 Task: Go to Program & Features. Select Whole Food Market. Add to cart Organic Popsicles-1. Place order for Karen Flores, _x000D_
675 Giesler Rd_x000D_
Jasper, Indiana(IN), 47546, Cell Number (812) 678-2353
Action: Mouse moved to (478, 328)
Screenshot: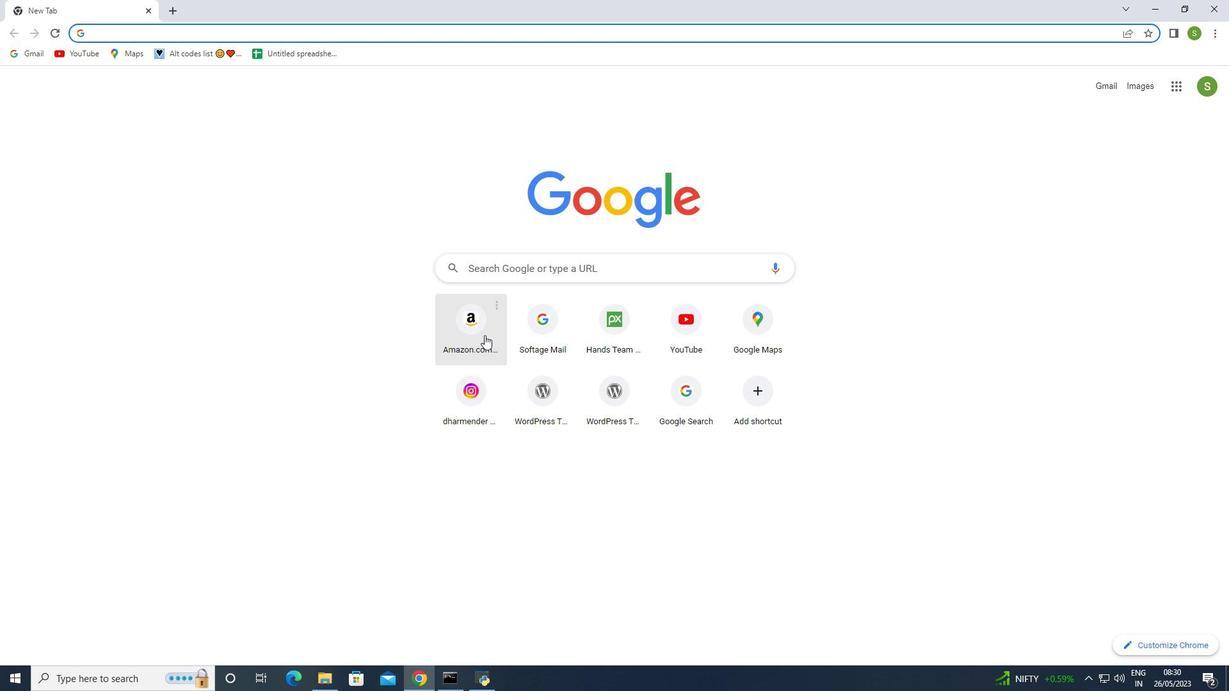 
Action: Mouse pressed left at (478, 328)
Screenshot: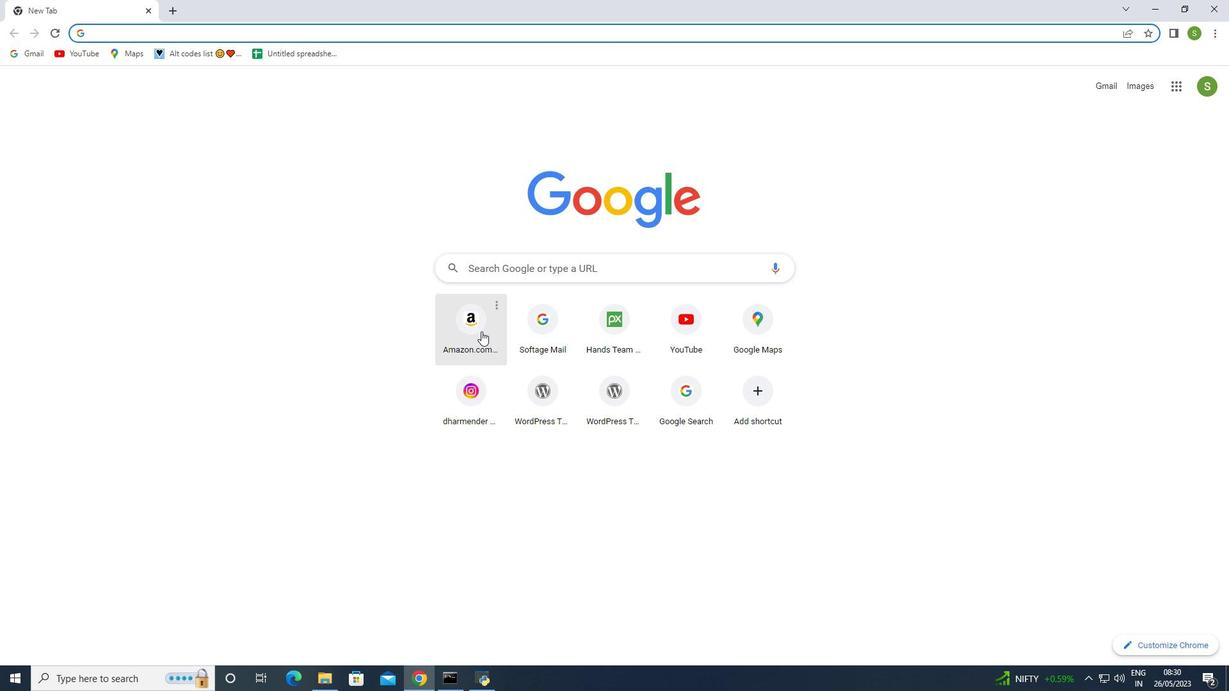 
Action: Mouse moved to (397, 92)
Screenshot: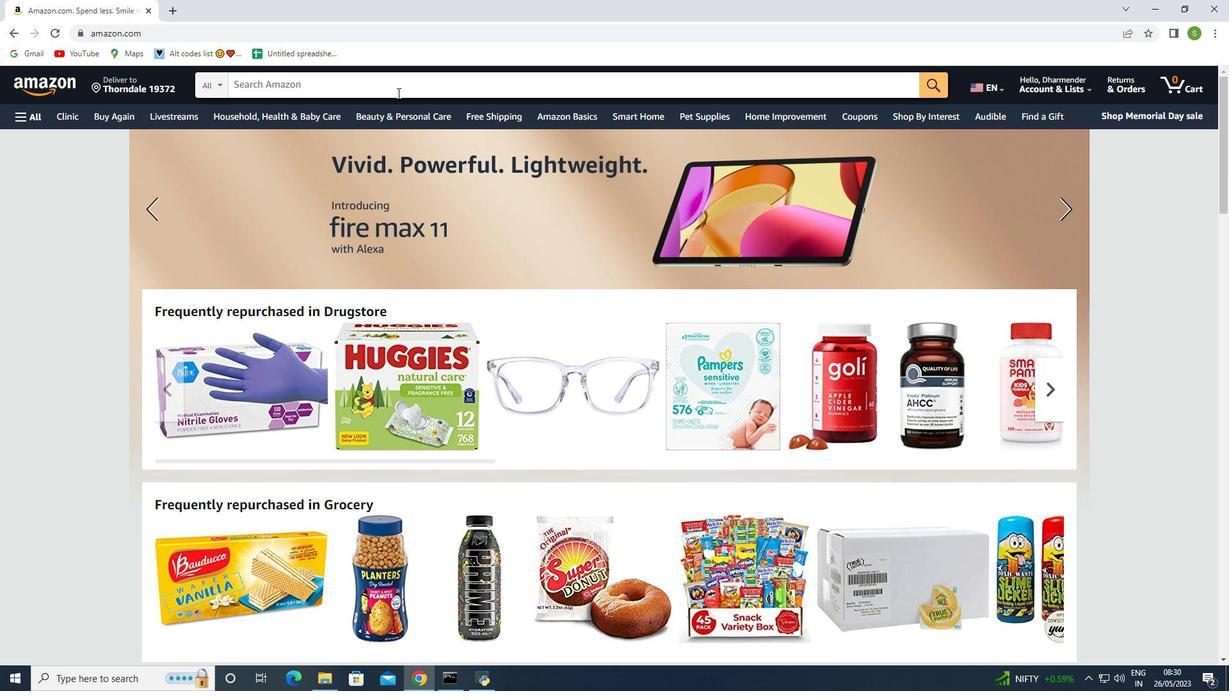
Action: Mouse pressed left at (397, 92)
Screenshot: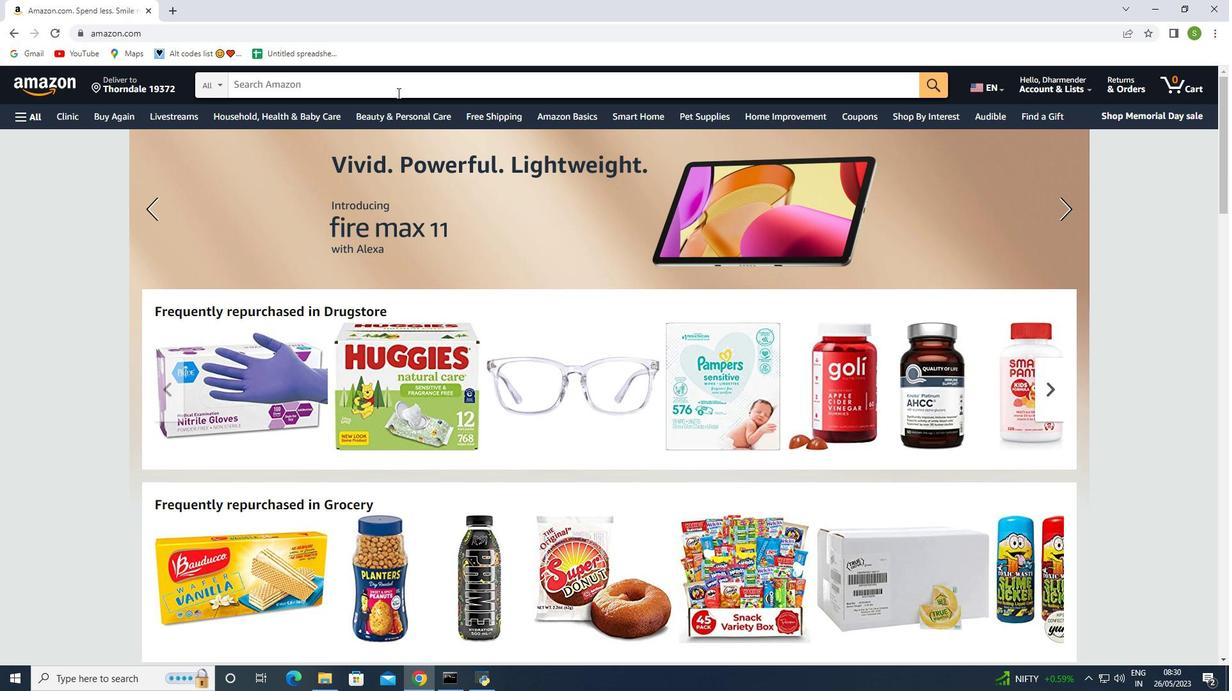 
Action: Mouse moved to (1046, 181)
Screenshot: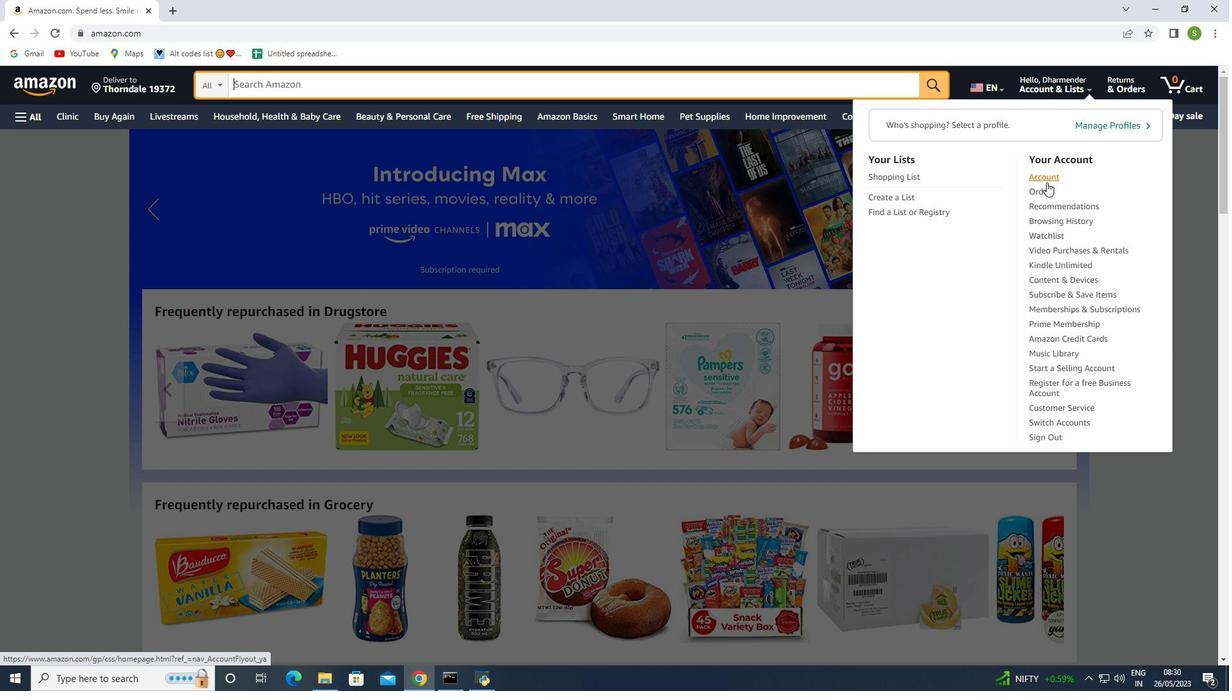 
Action: Mouse pressed left at (1046, 181)
Screenshot: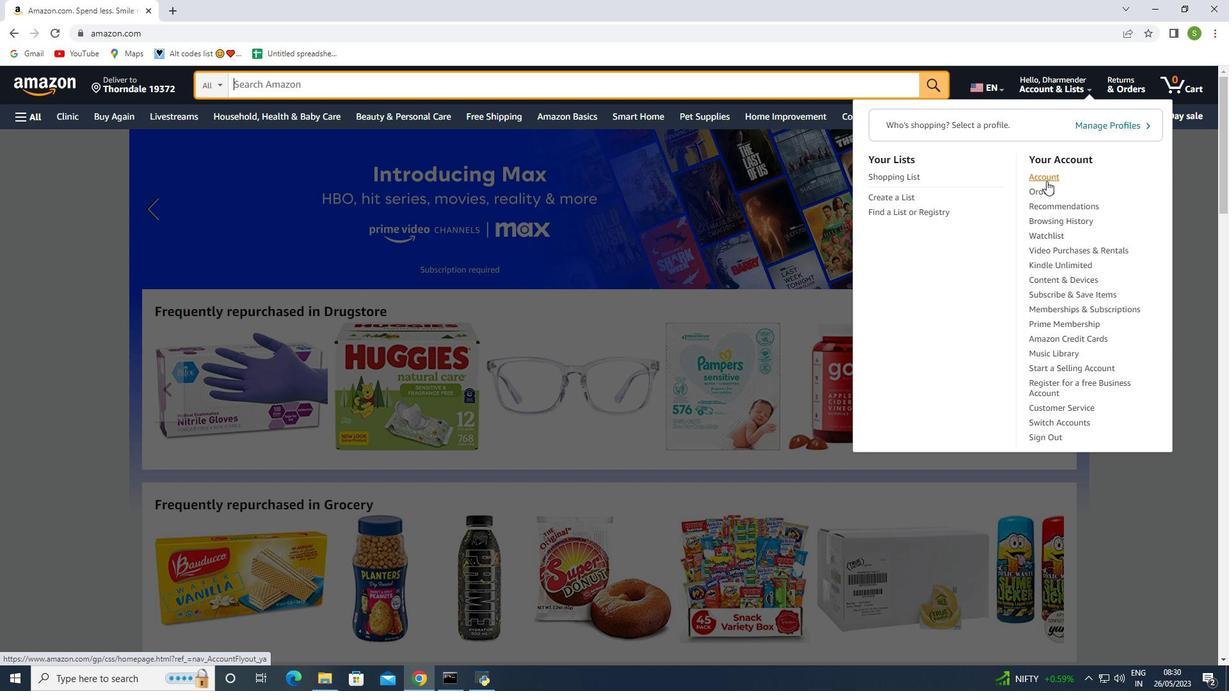 
Action: Mouse moved to (385, 300)
Screenshot: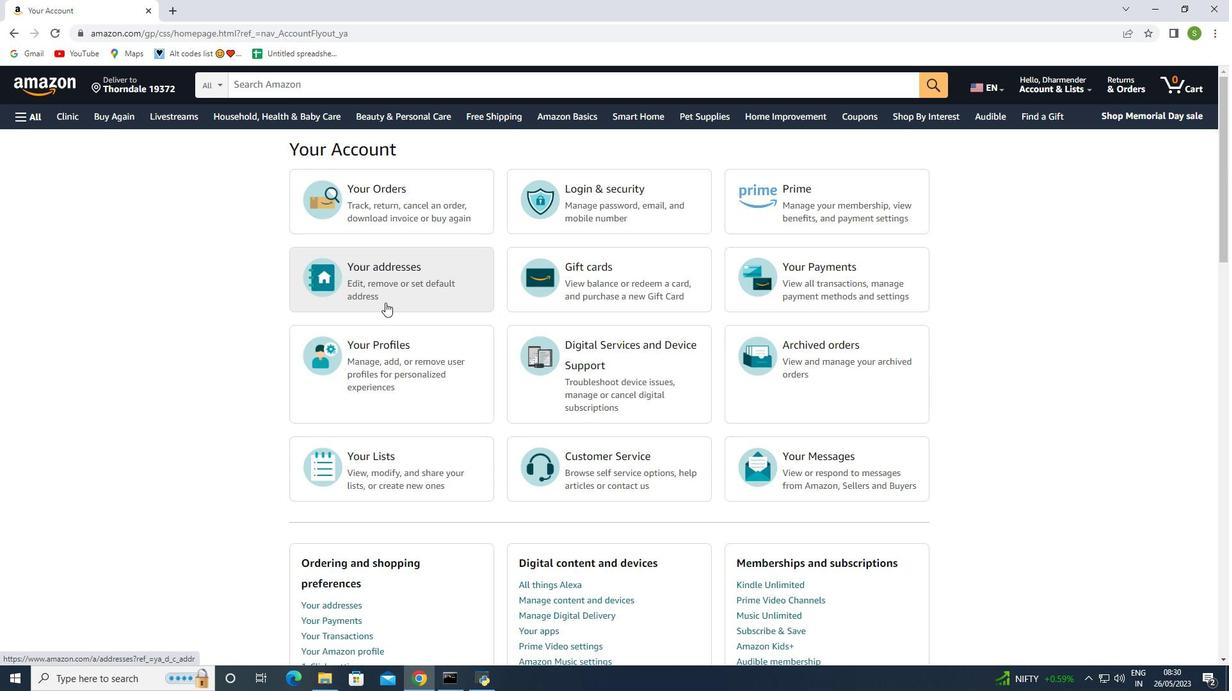 
Action: Mouse pressed left at (385, 300)
Screenshot: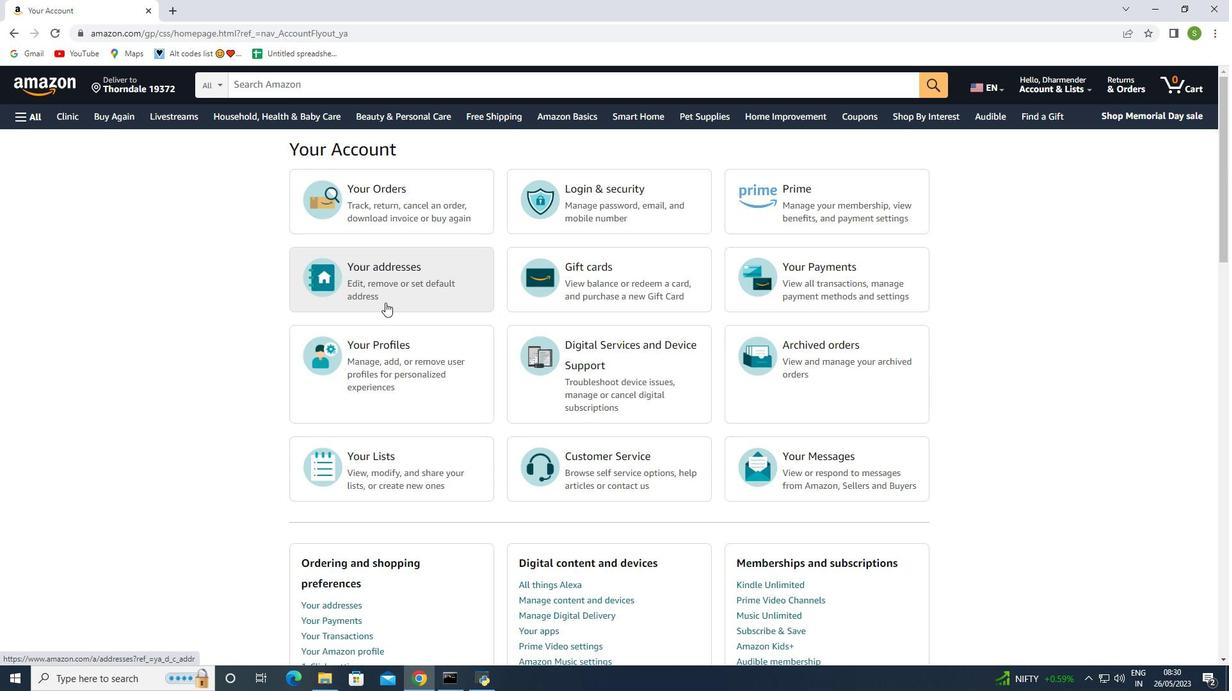 
Action: Mouse moved to (384, 302)
Screenshot: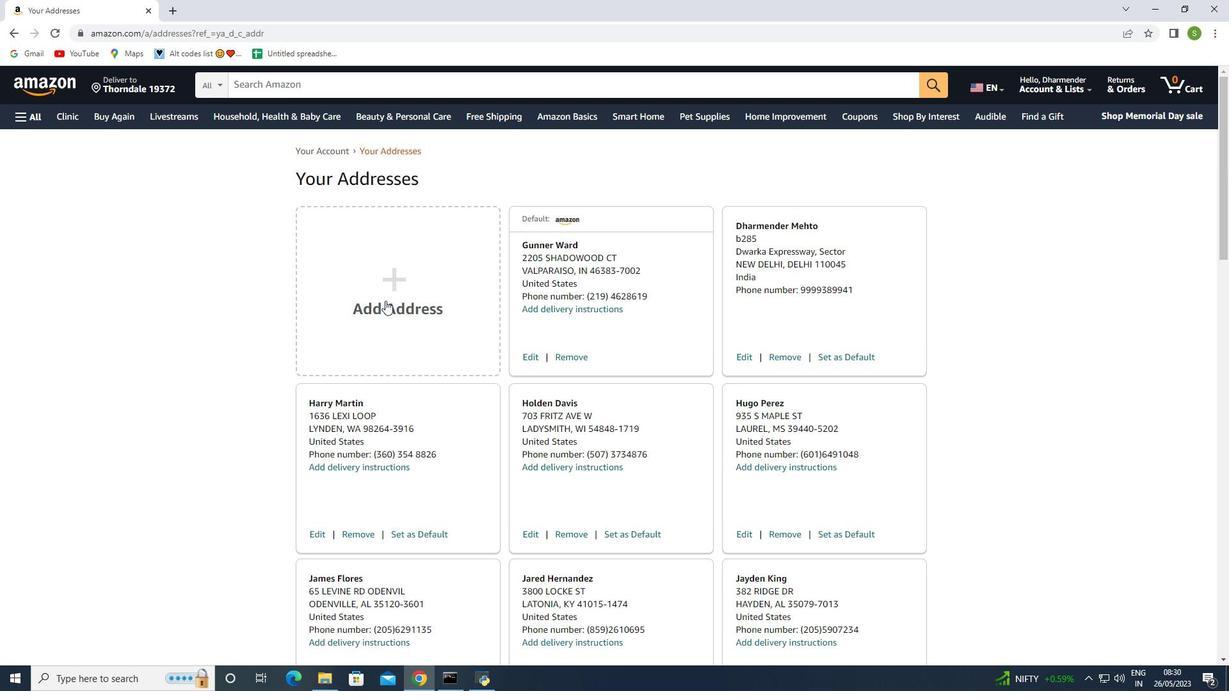 
Action: Mouse pressed left at (384, 302)
Screenshot: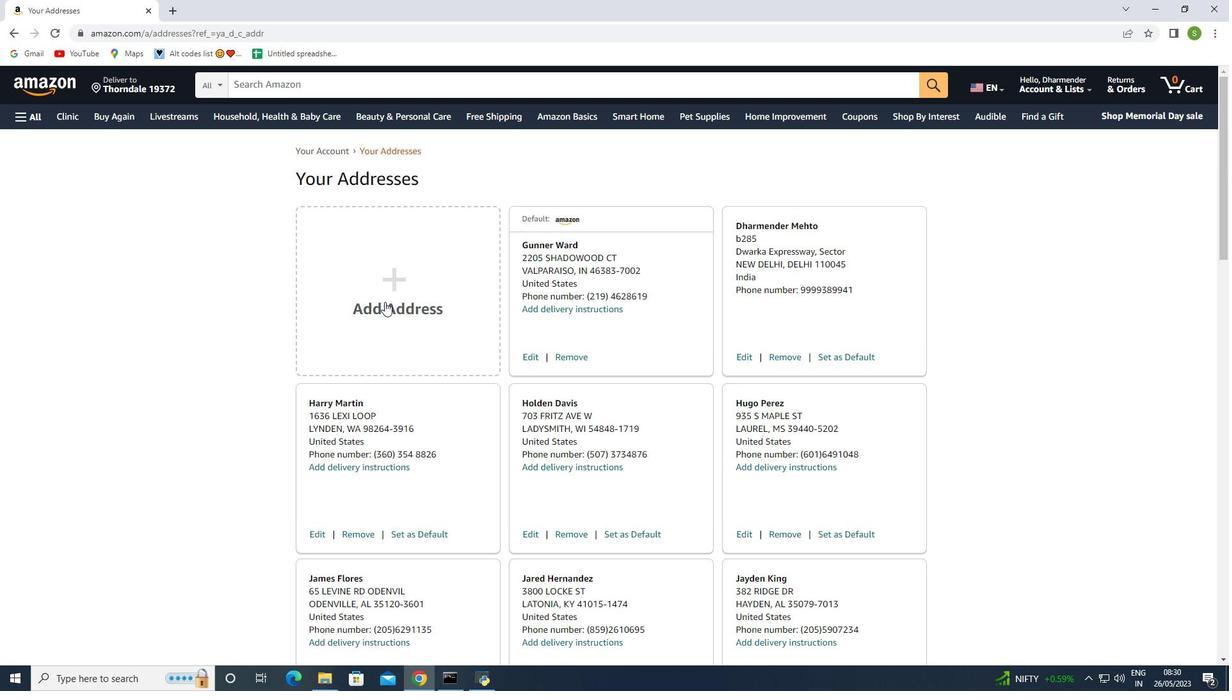 
Action: Mouse moved to (551, 327)
Screenshot: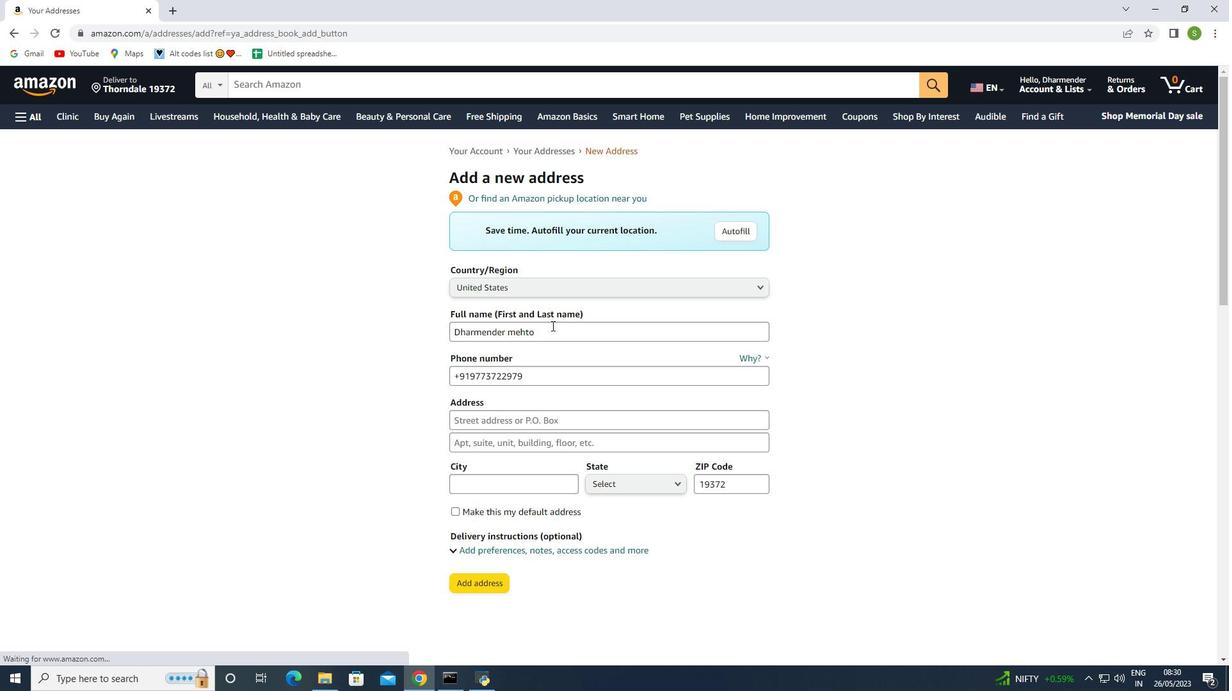 
Action: Mouse pressed left at (551, 327)
Screenshot: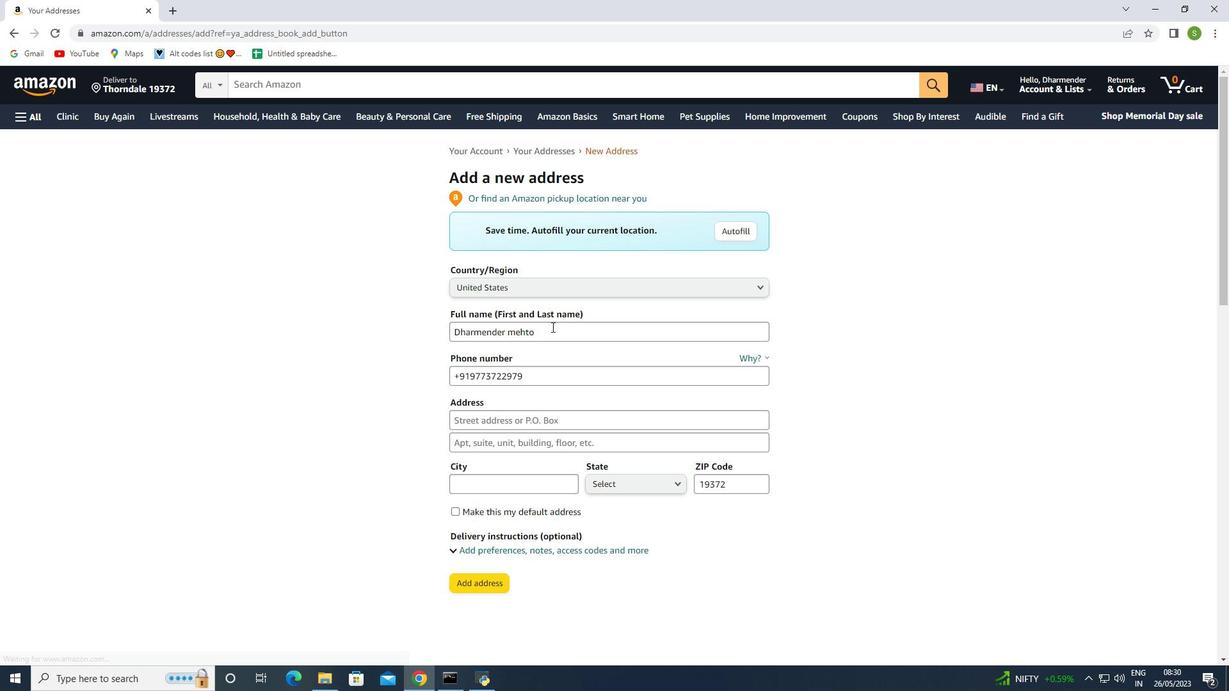 
Action: Mouse moved to (404, 318)
Screenshot: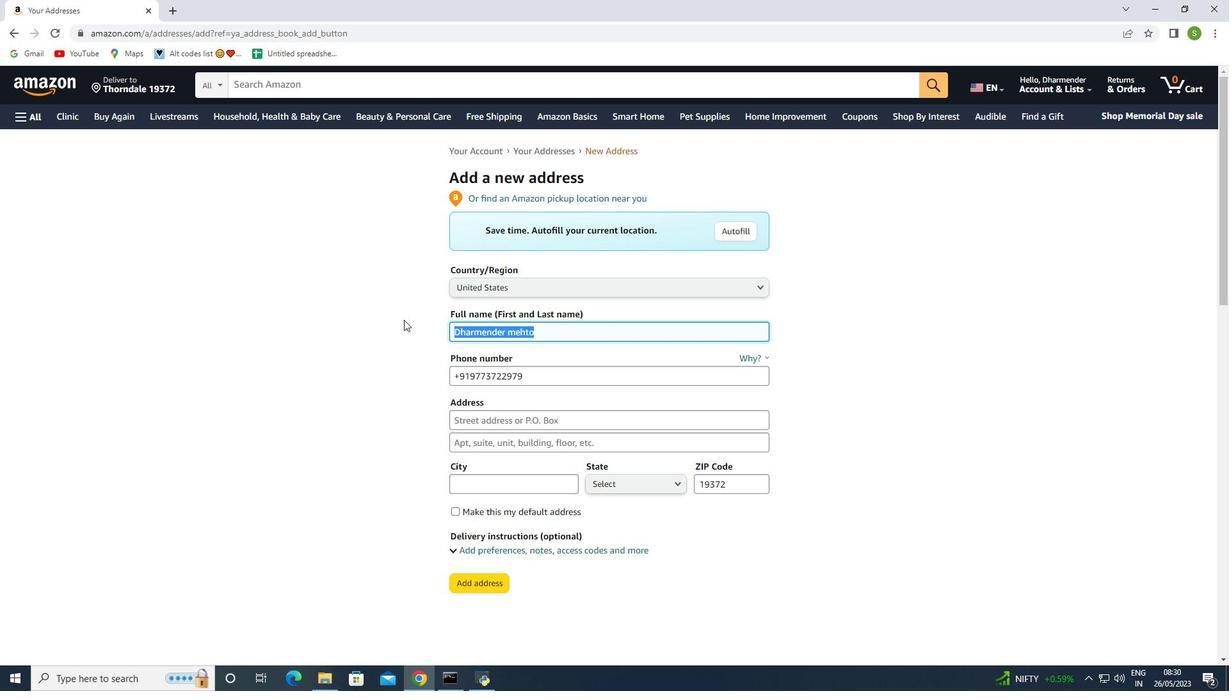
Action: Key pressed <Key.backspace><Key.shift><Key.shift><Key.shift>Karen<Key.space><Key.shift>Flores
Screenshot: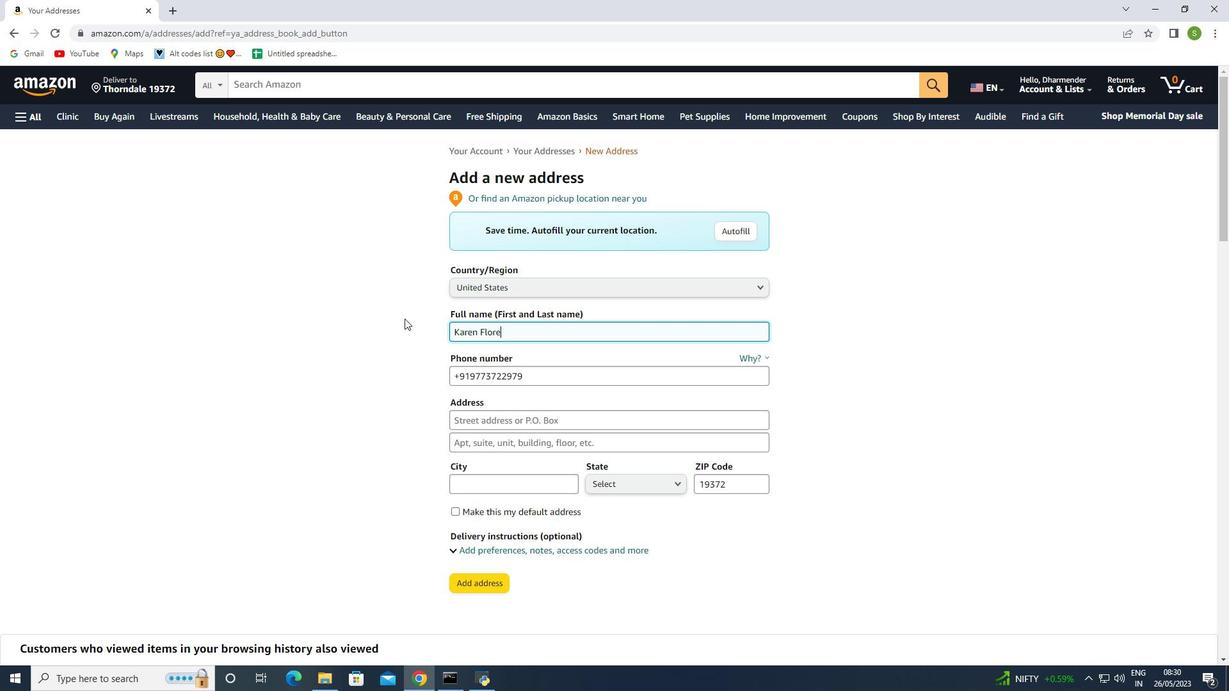
Action: Mouse moved to (563, 370)
Screenshot: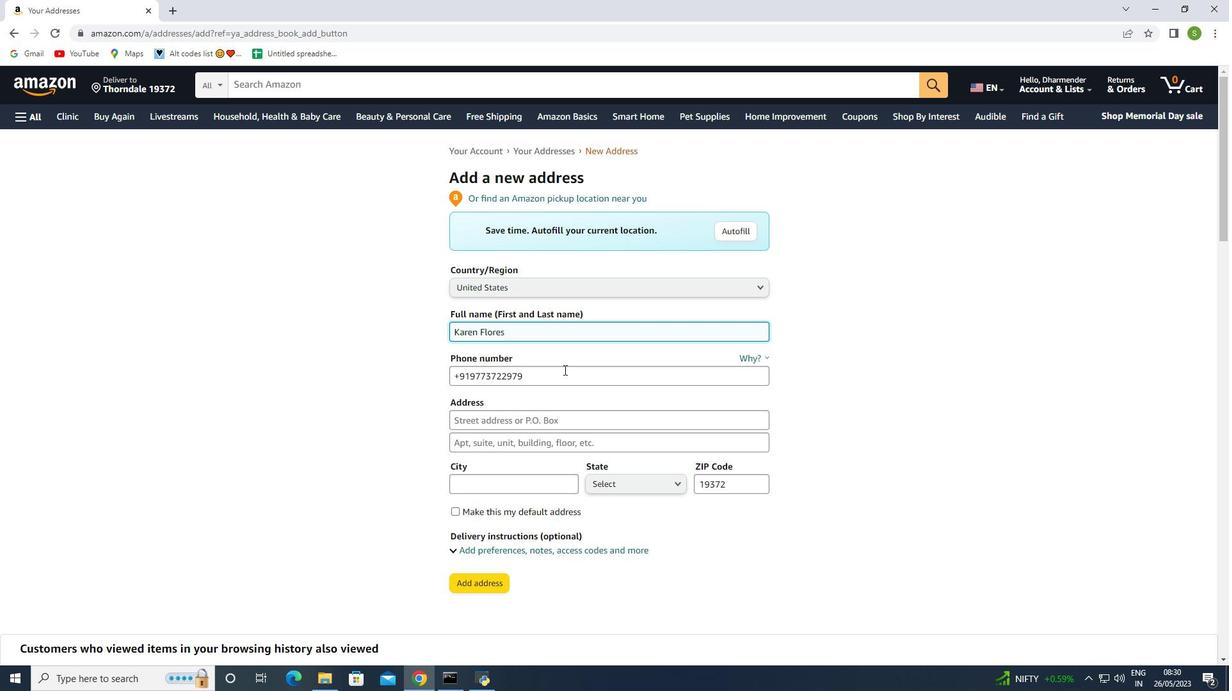 
Action: Mouse pressed left at (563, 370)
Screenshot: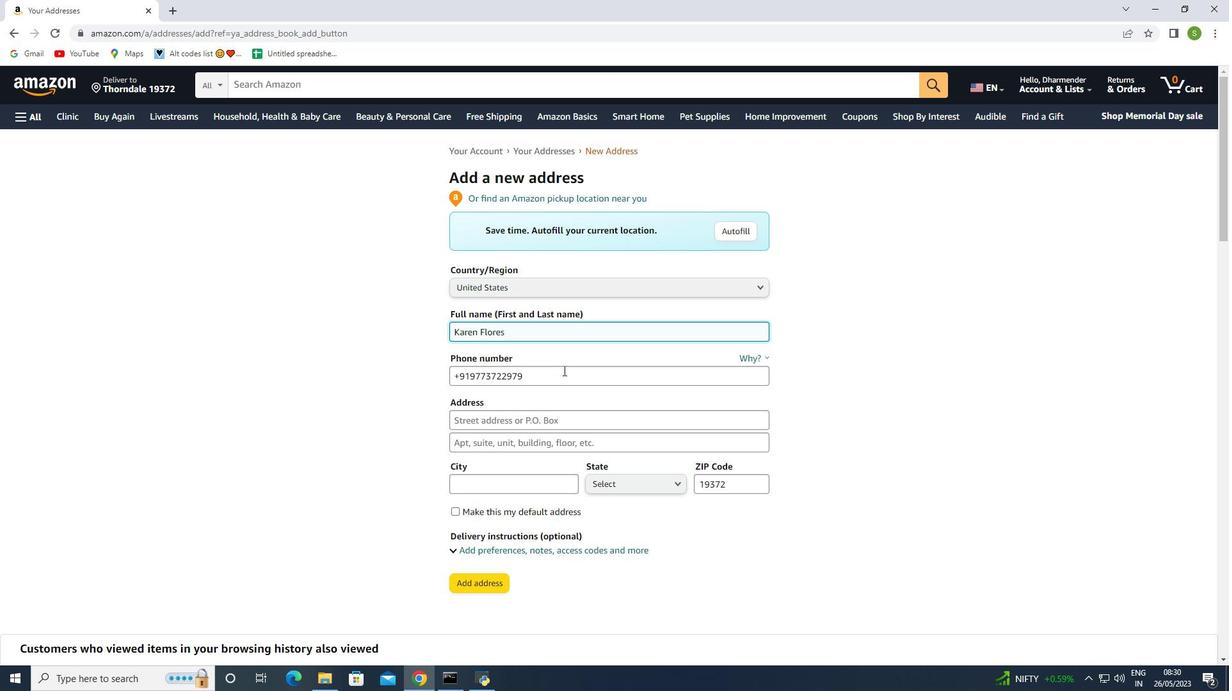 
Action: Mouse moved to (442, 373)
Screenshot: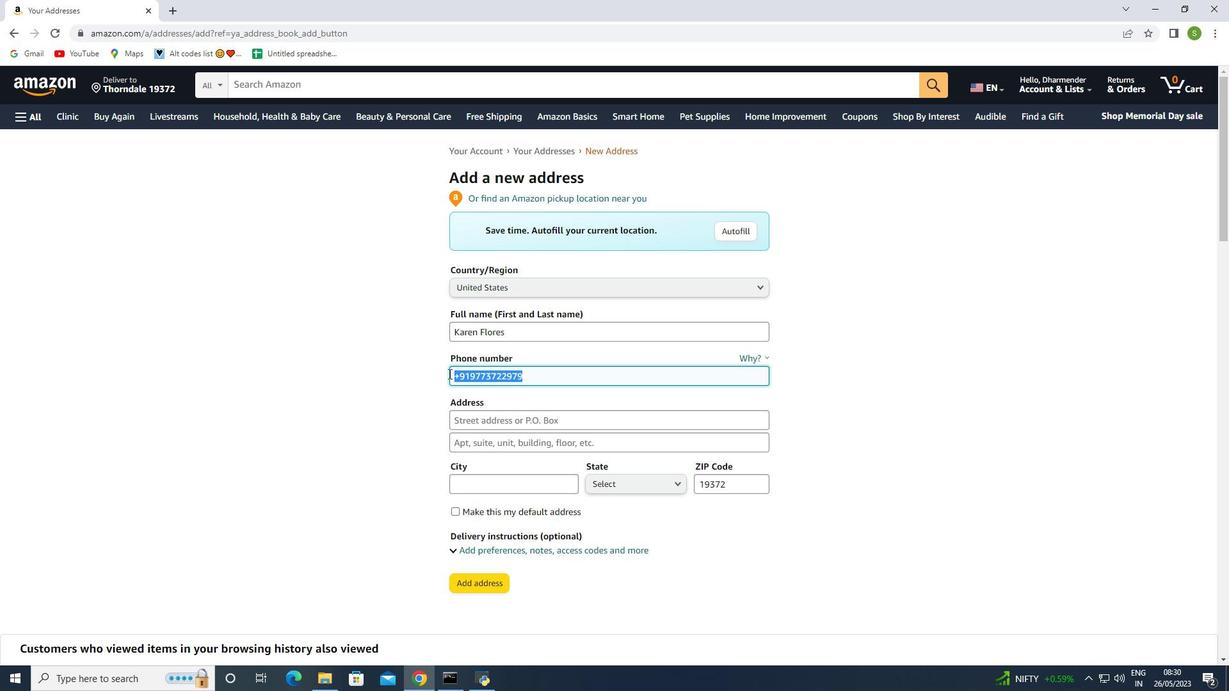 
Action: Key pressed <Key.backspace><Key.shift_r>(812<Key.shift_r>)6782353
Screenshot: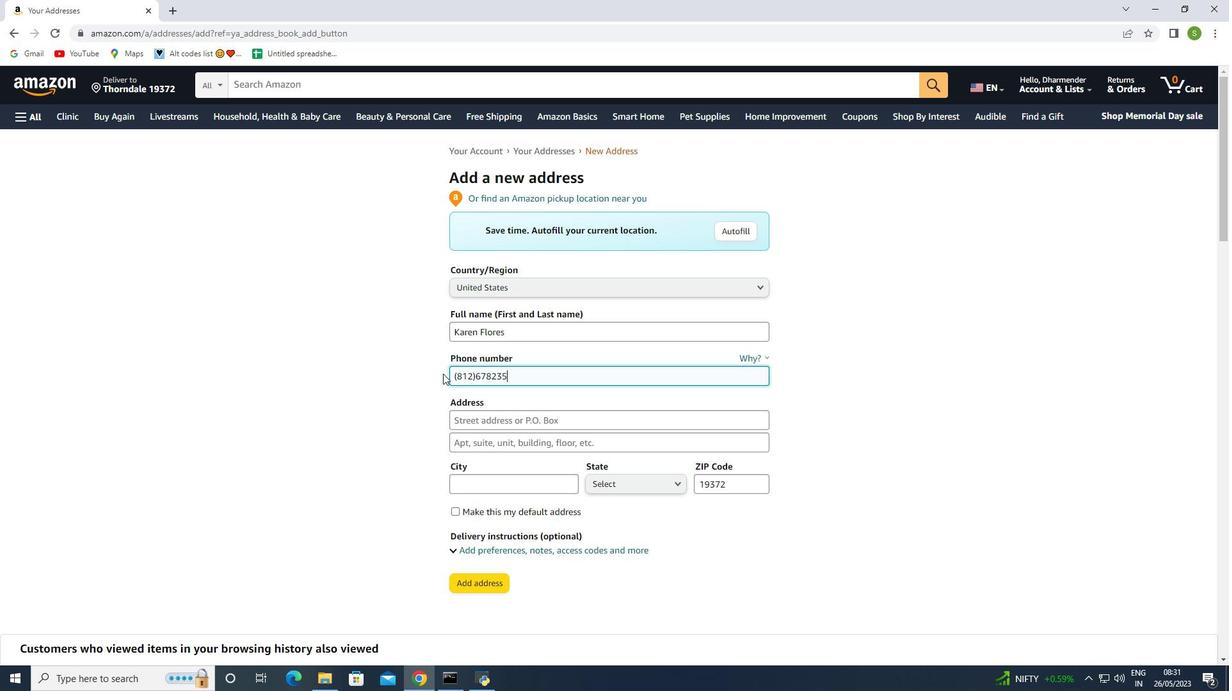 
Action: Mouse moved to (481, 414)
Screenshot: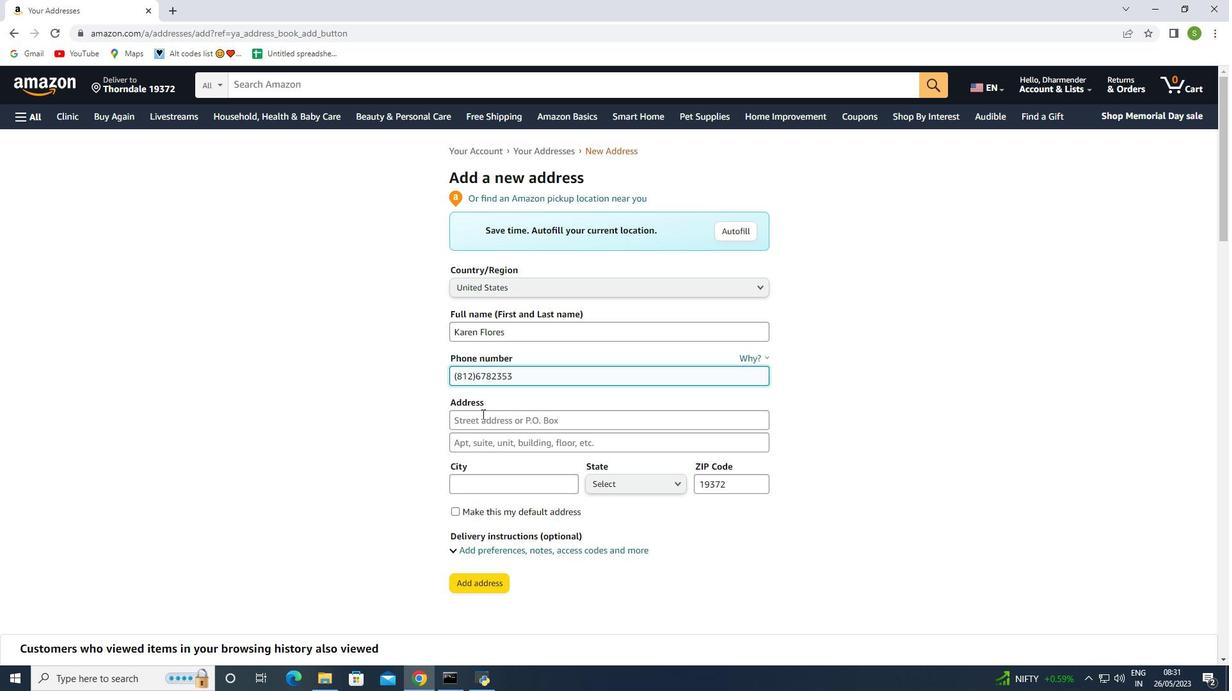 
Action: Mouse pressed left at (481, 414)
Screenshot: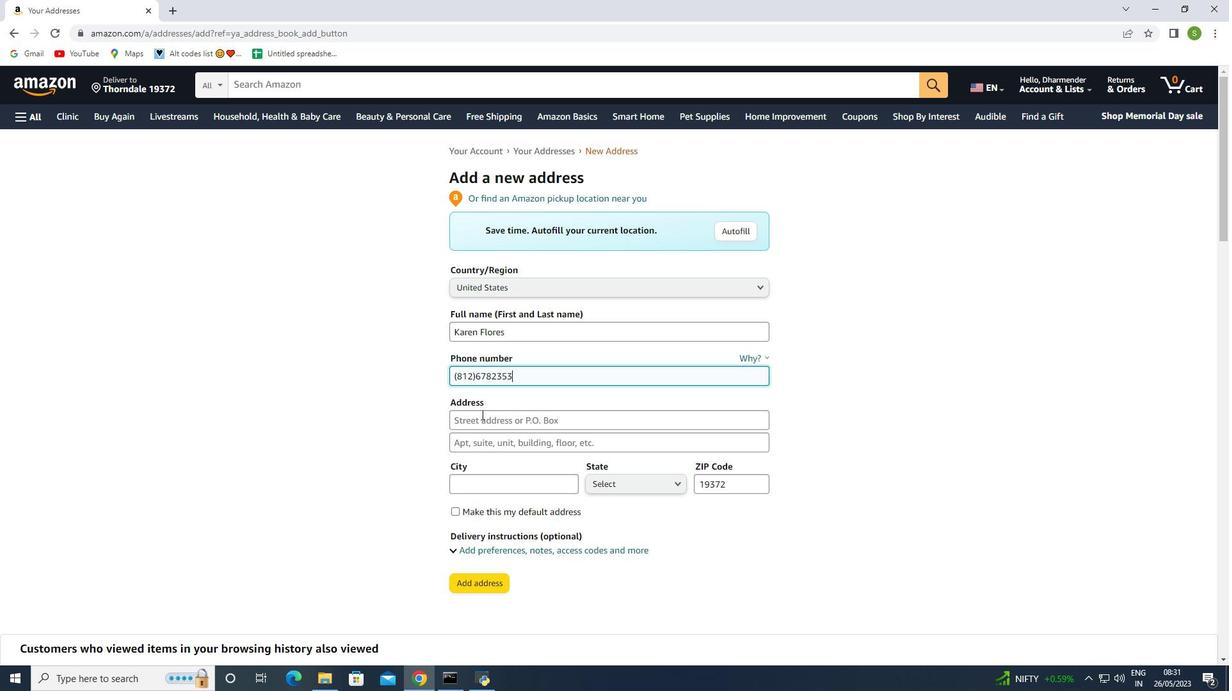 
Action: Mouse moved to (481, 413)
Screenshot: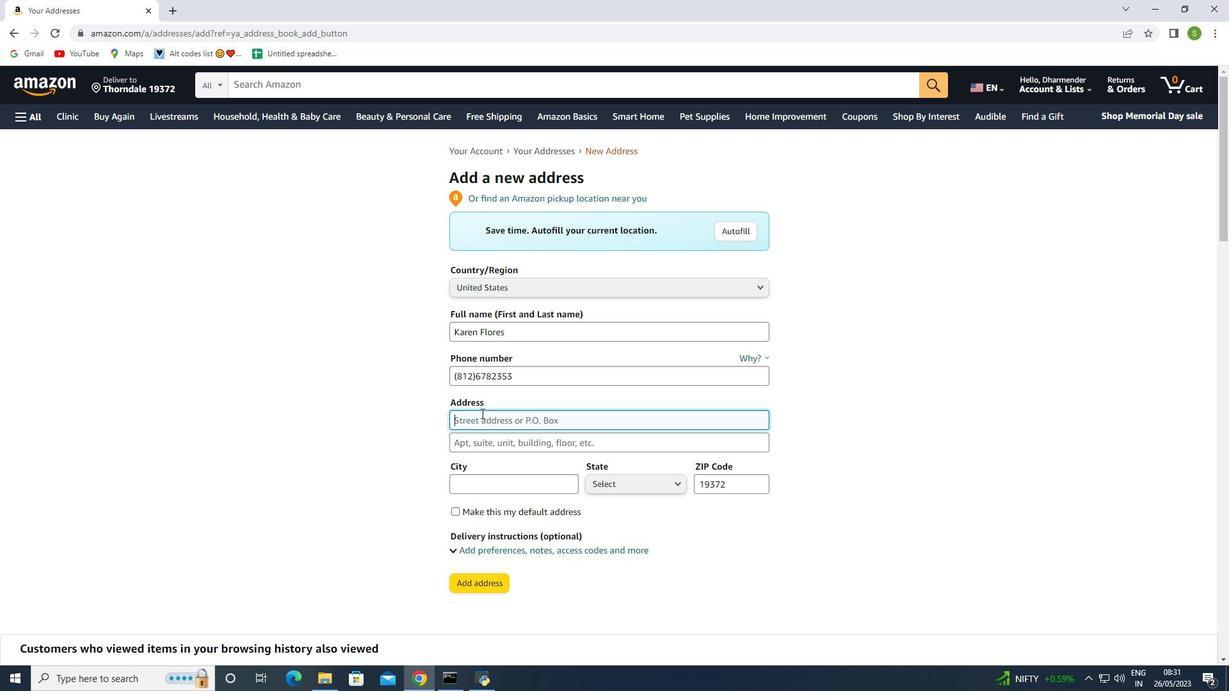
Action: Key pressed 675<Key.space><Key.shift><Key.shift><Key.shift><Key.shift><Key.shift>Giesler
Screenshot: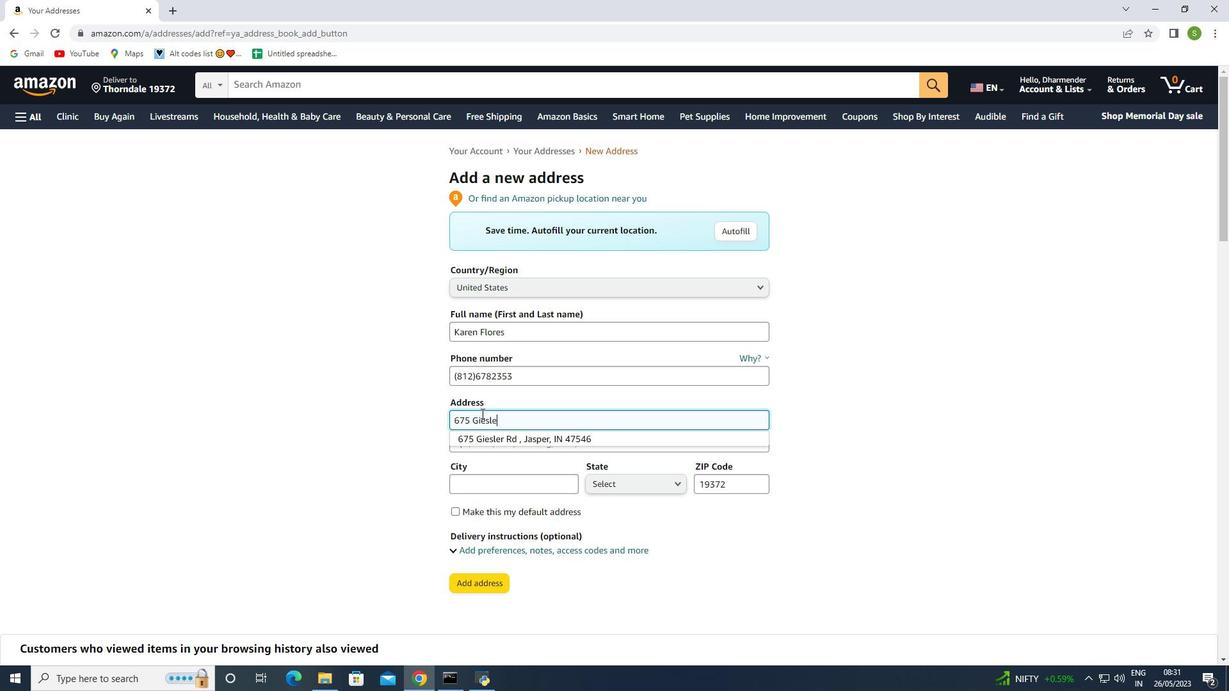 
Action: Mouse moved to (488, 437)
Screenshot: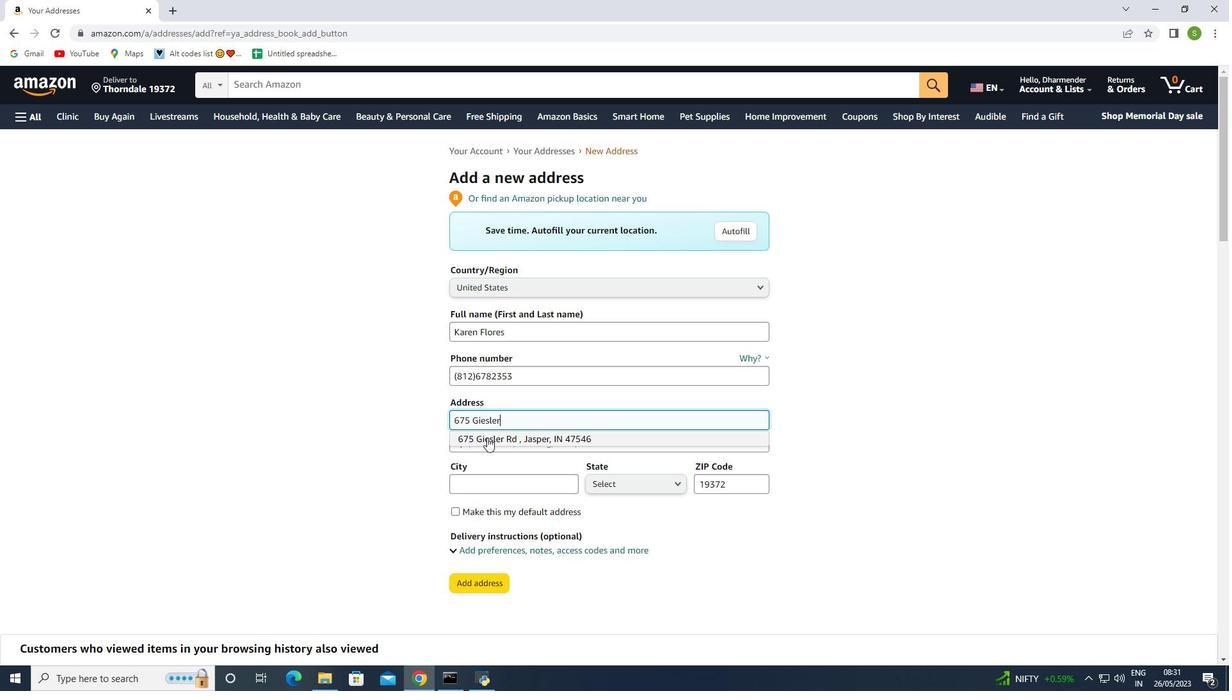 
Action: Mouse pressed left at (488, 437)
Screenshot: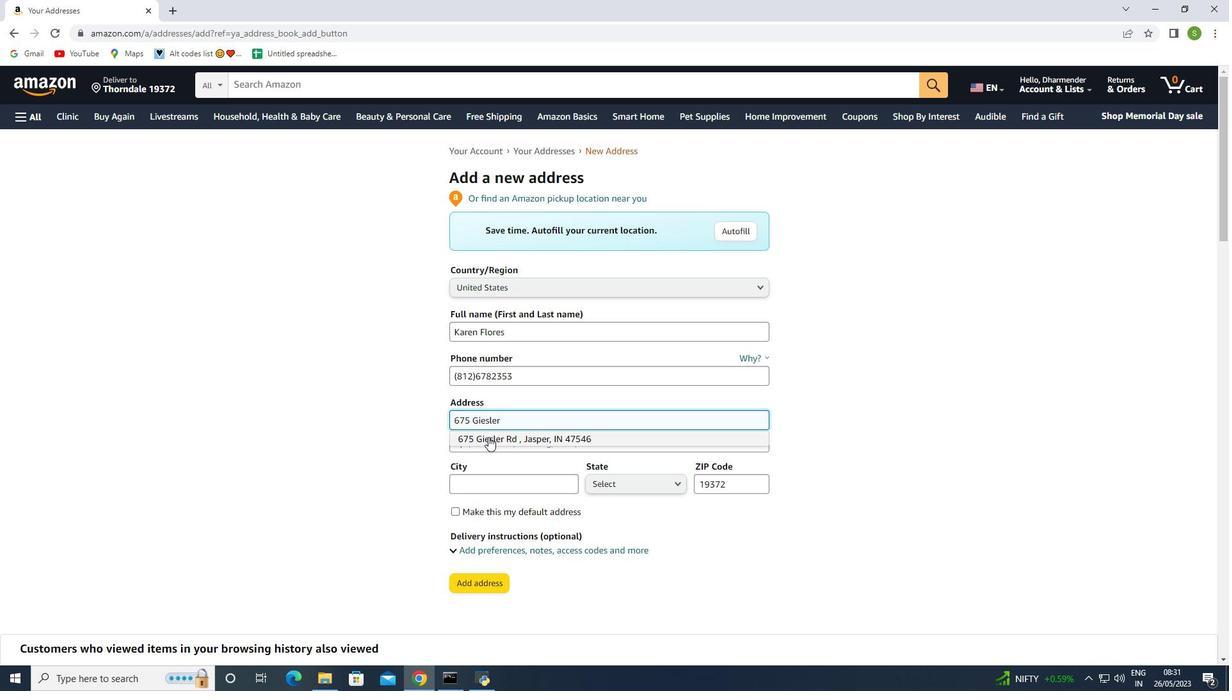
Action: Mouse moved to (560, 286)
Screenshot: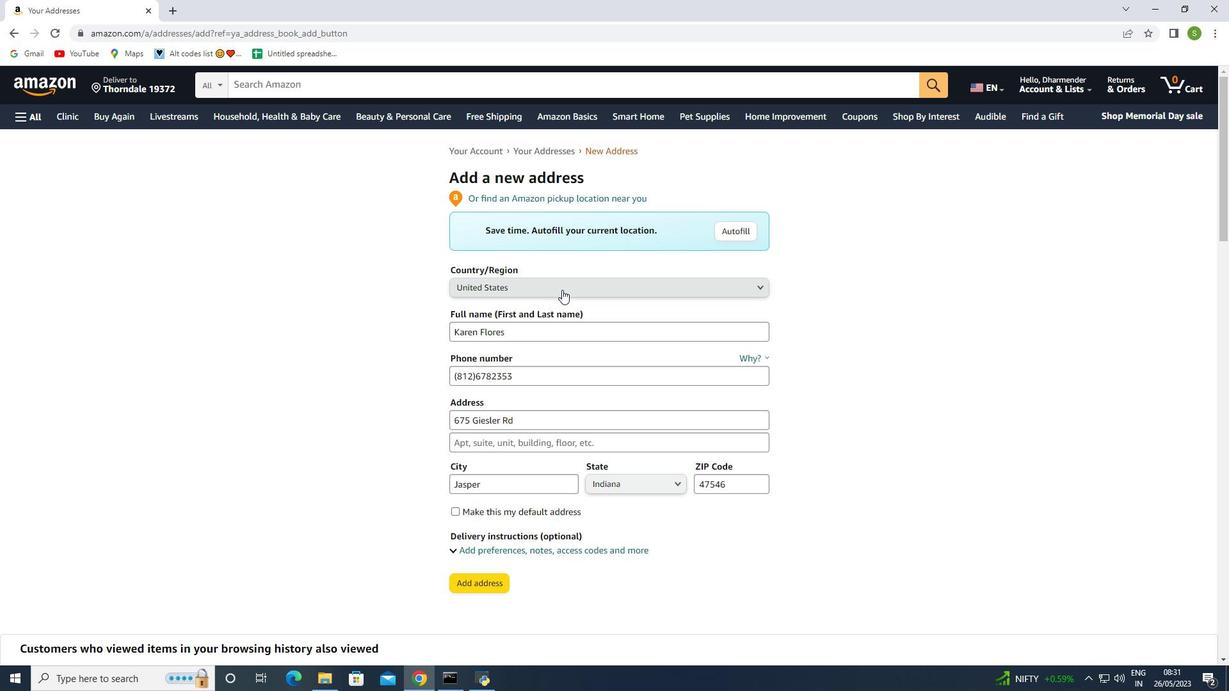 
Action: Mouse pressed left at (560, 286)
Screenshot: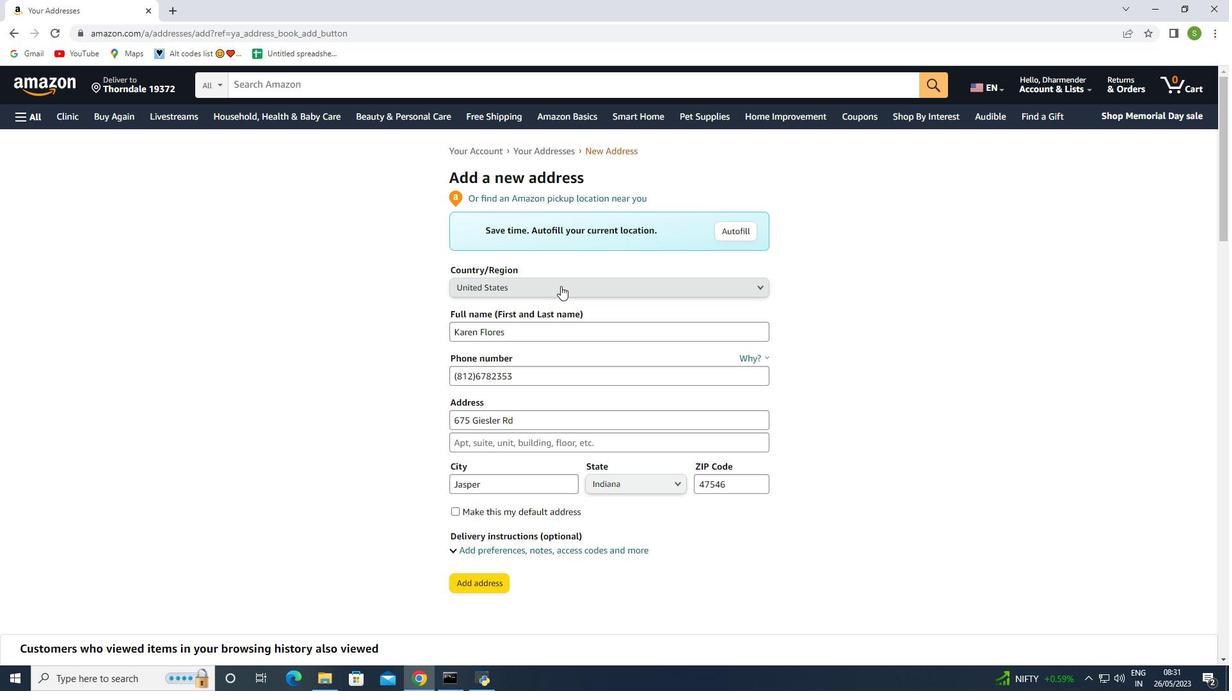 
Action: Mouse moved to (557, 349)
Screenshot: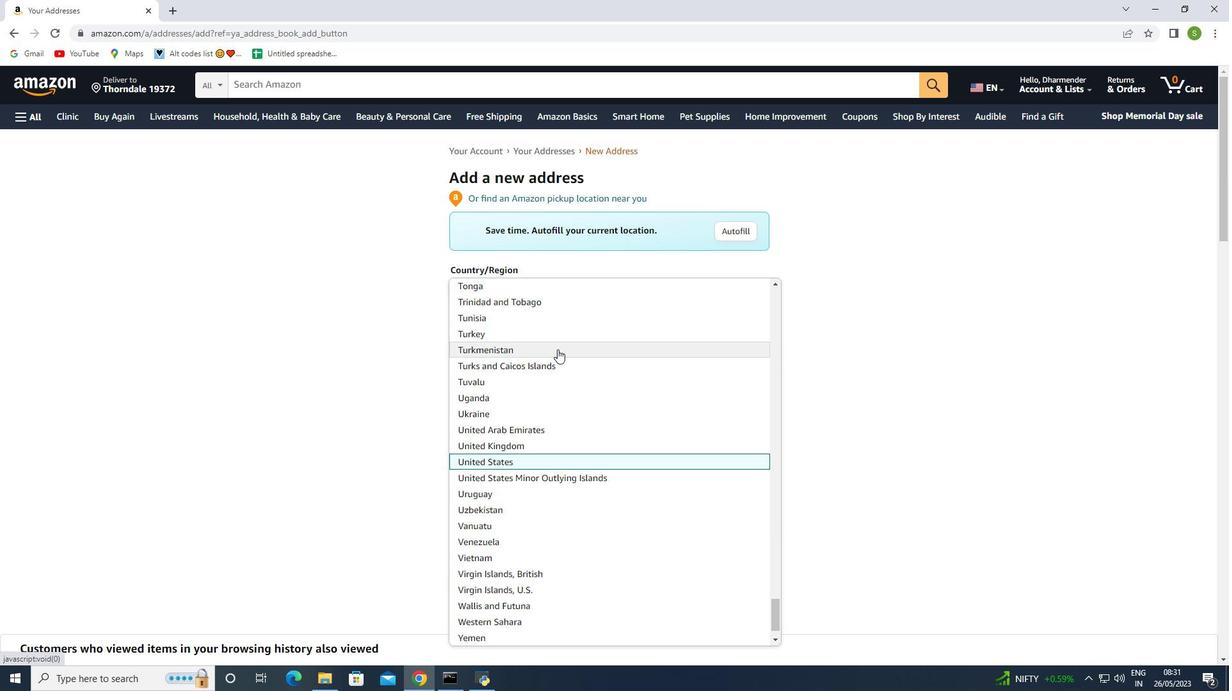 
Action: Key pressed jap
Screenshot: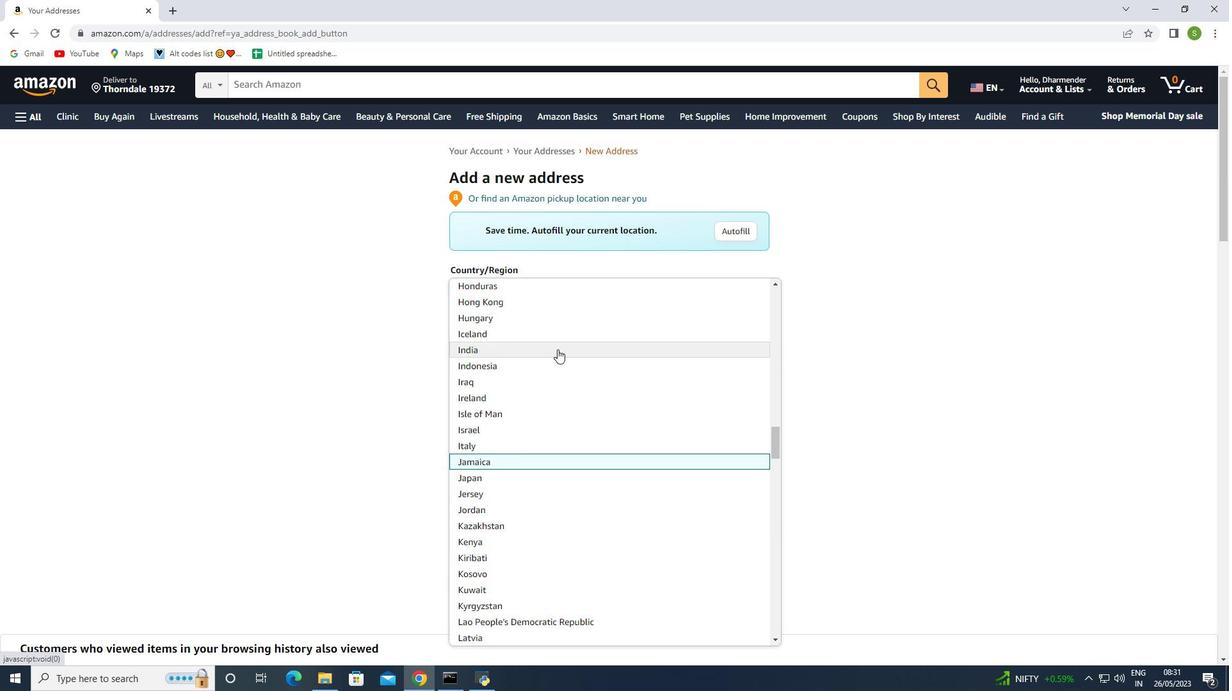 
Action: Mouse moved to (495, 474)
Screenshot: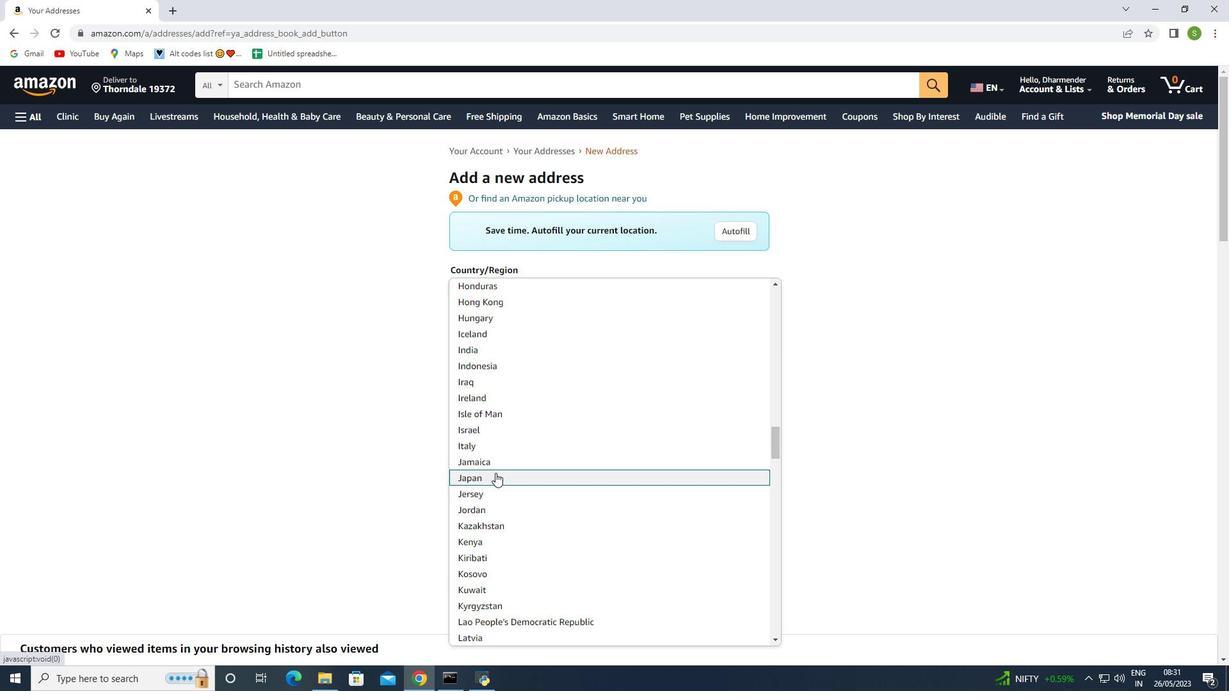 
Action: Mouse pressed left at (495, 474)
Screenshot: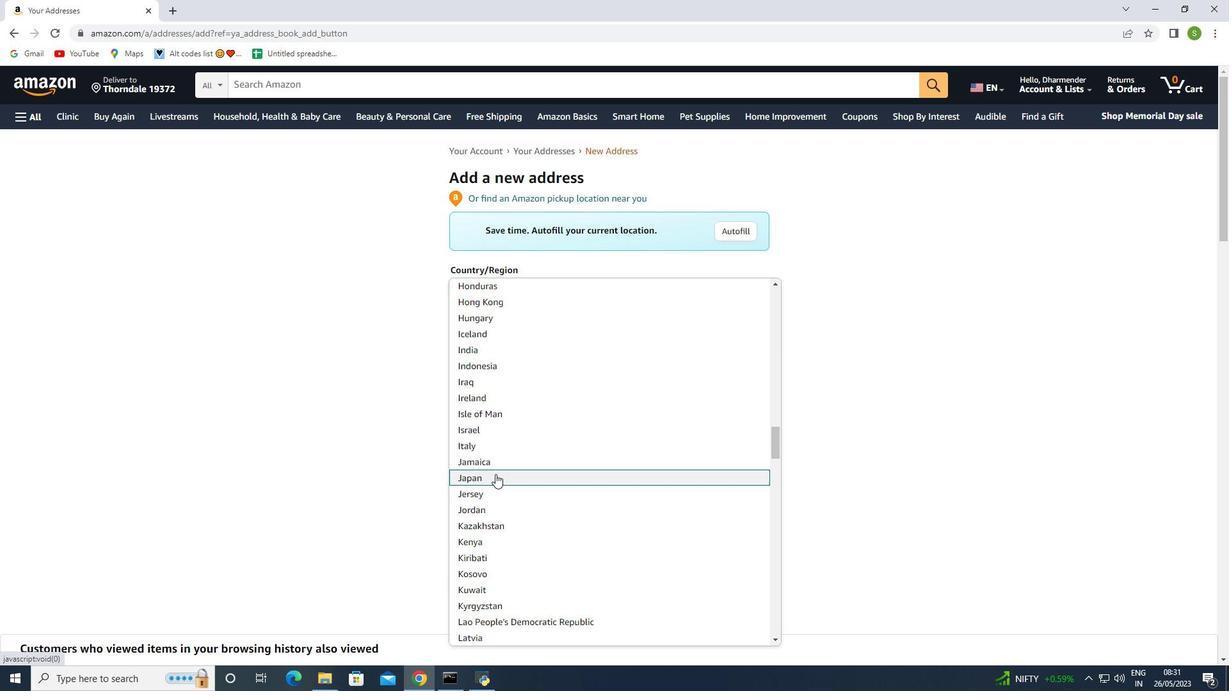 
Action: Mouse moved to (513, 327)
Screenshot: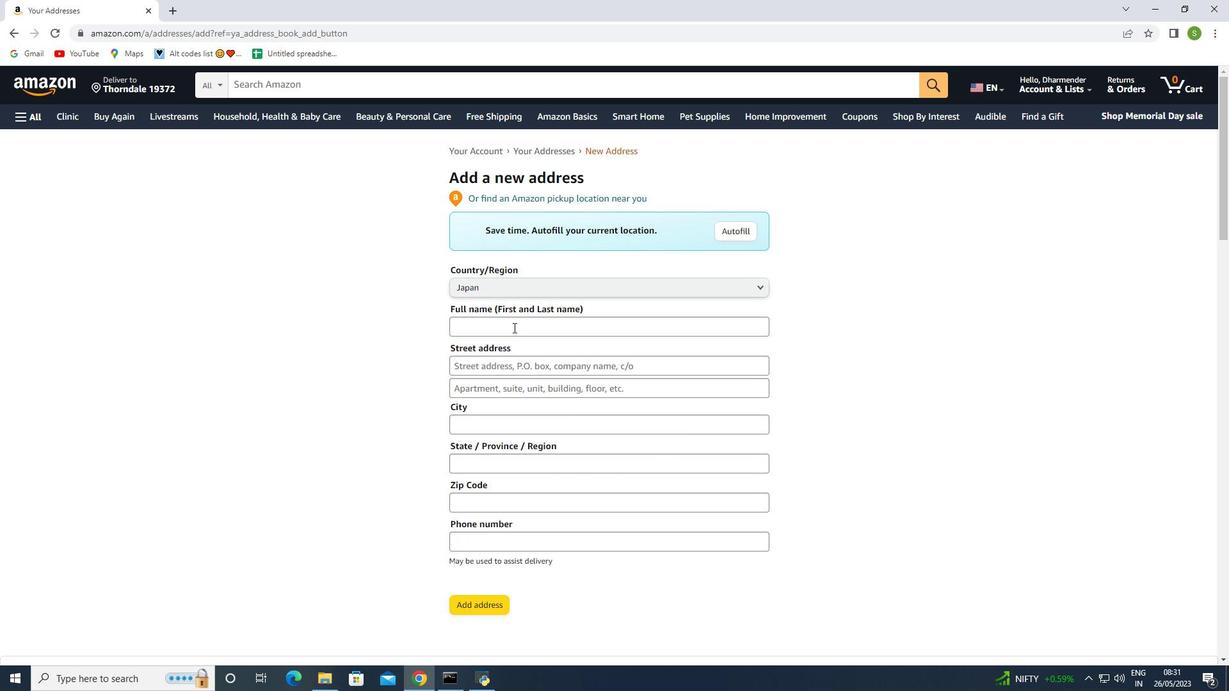 
Action: Mouse pressed left at (513, 327)
Screenshot: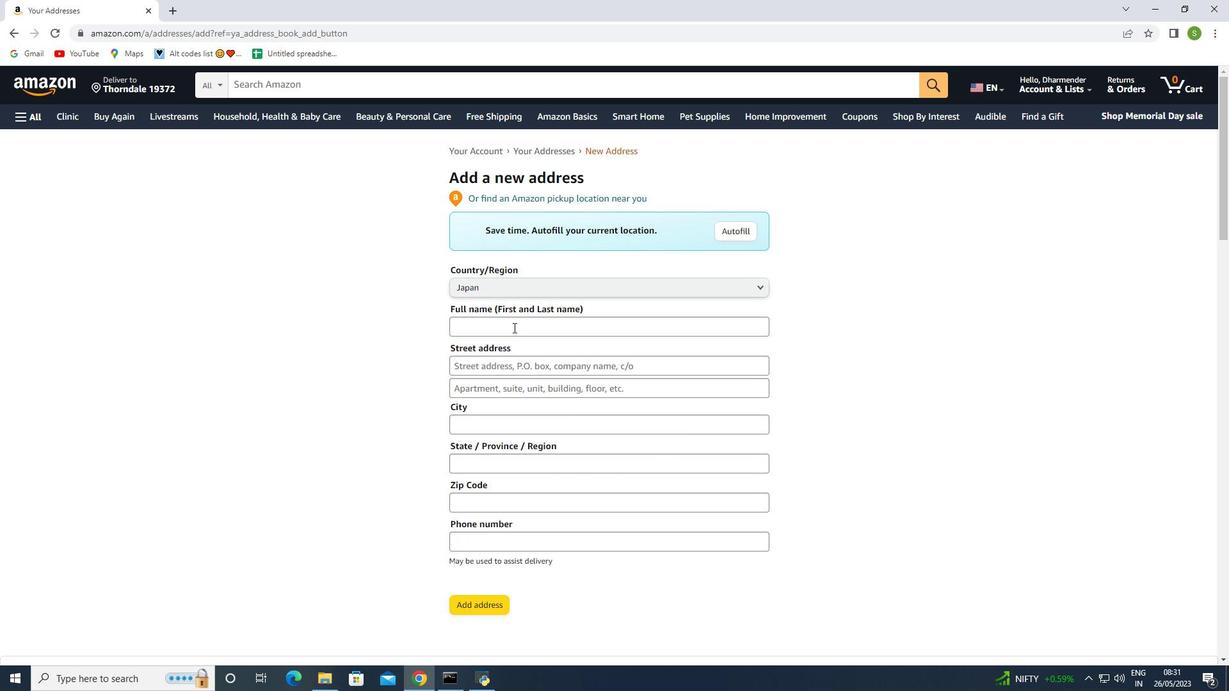 
Action: Key pressed <Key.shift><Key.shift>Karen<Key.space><Key.shift><Key.shift><Key.shift>Flores
Screenshot: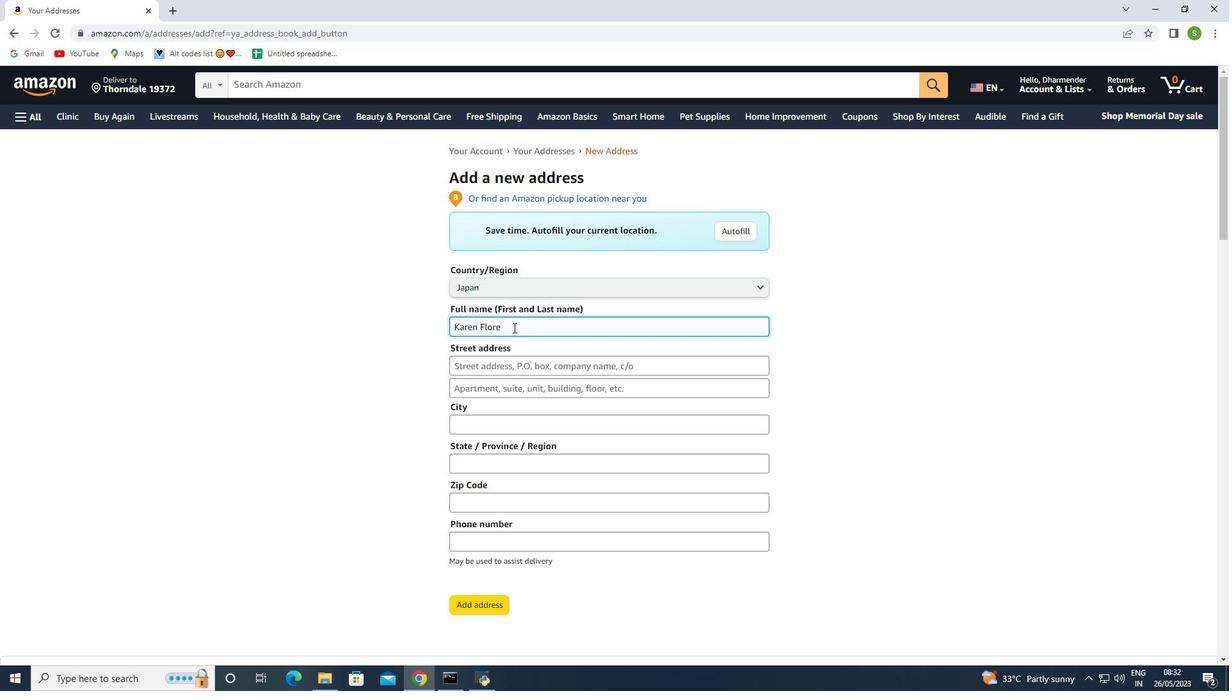 
Action: Mouse moved to (455, 362)
Screenshot: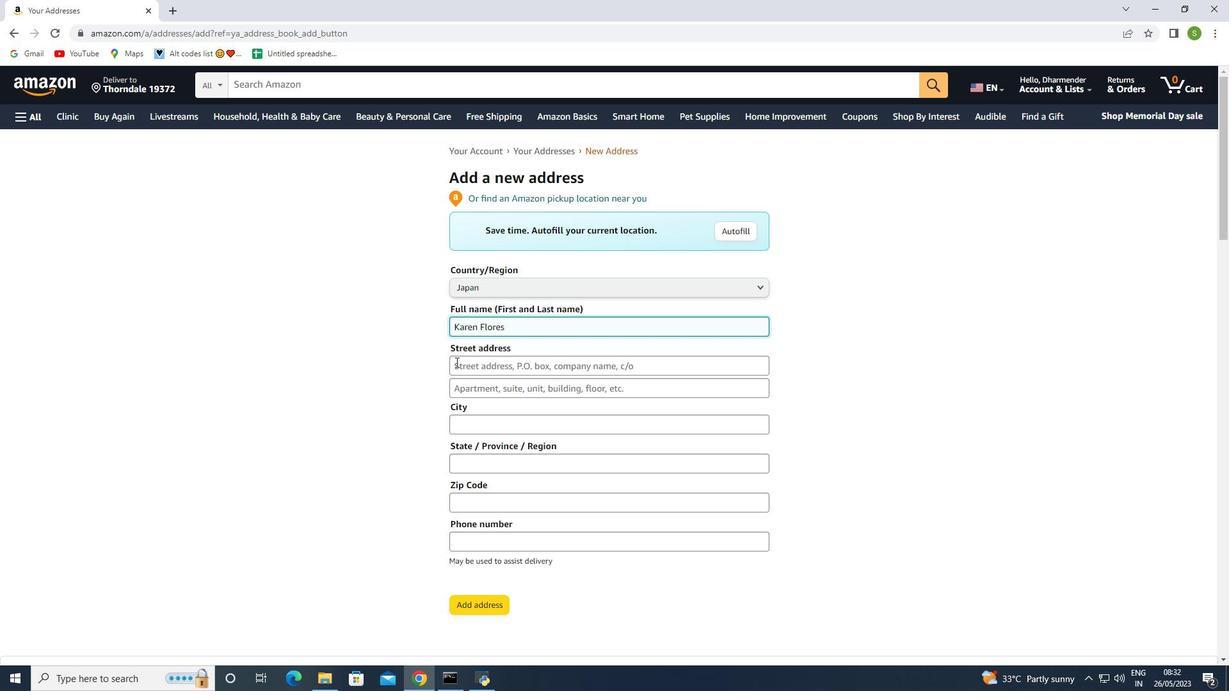 
Action: Mouse pressed left at (455, 362)
Screenshot: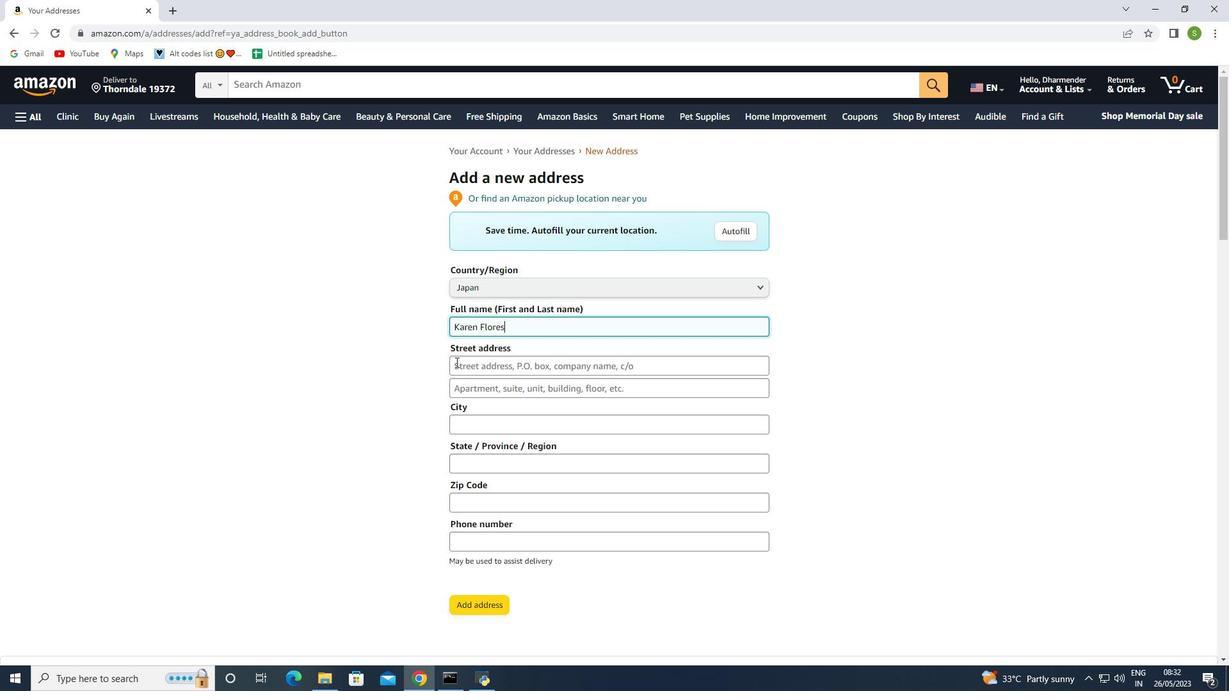 
Action: Key pressed 675<Key.space><Key.shift>Giesler
Screenshot: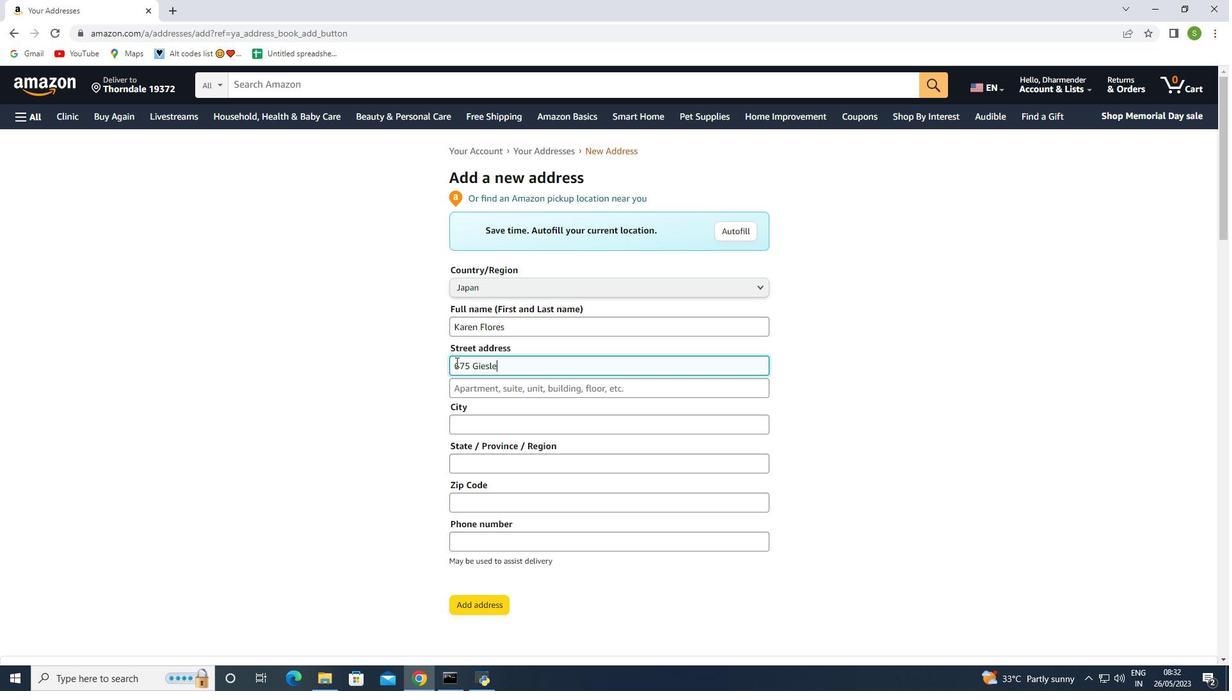 
Action: Mouse moved to (479, 393)
Screenshot: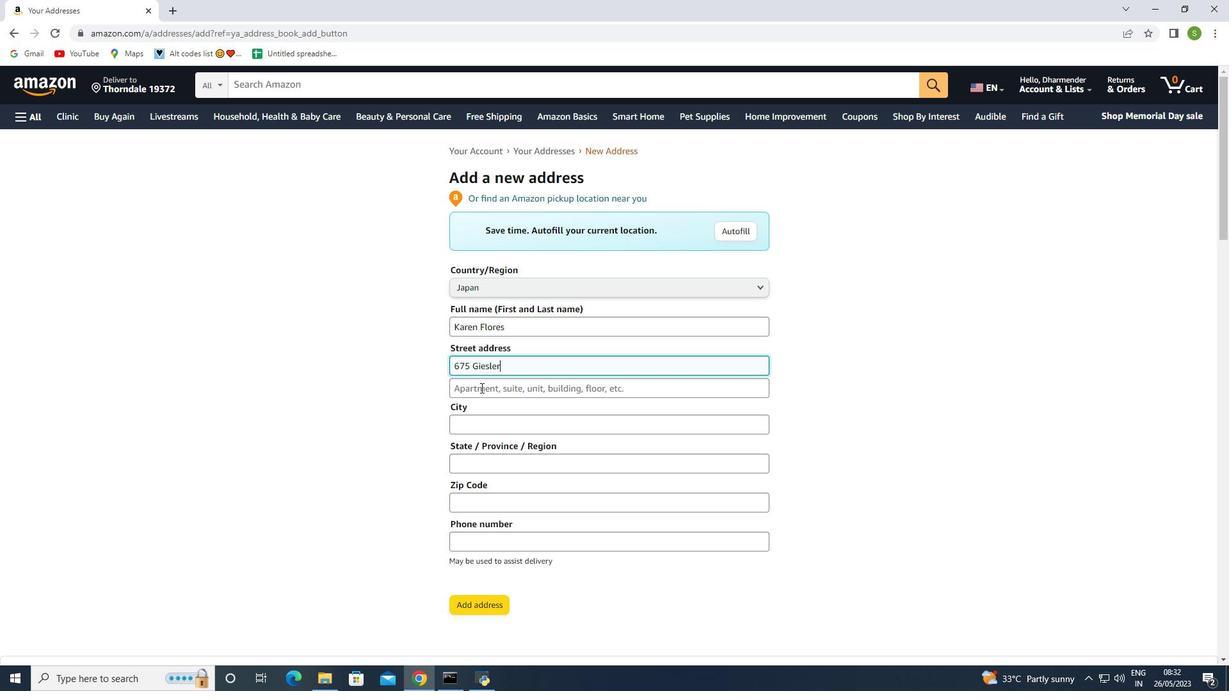 
Action: Key pressed <Key.space>
Screenshot: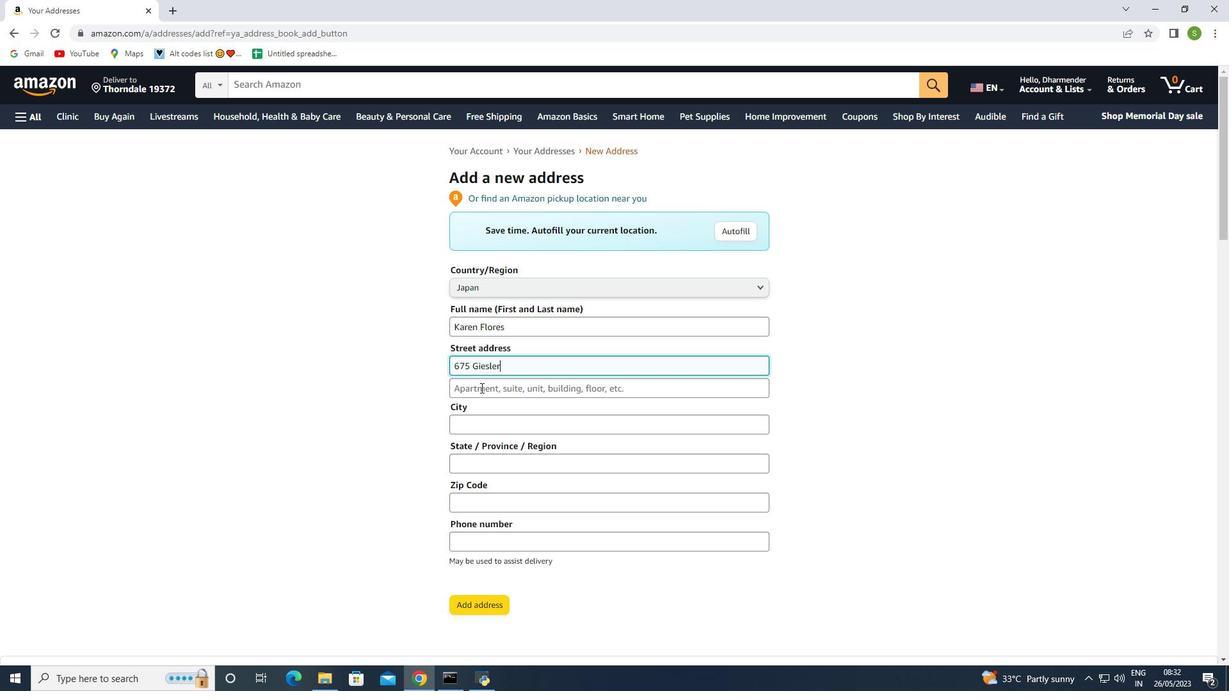 
Action: Mouse moved to (479, 396)
Screenshot: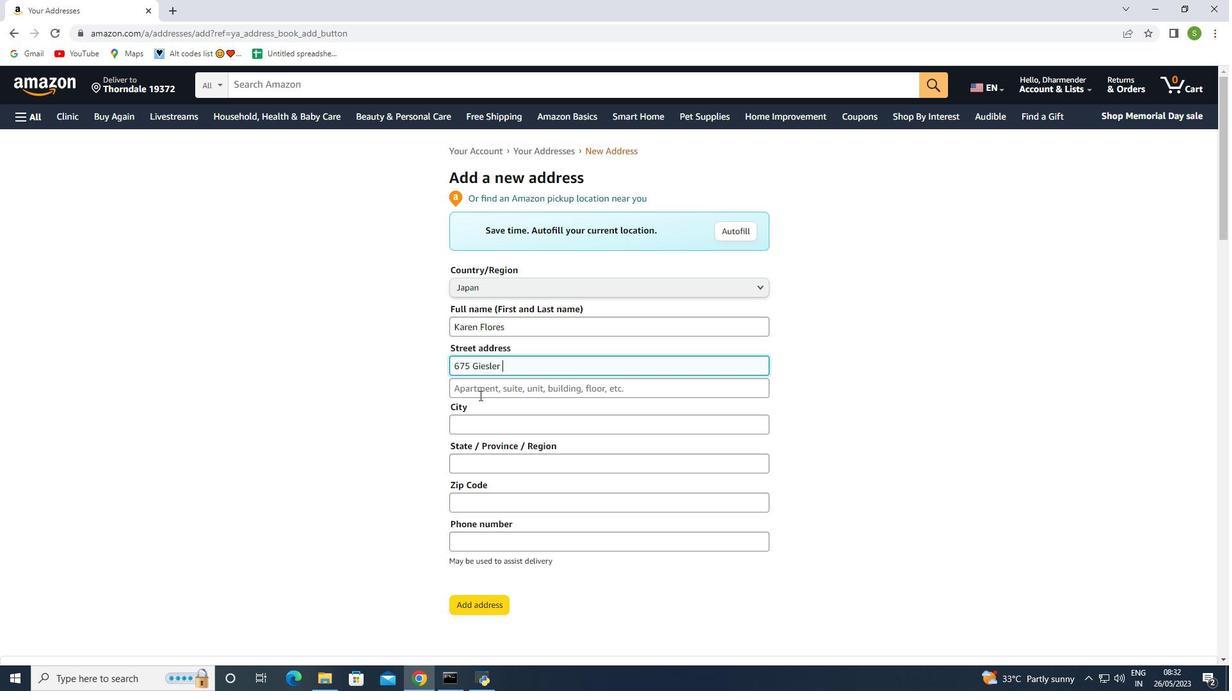 
Action: Key pressed <Key.shift>Rd
Screenshot: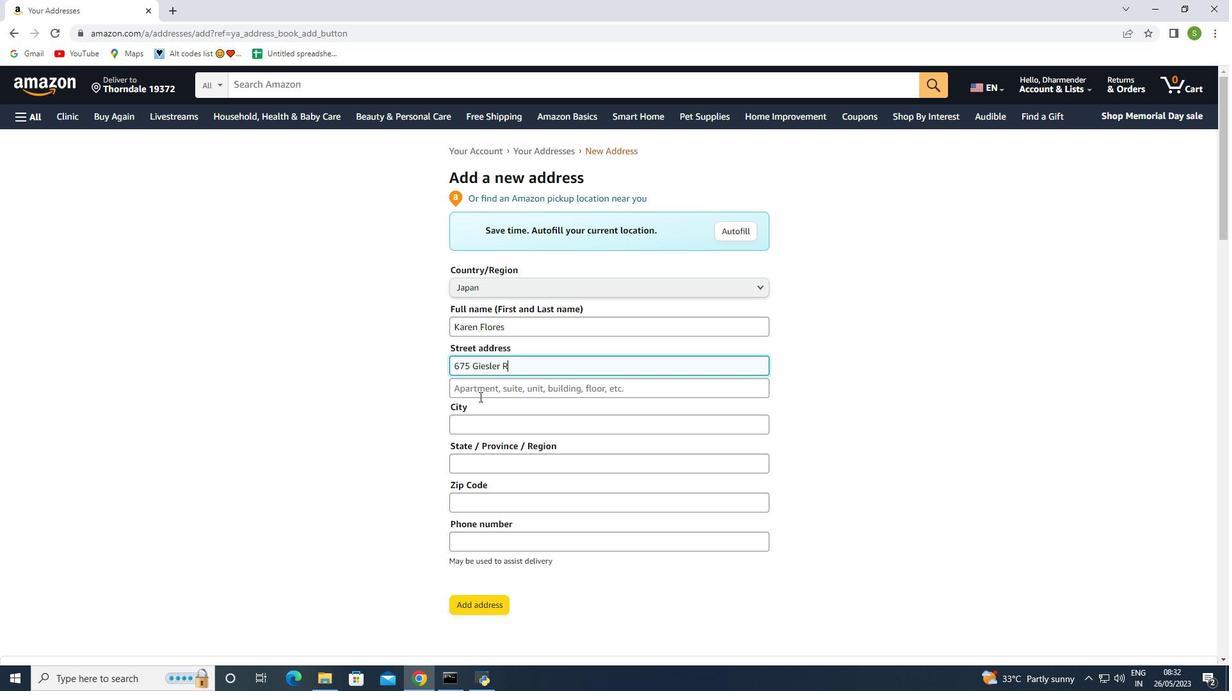 
Action: Mouse moved to (480, 423)
Screenshot: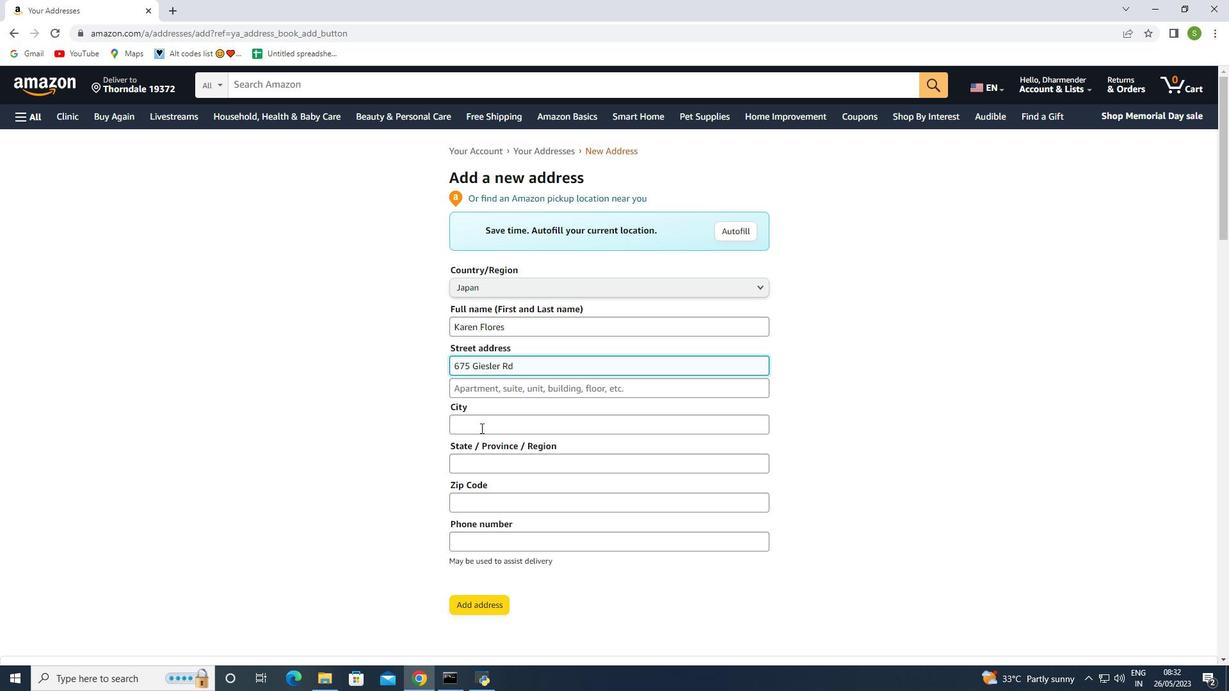 
Action: Mouse pressed left at (480, 423)
Screenshot: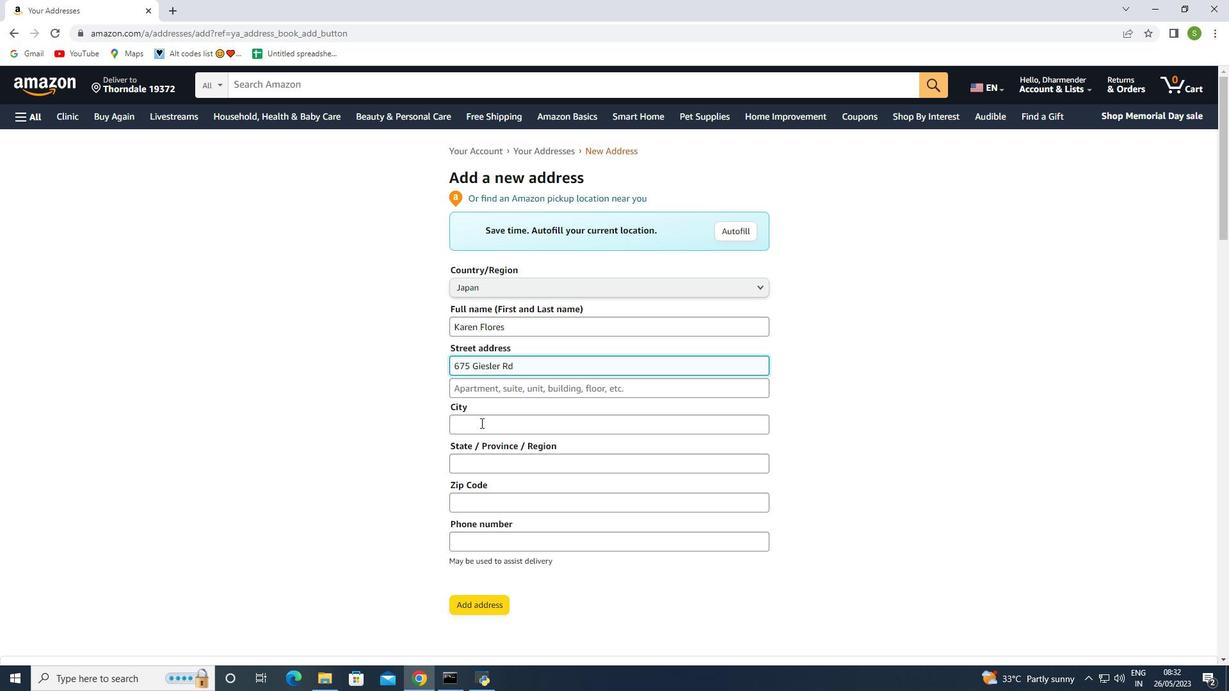 
Action: Mouse moved to (491, 499)
Screenshot: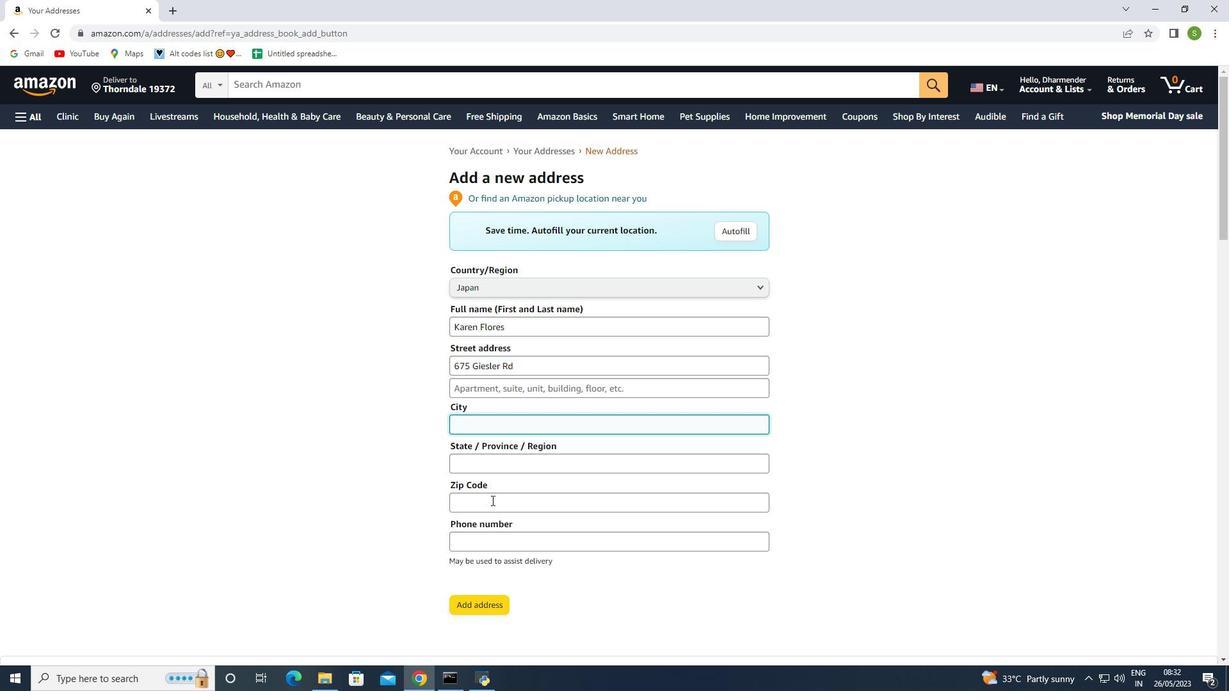 
Action: Mouse pressed left at (491, 499)
Screenshot: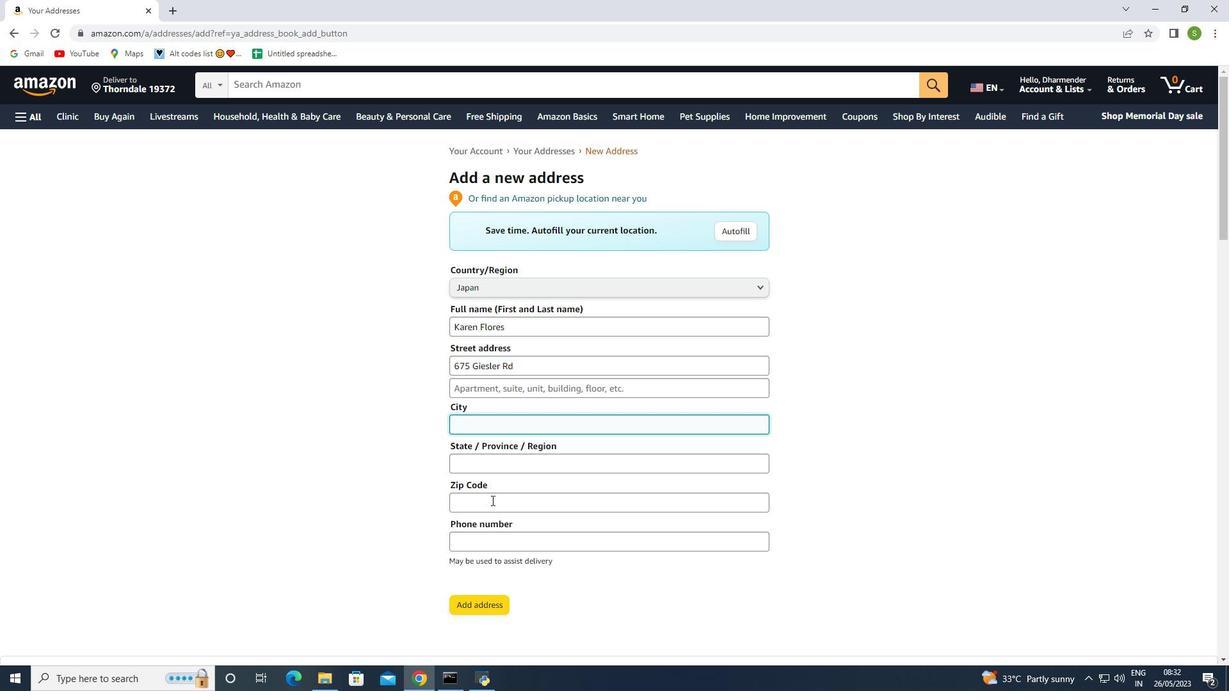 
Action: Mouse moved to (487, 504)
Screenshot: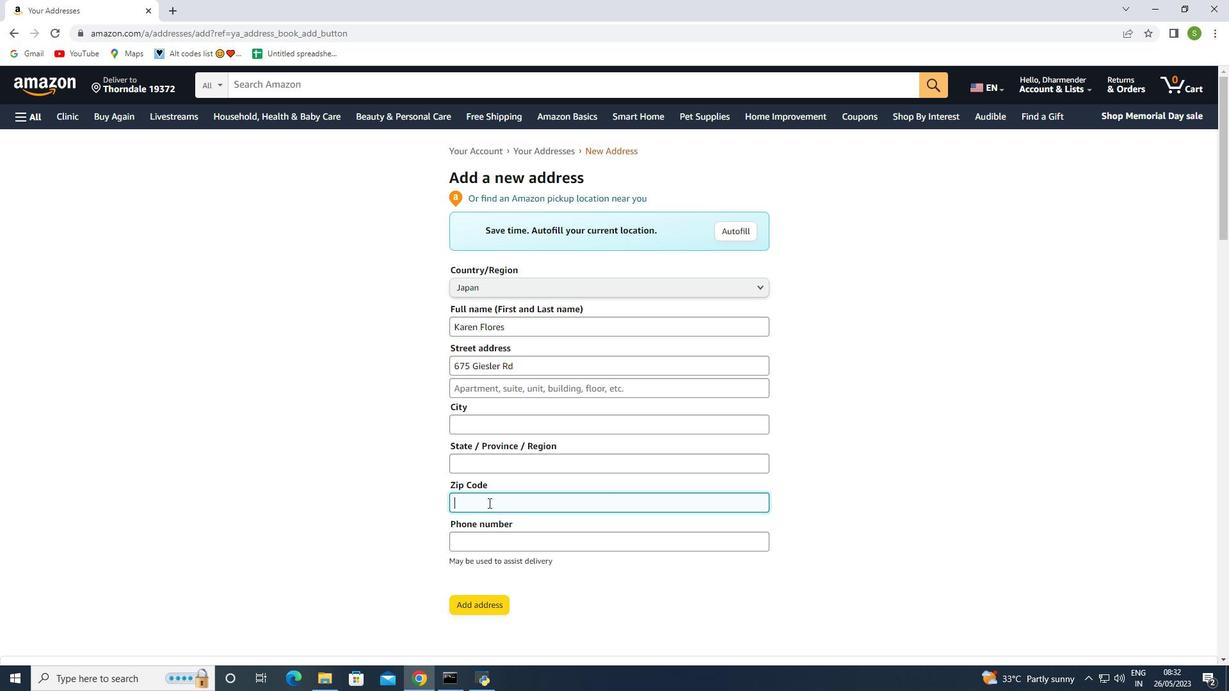 
Action: Key pressed 4
Screenshot: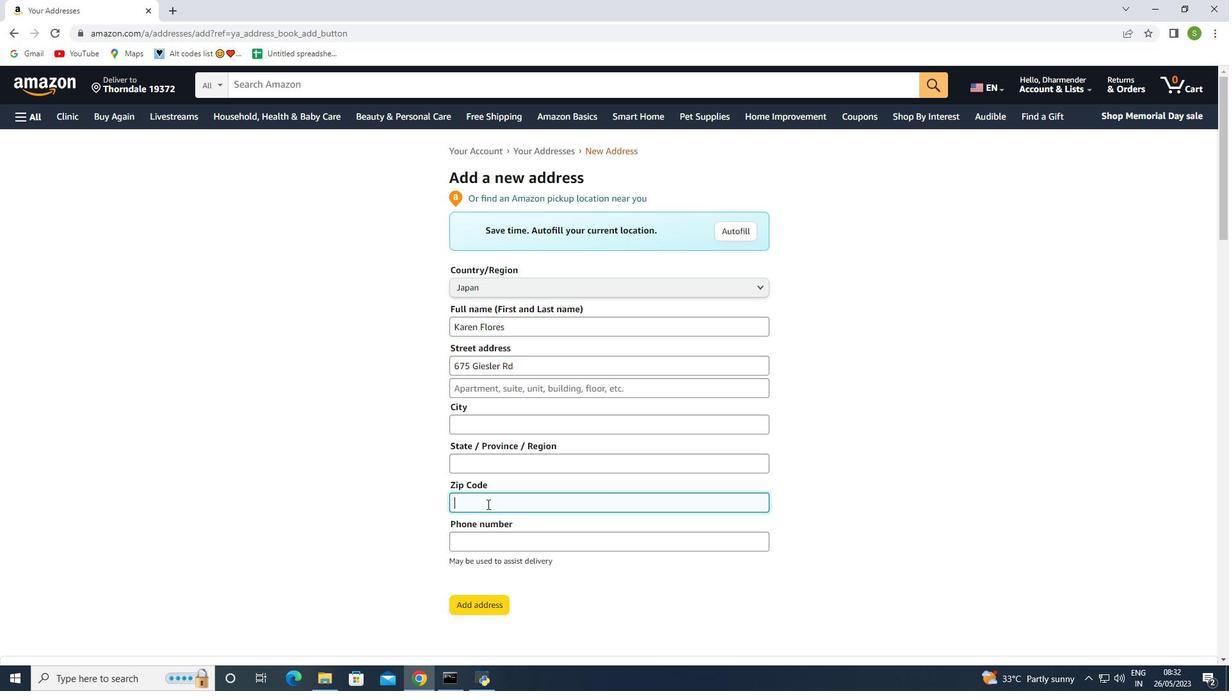 
Action: Mouse moved to (478, 515)
Screenshot: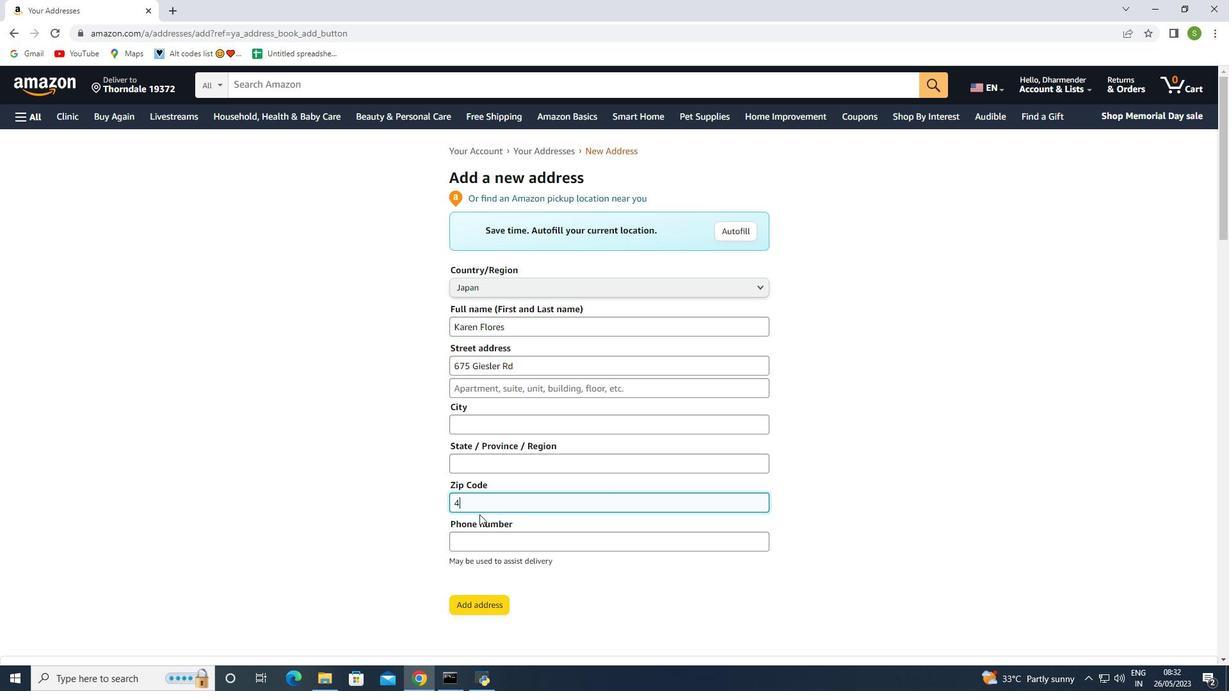 
Action: Key pressed 7
Screenshot: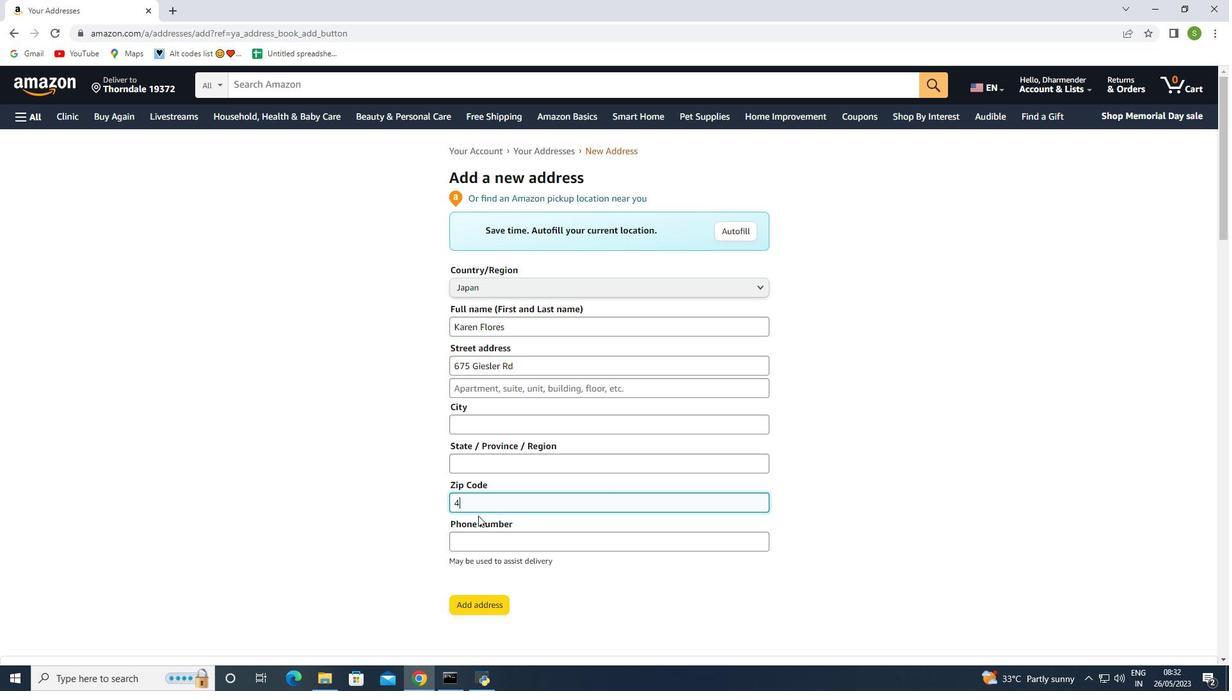 
Action: Mouse moved to (478, 513)
Screenshot: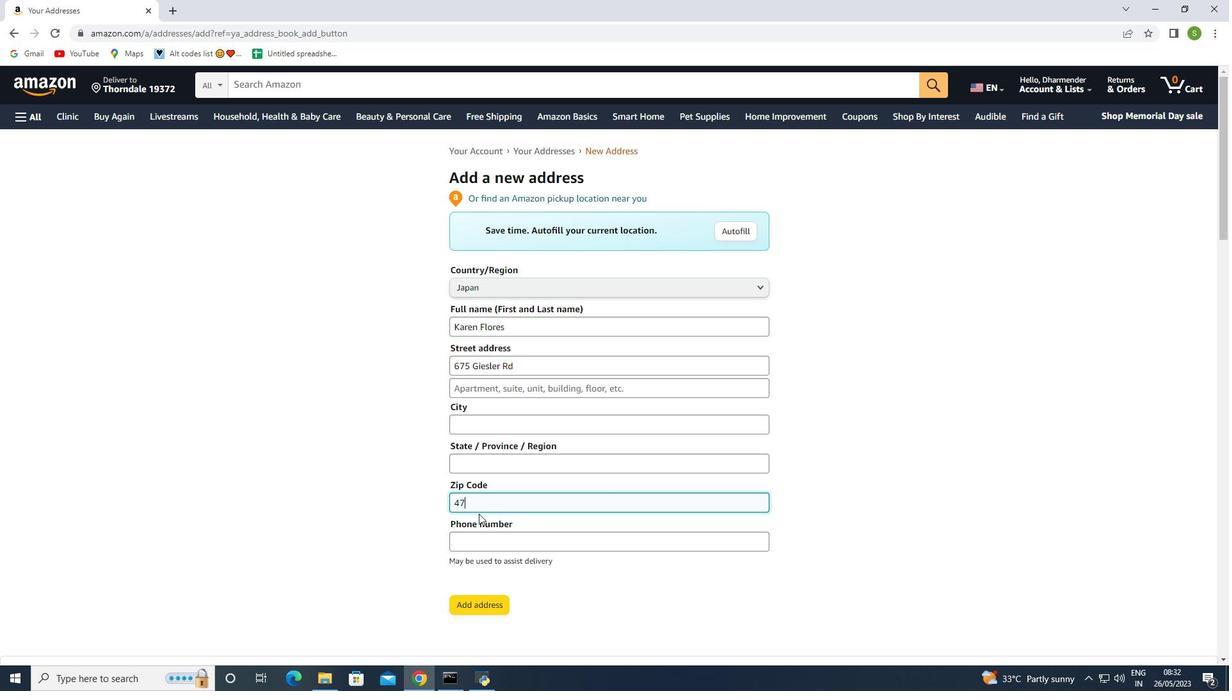 
Action: Key pressed 5
Screenshot: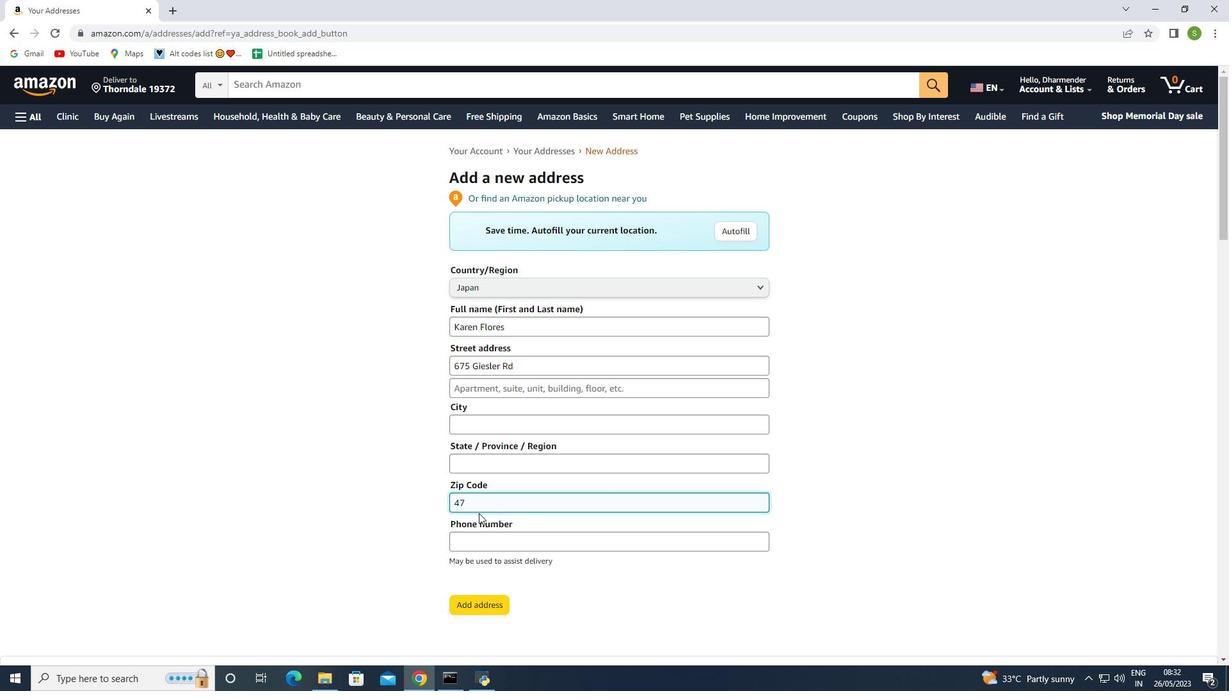 
Action: Mouse moved to (485, 507)
Screenshot: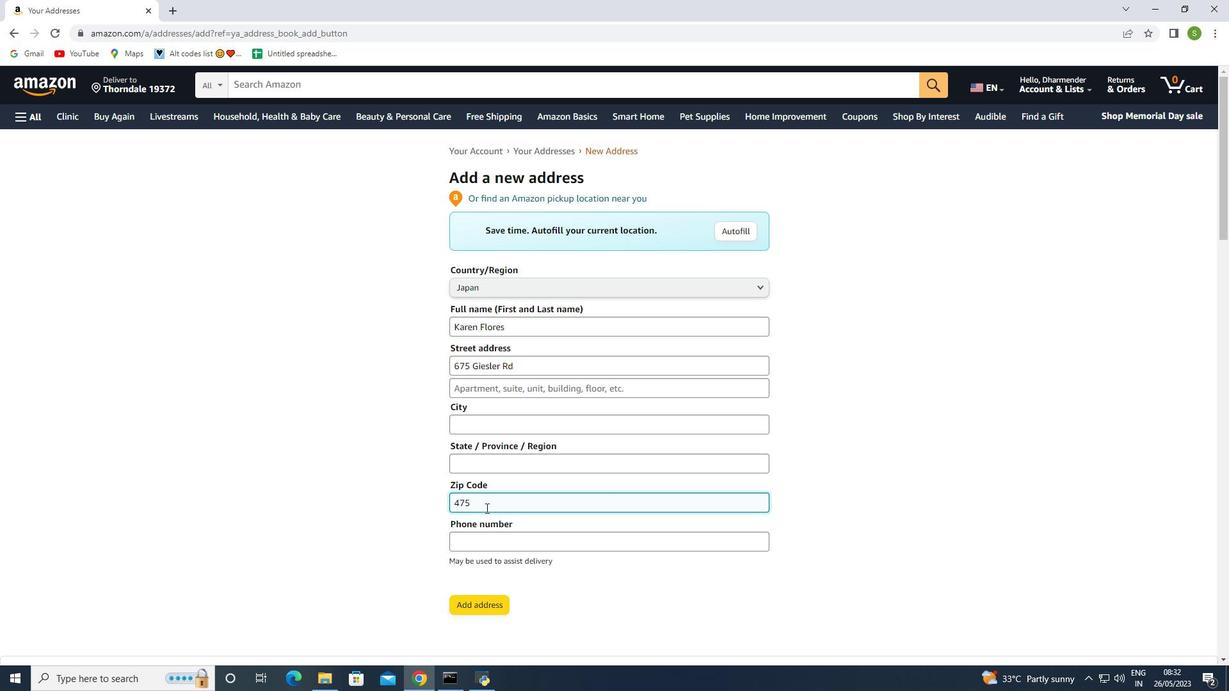 
Action: Key pressed 4
Screenshot: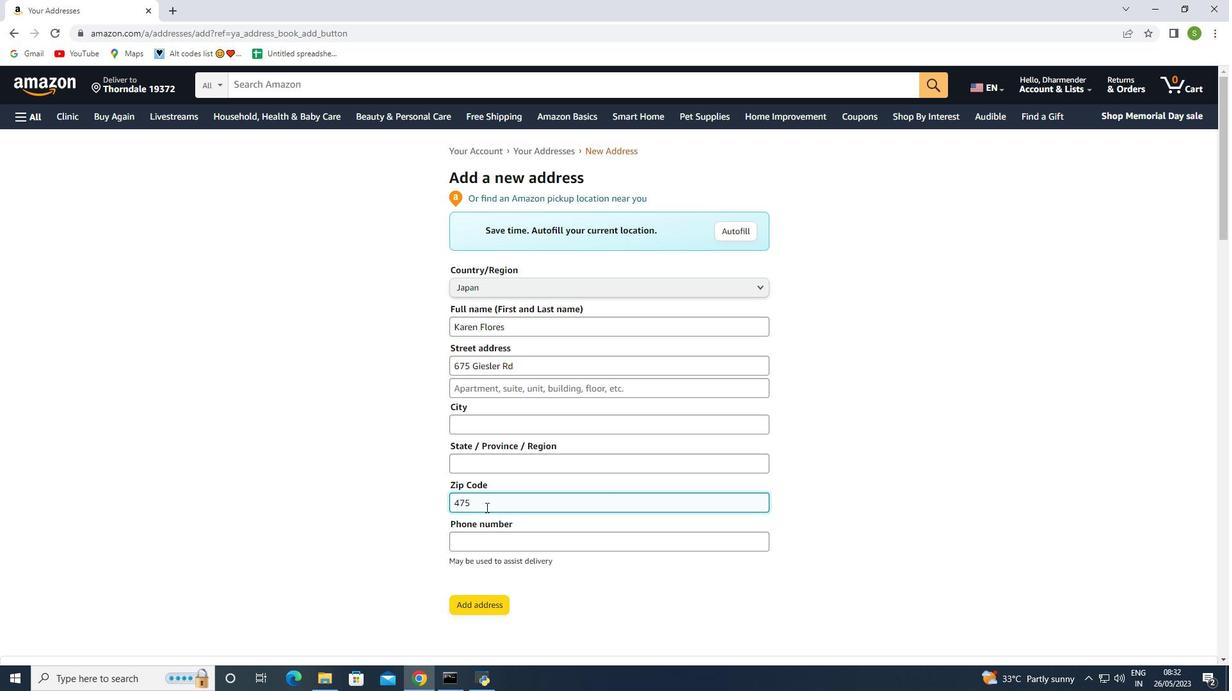 
Action: Mouse moved to (482, 510)
Screenshot: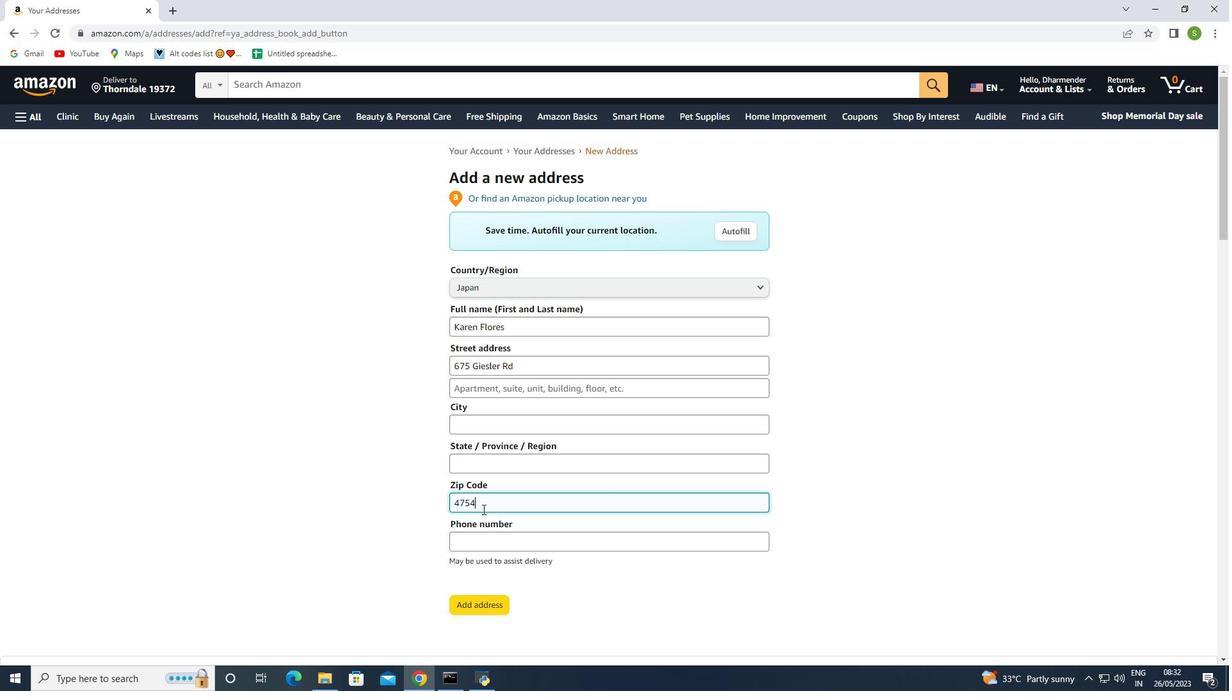 
Action: Key pressed 6
Screenshot: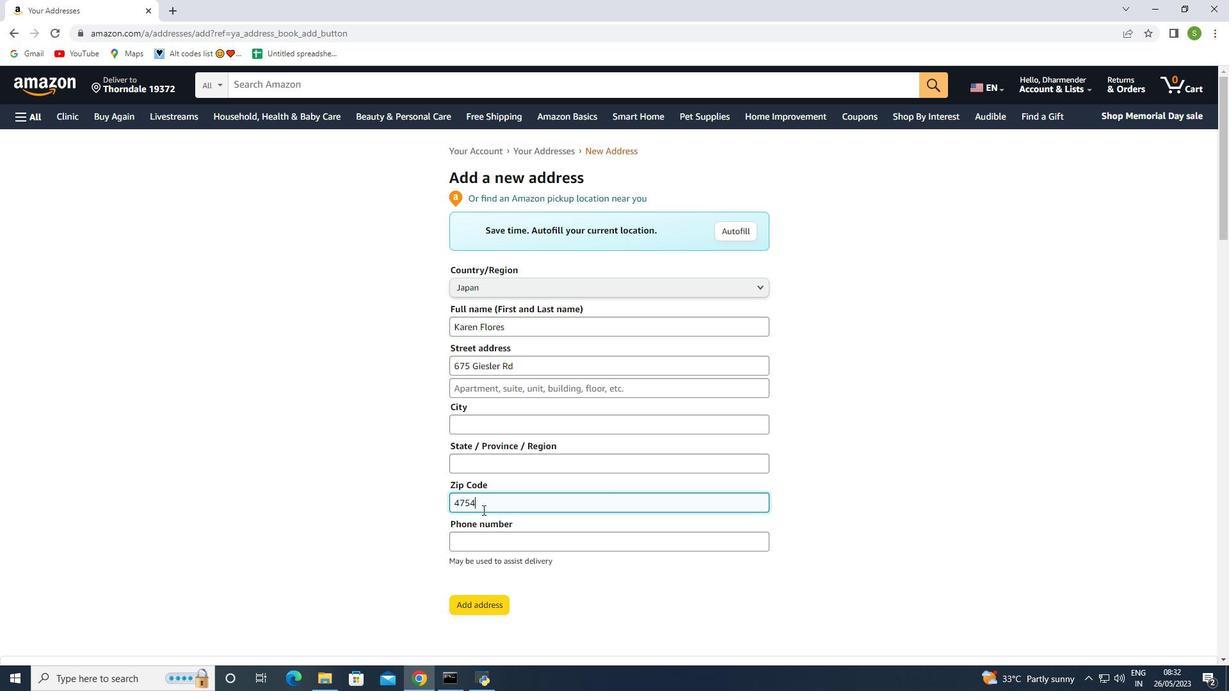 
Action: Mouse moved to (514, 548)
Screenshot: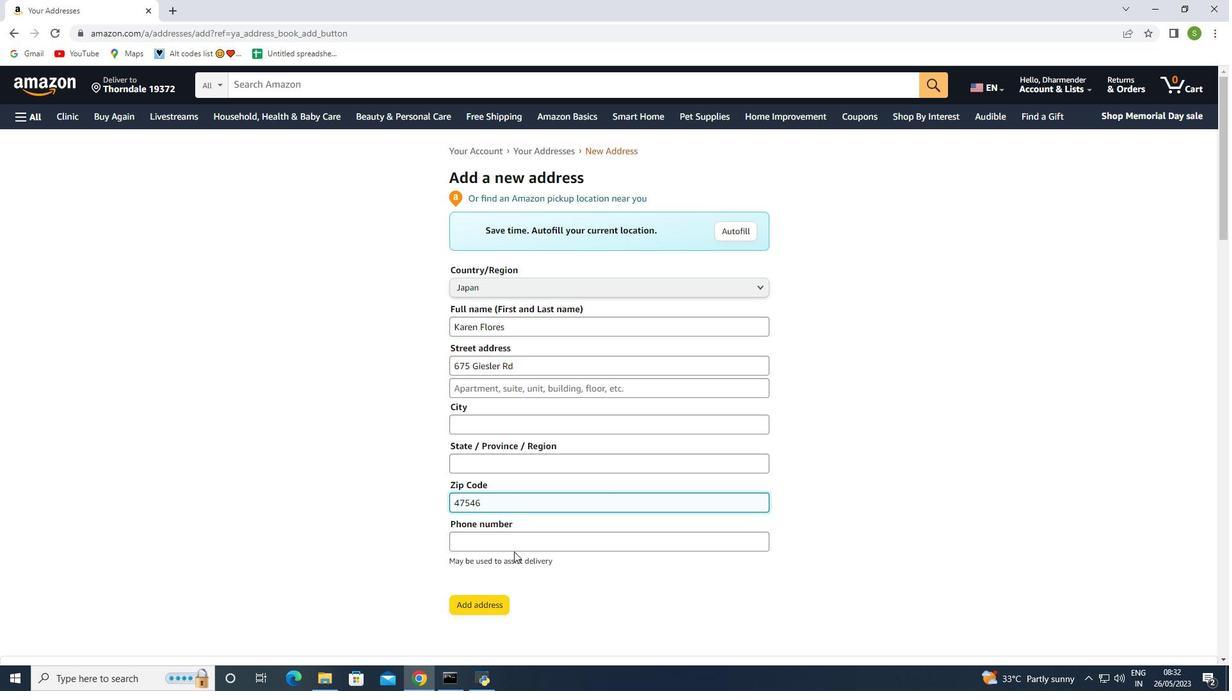 
Action: Mouse pressed left at (514, 548)
Screenshot: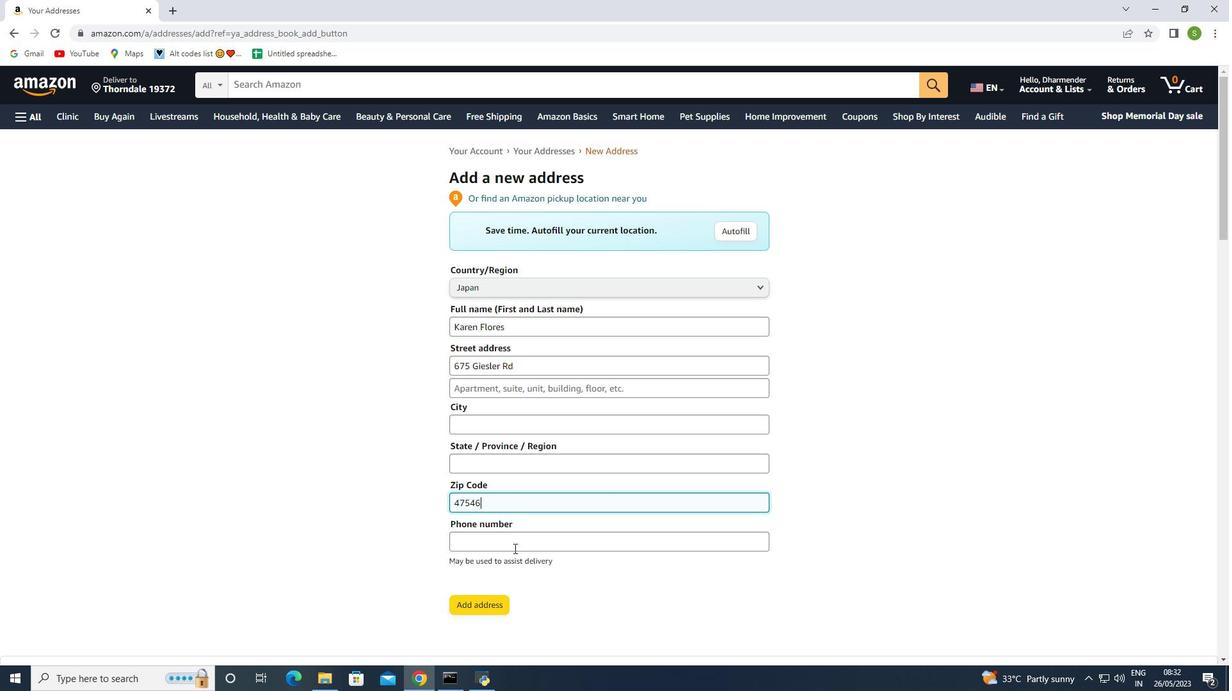 
Action: Key pressed <Key.shift_r>(812<Key.shift_r>)<Key.space>6782353
Screenshot: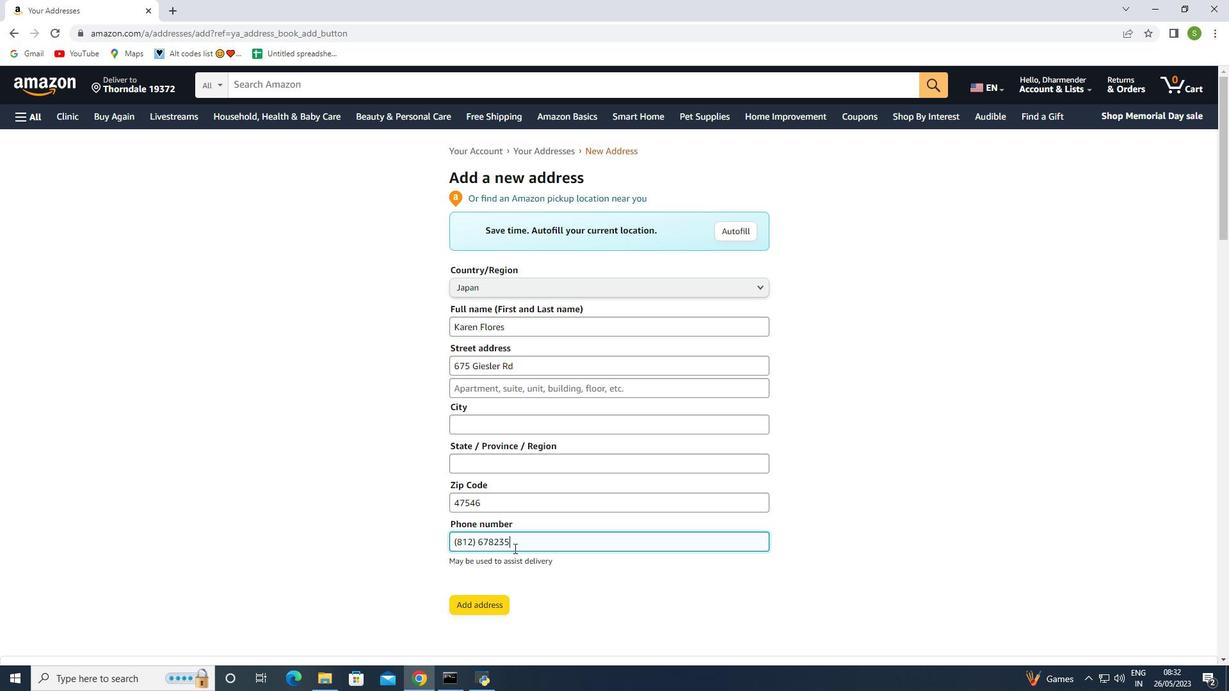 
Action: Mouse moved to (494, 463)
Screenshot: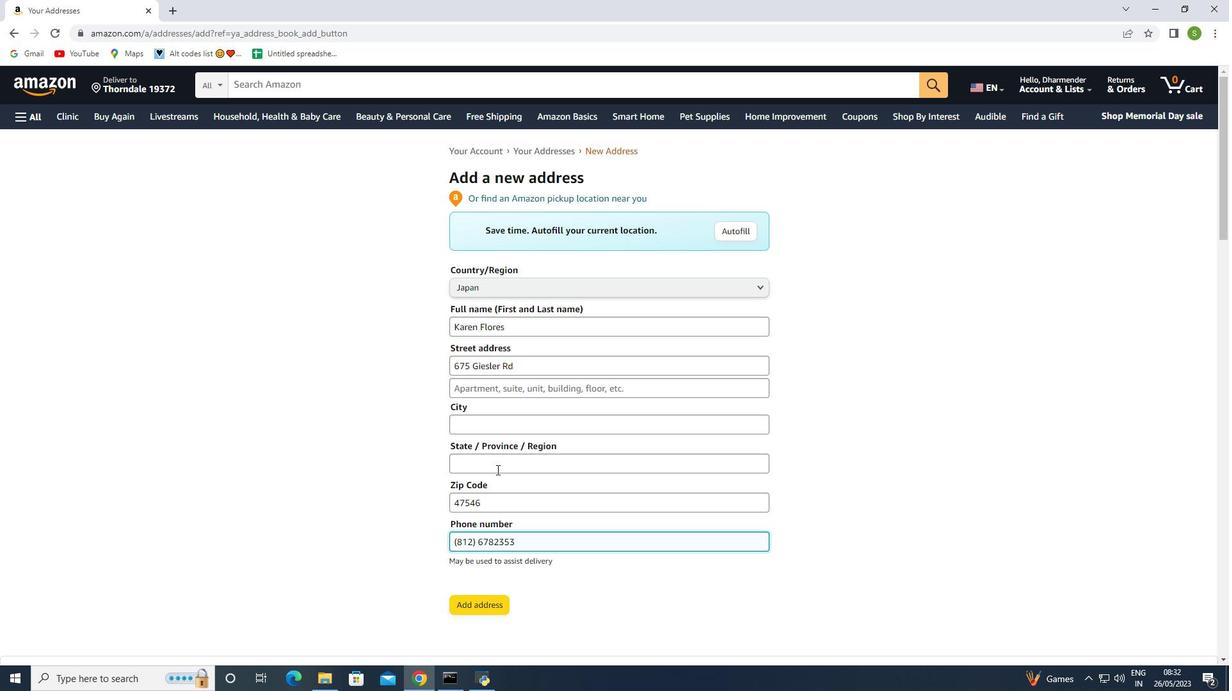 
Action: Mouse pressed left at (494, 463)
Screenshot: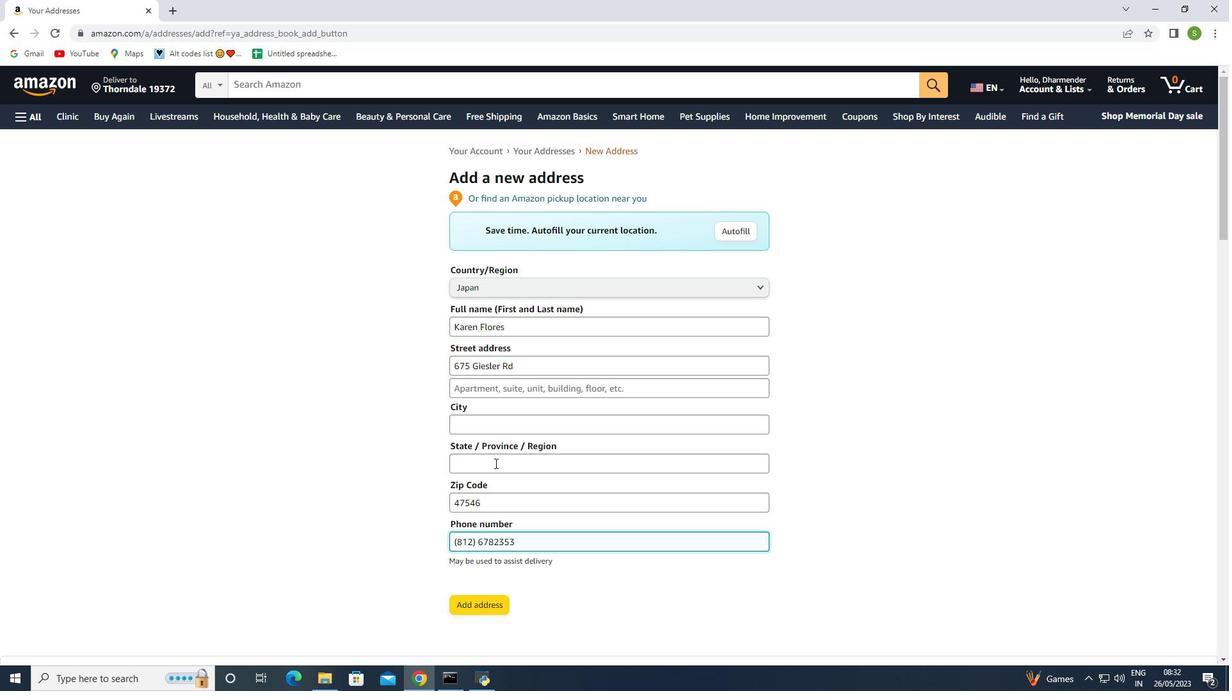 
Action: Key pressed <Key.shift>Indiana
Screenshot: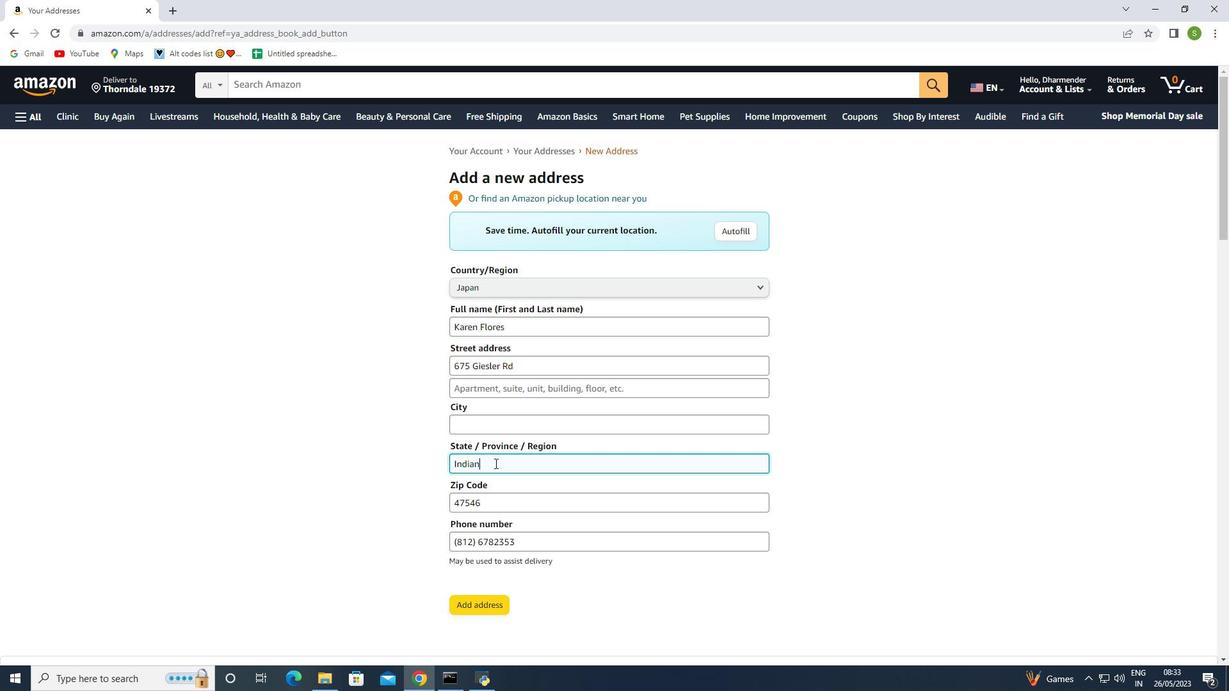 
Action: Mouse moved to (391, 466)
Screenshot: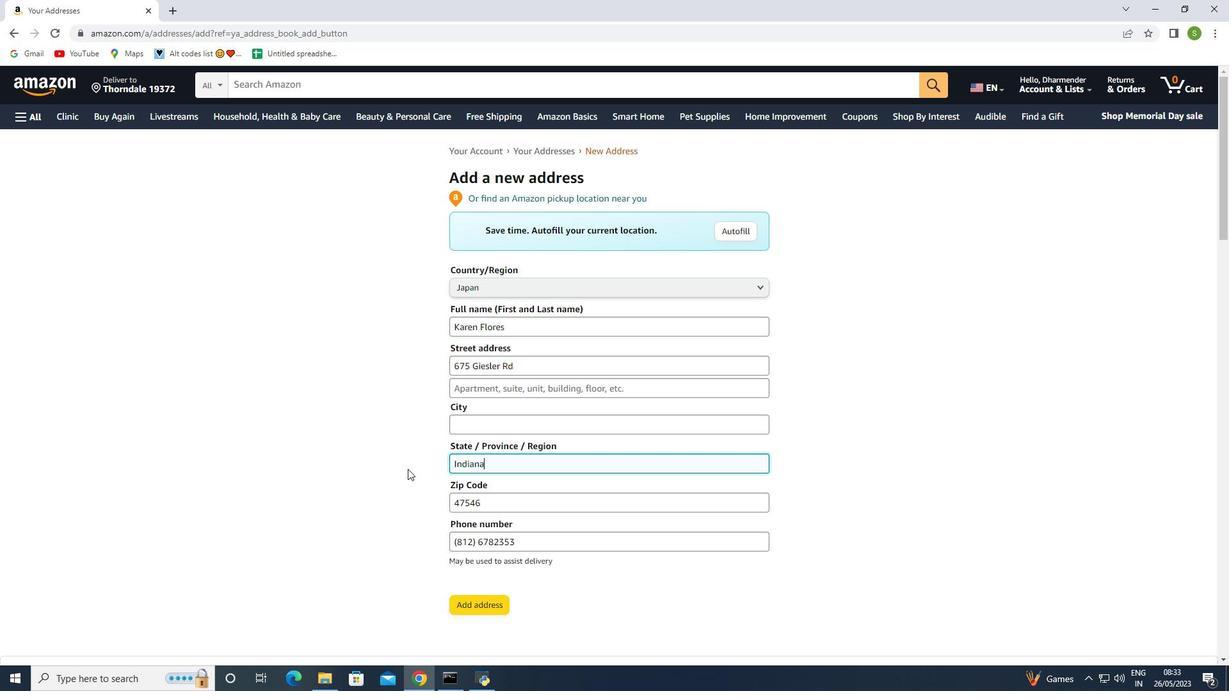 
Action: Mouse pressed left at (391, 466)
Screenshot: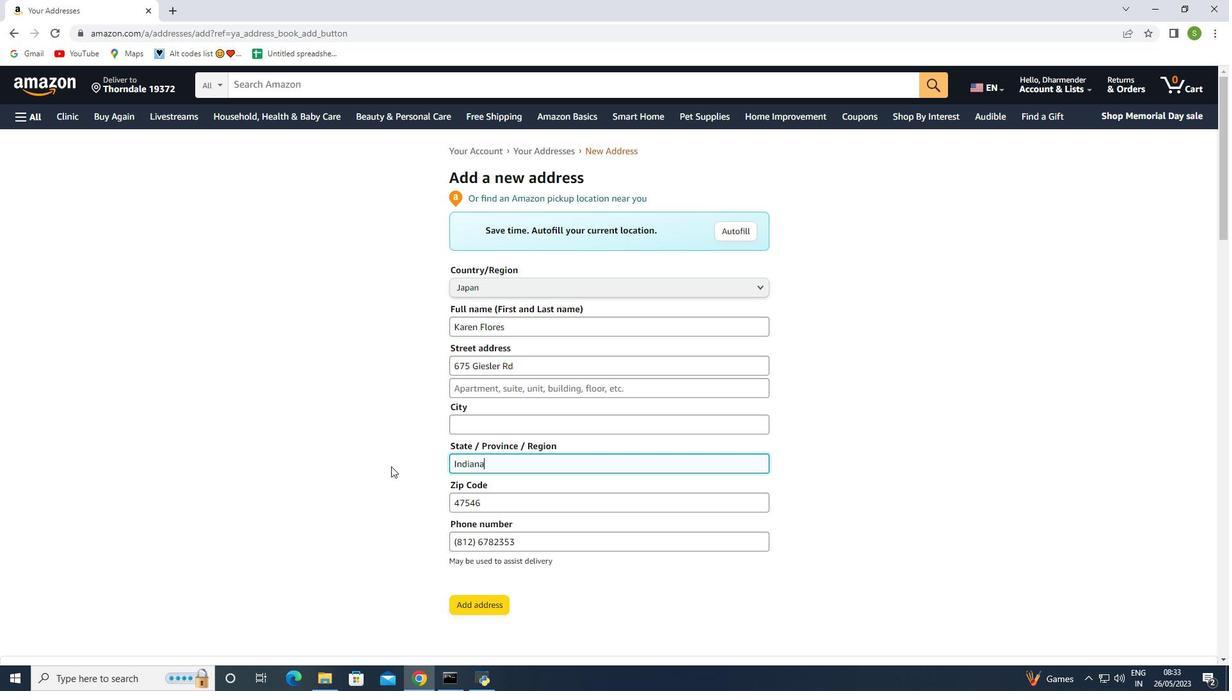 
Action: Mouse moved to (490, 466)
Screenshot: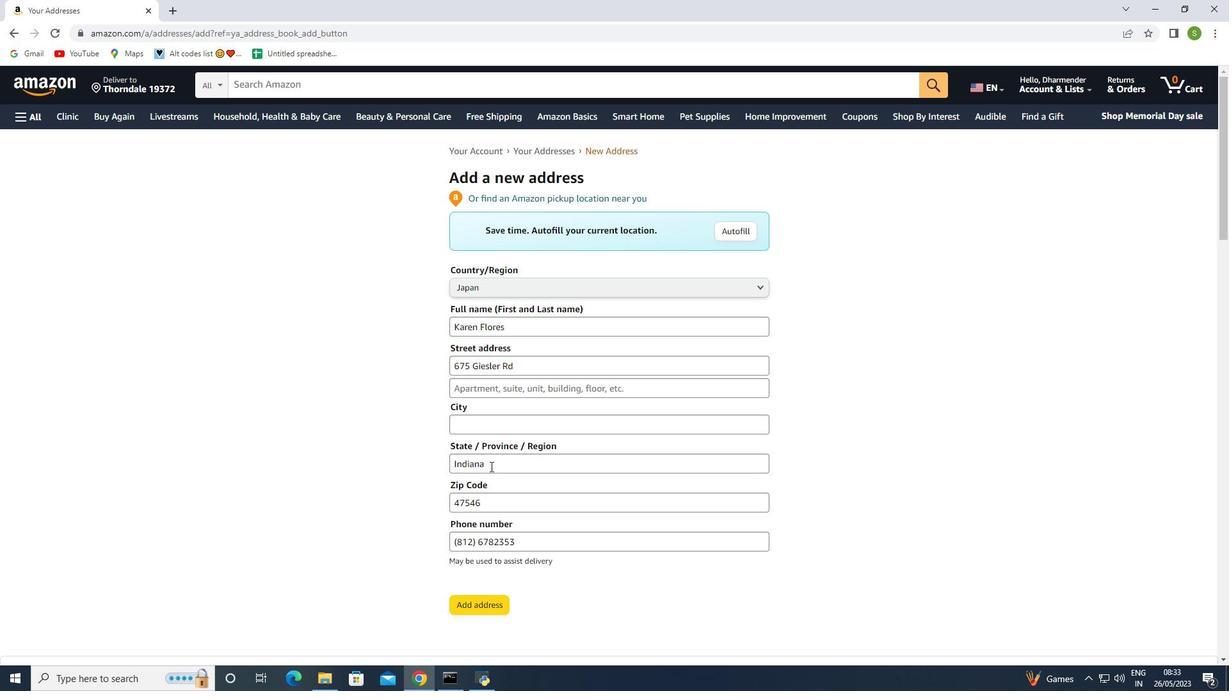 
Action: Mouse pressed left at (490, 466)
Screenshot: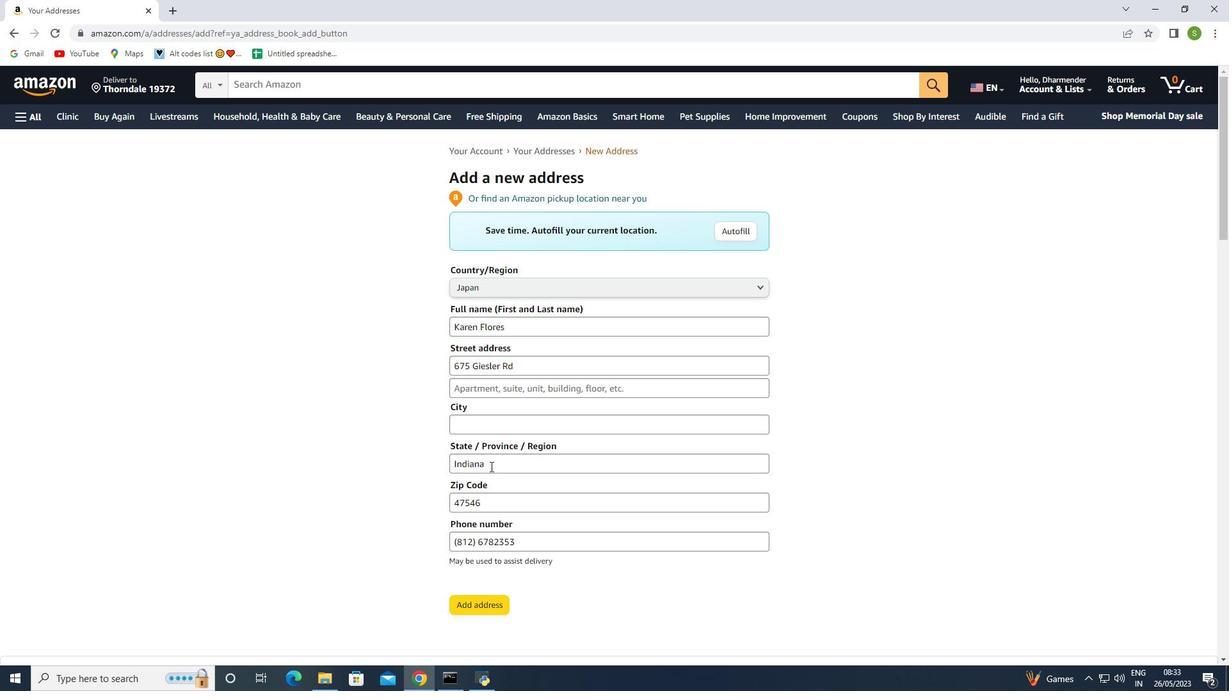 
Action: Mouse moved to (301, 457)
Screenshot: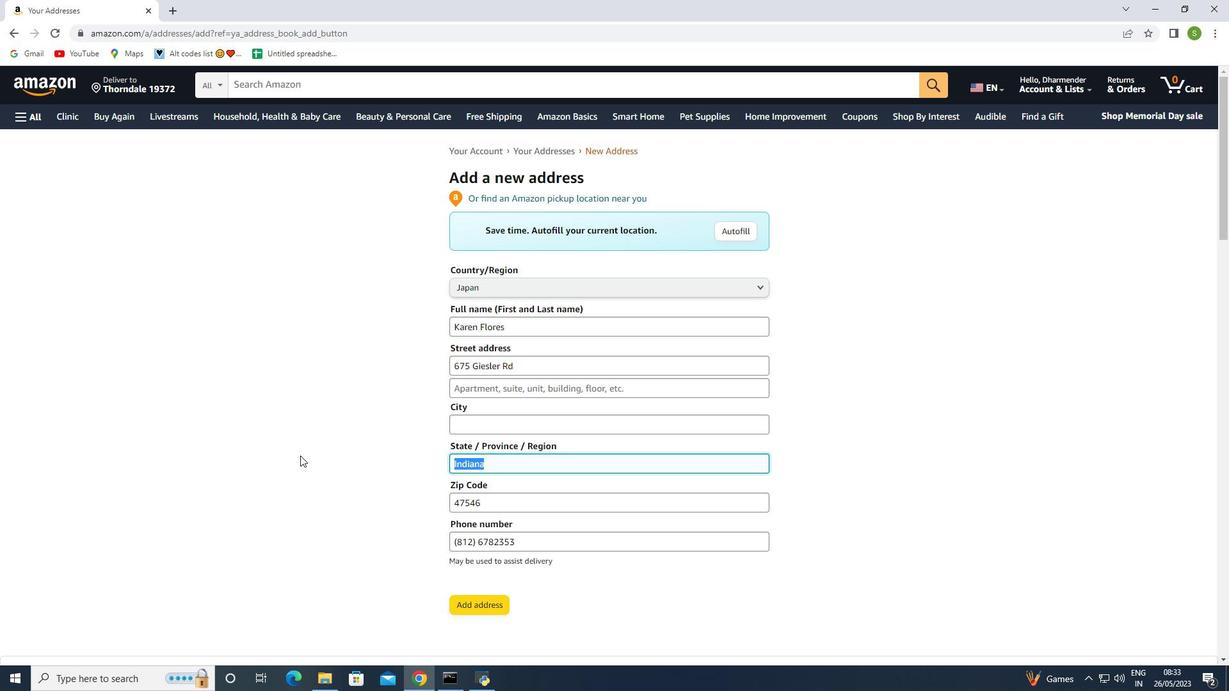 
Action: Key pressed ctrl+C
Screenshot: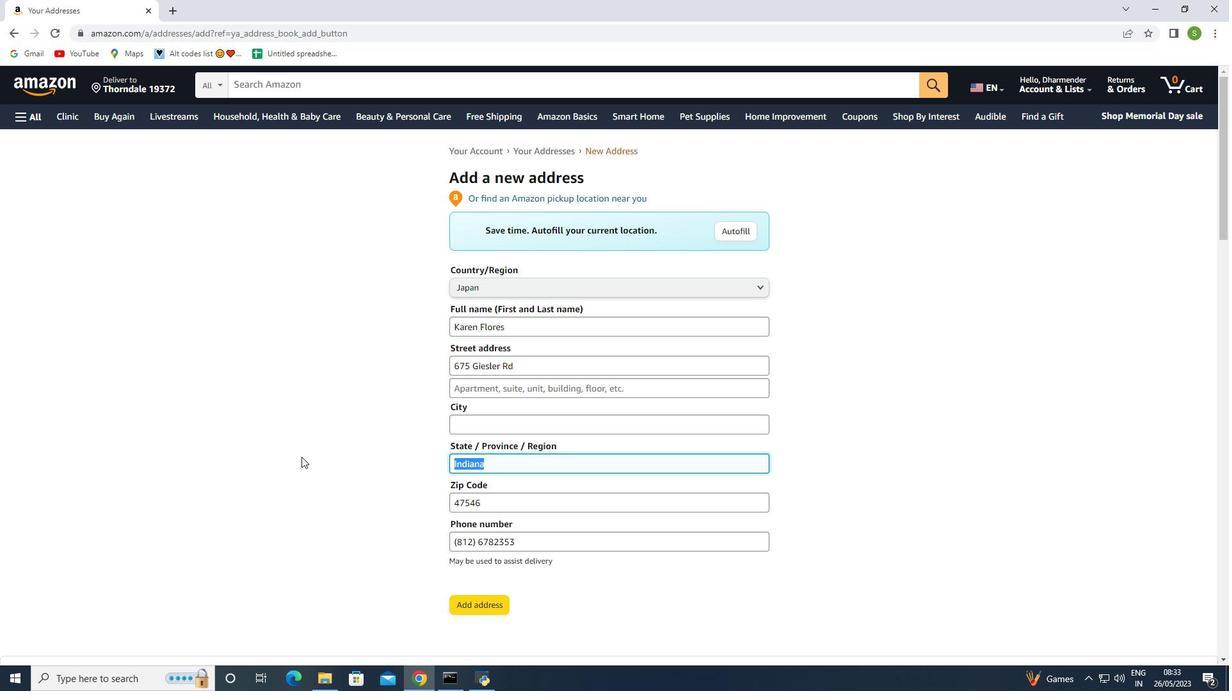 
Action: Mouse moved to (481, 418)
Screenshot: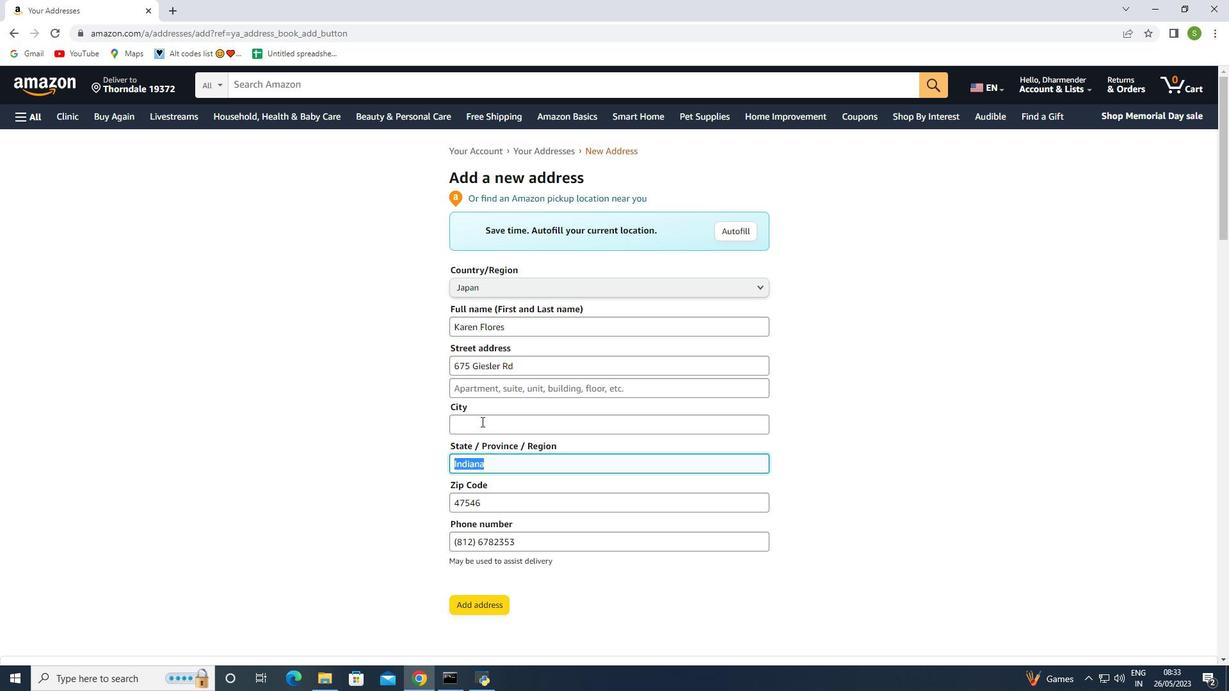 
Action: Mouse pressed left at (481, 418)
Screenshot: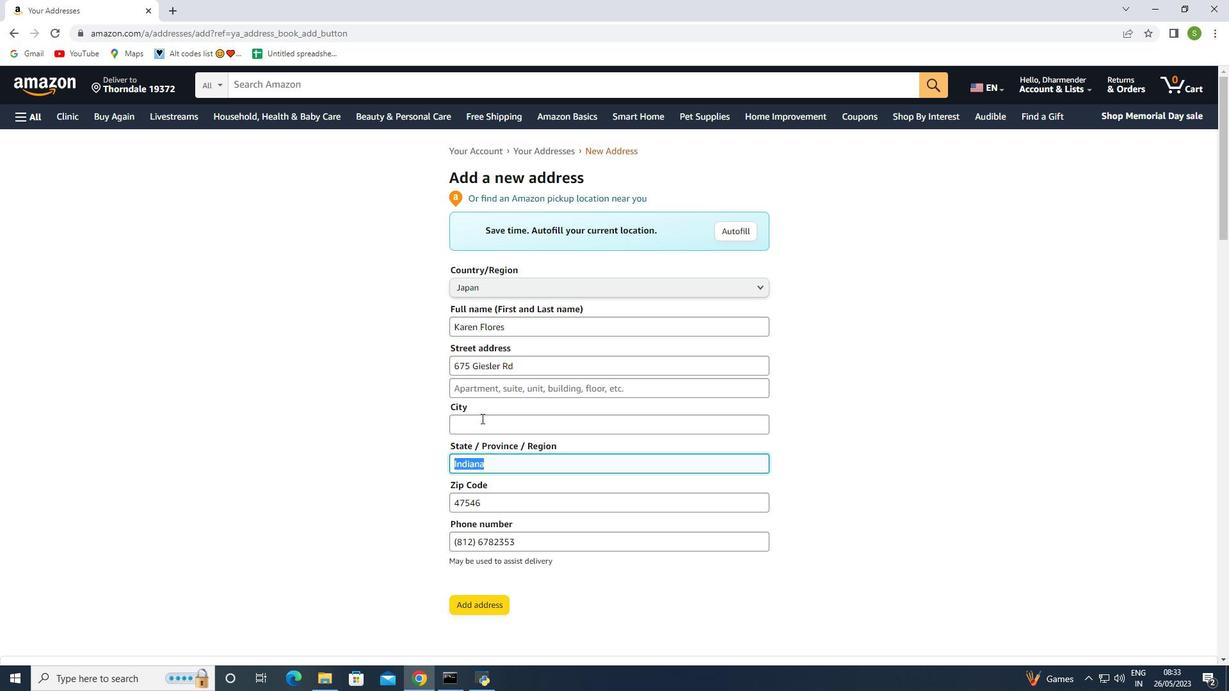 
Action: Mouse moved to (481, 418)
Screenshot: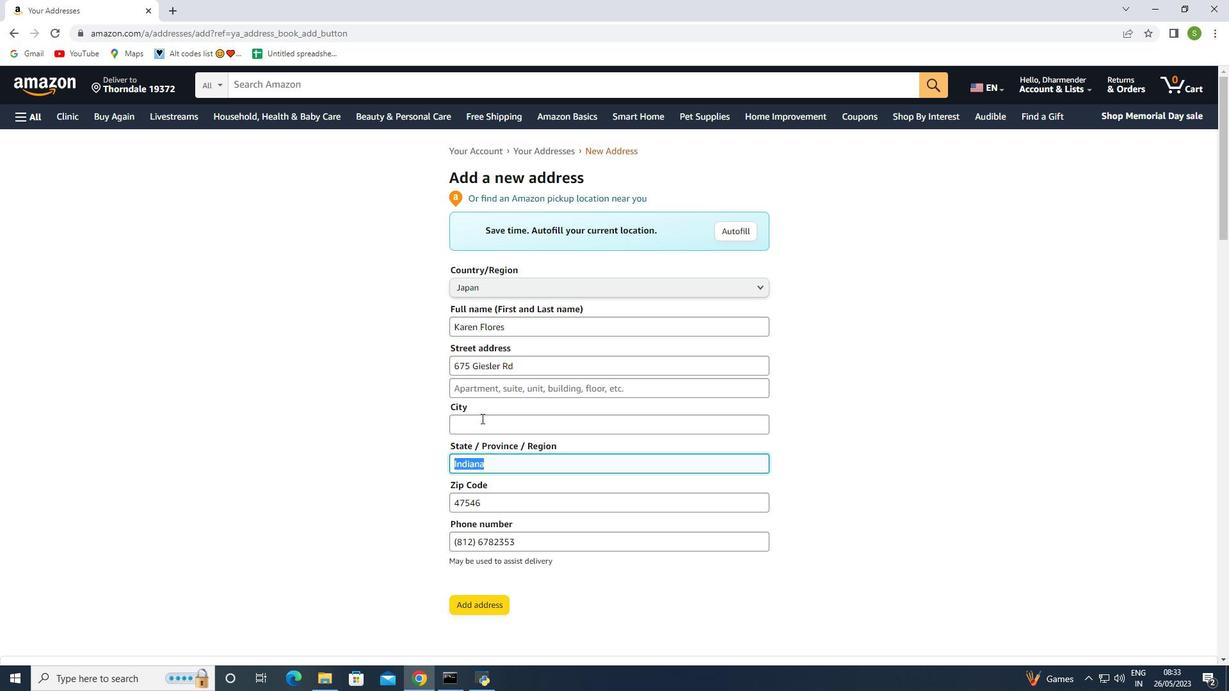 
Action: Key pressed <Key.shift>Jasper
Screenshot: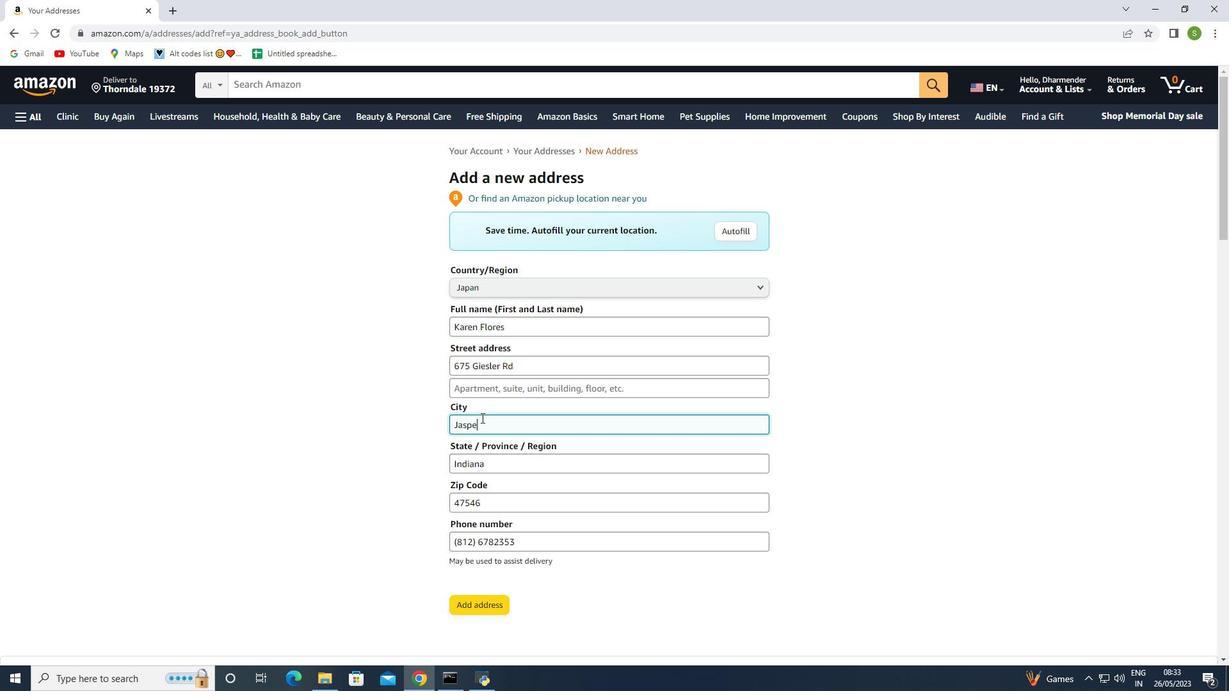 
Action: Mouse moved to (329, 512)
Screenshot: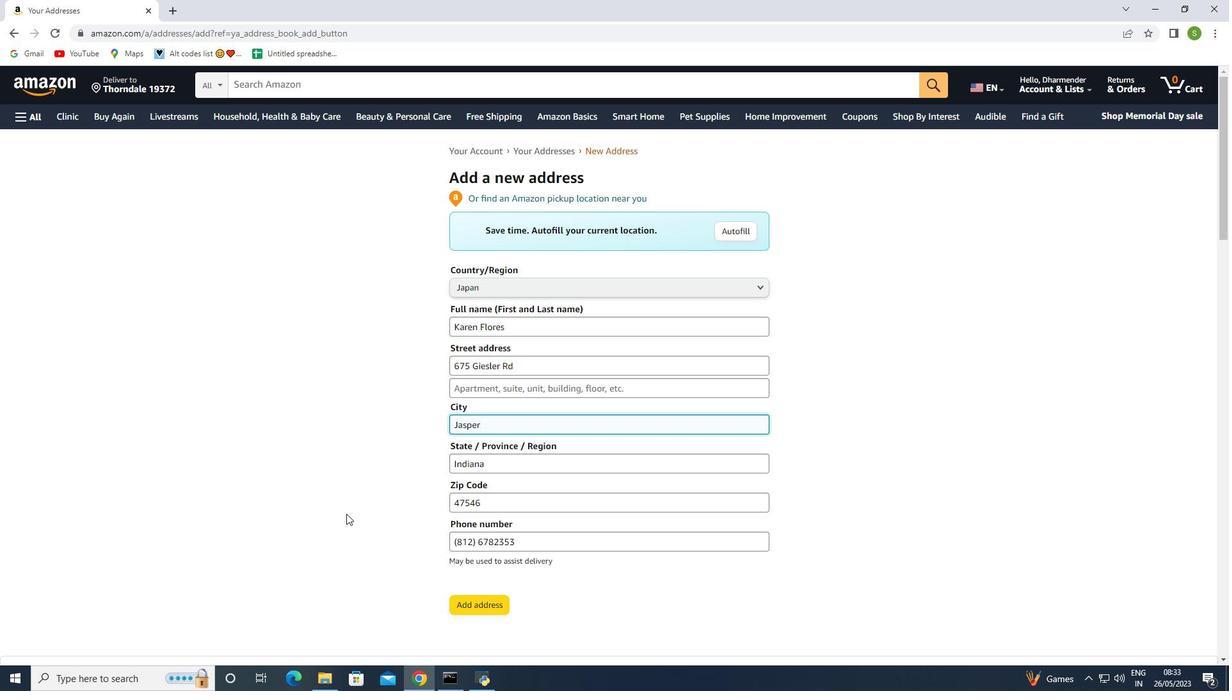 
Action: Mouse pressed left at (329, 512)
Screenshot: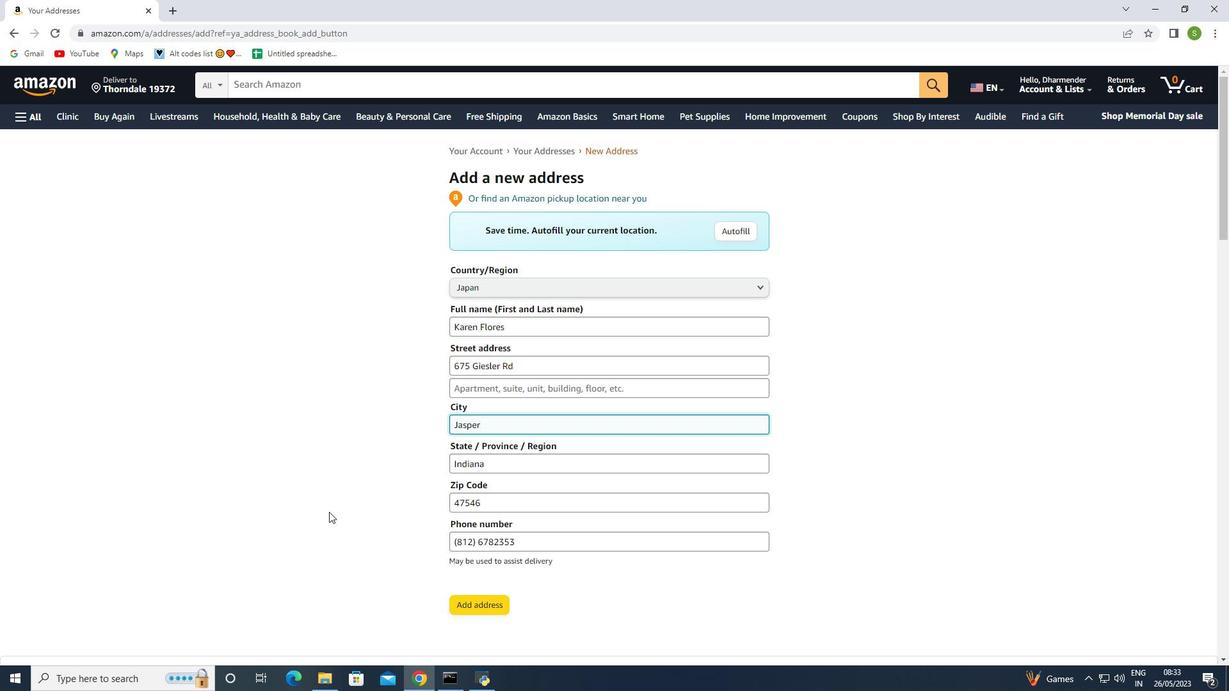 
Action: Mouse moved to (498, 610)
Screenshot: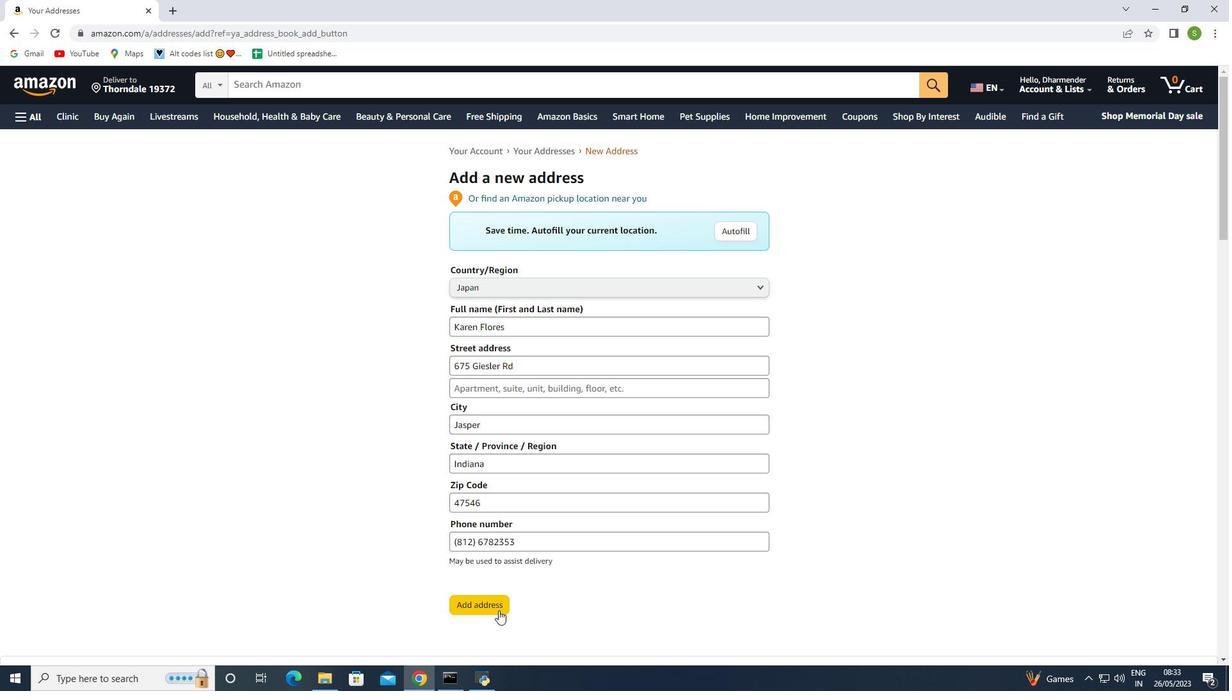 
Action: Mouse pressed left at (498, 610)
Screenshot: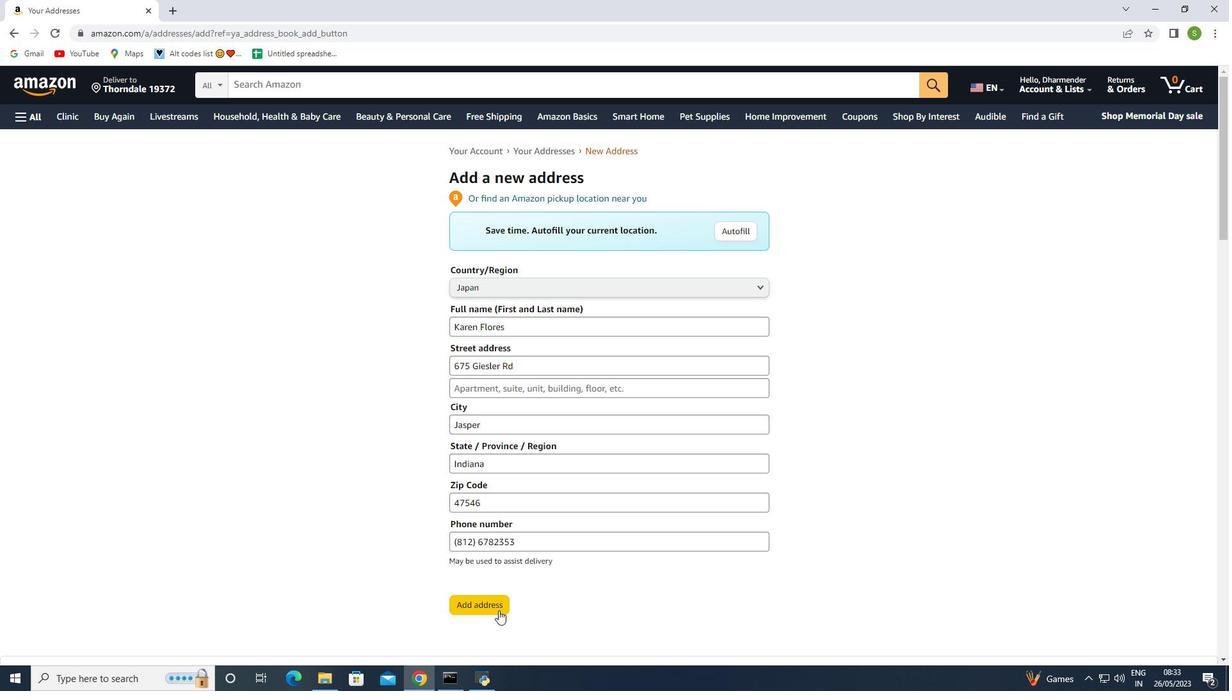 
Action: Mouse moved to (1124, 229)
Screenshot: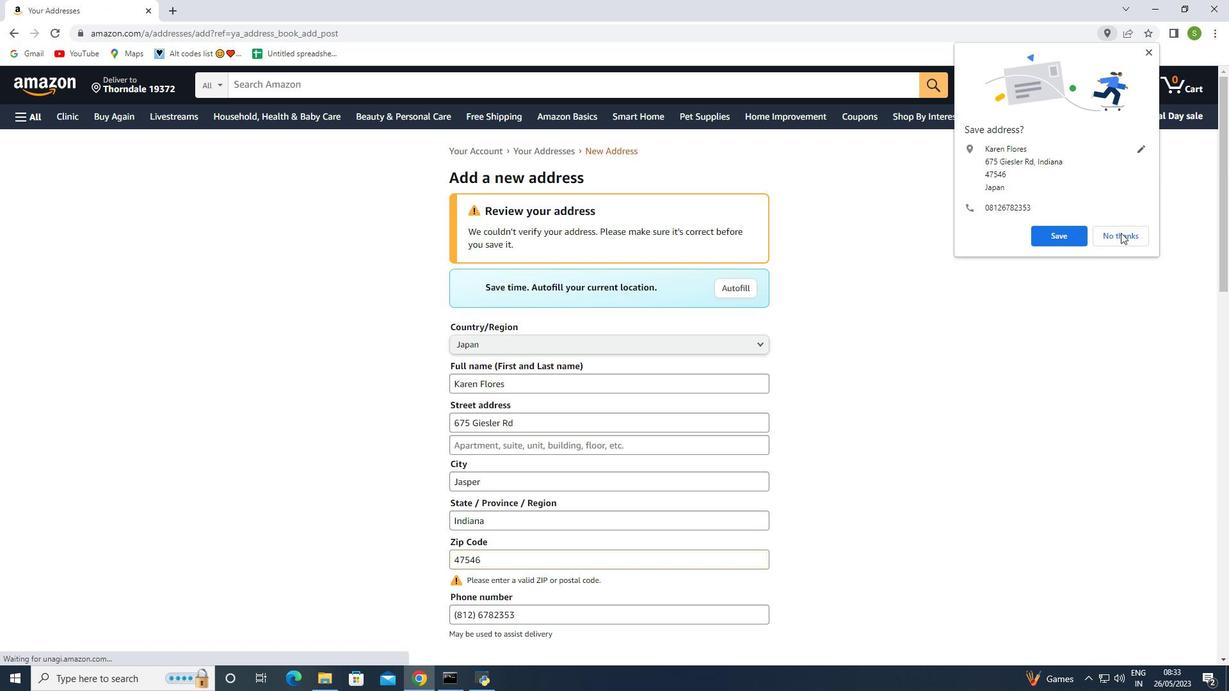 
Action: Mouse pressed left at (1124, 229)
Screenshot: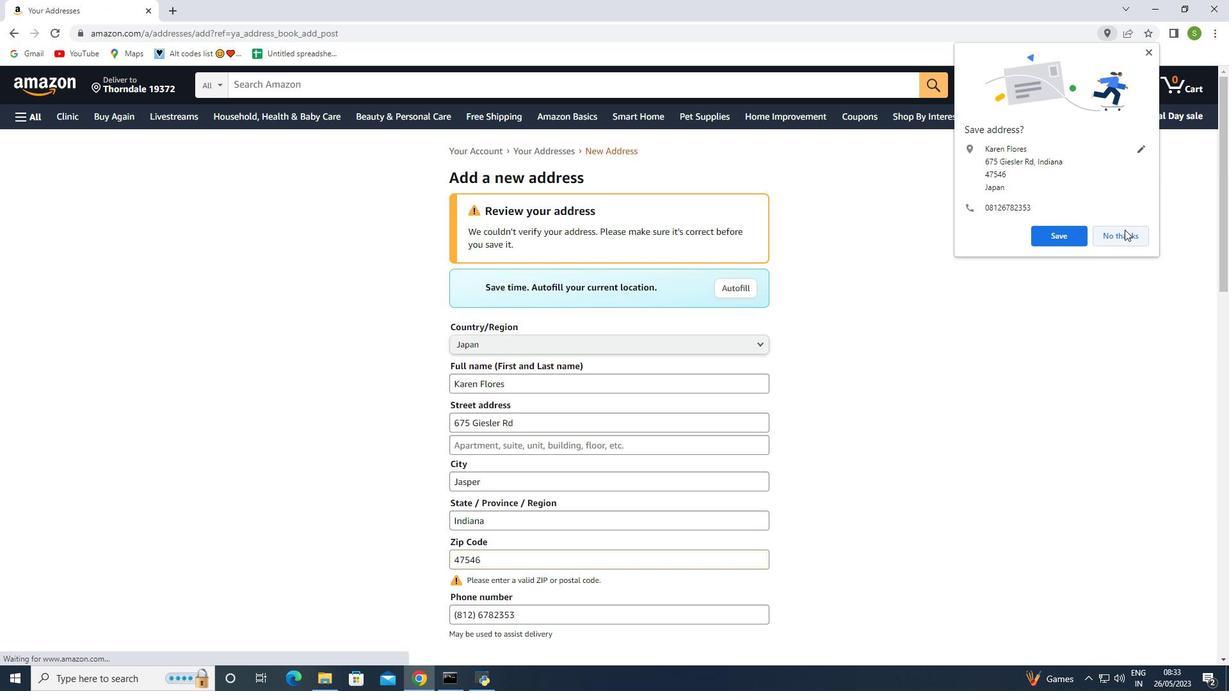 
Action: Mouse moved to (557, 333)
Screenshot: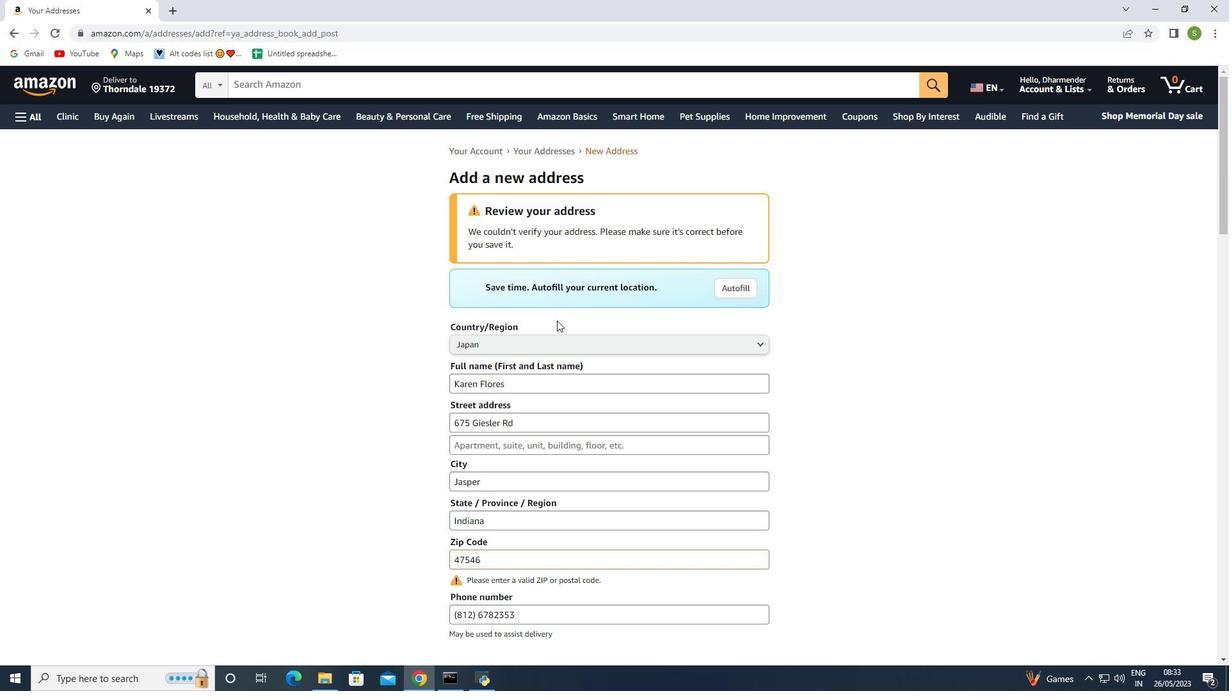 
Action: Mouse scrolled (557, 332) with delta (0, 0)
Screenshot: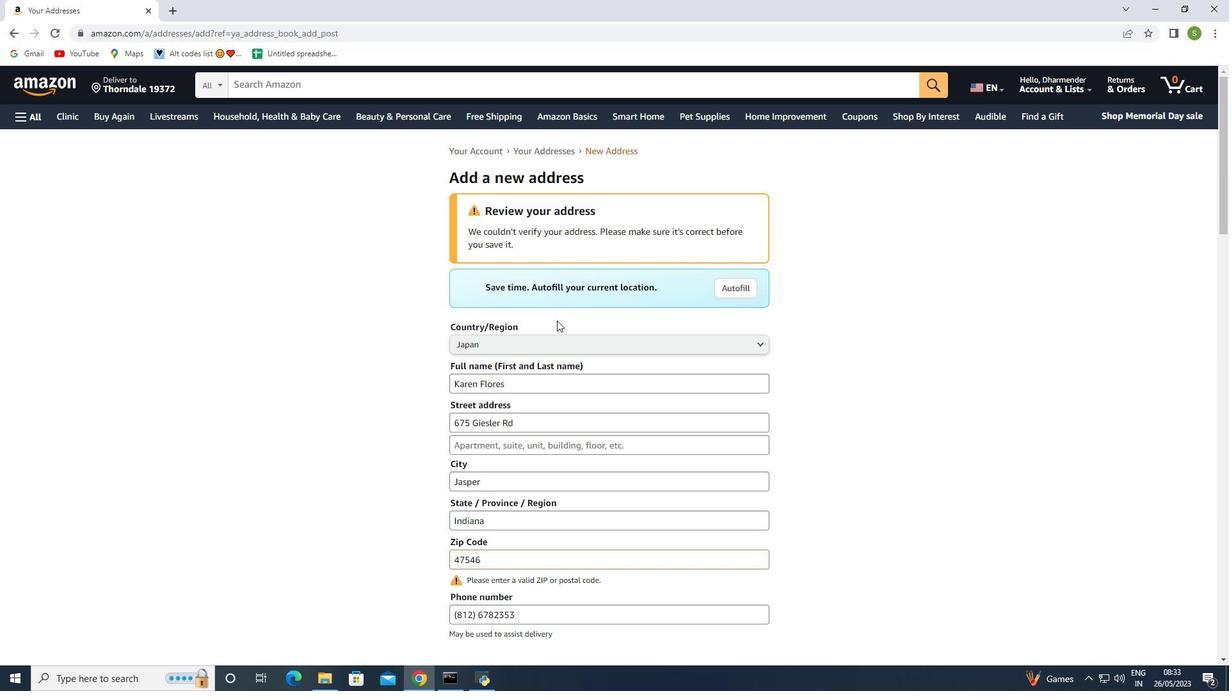 
Action: Mouse moved to (556, 343)
Screenshot: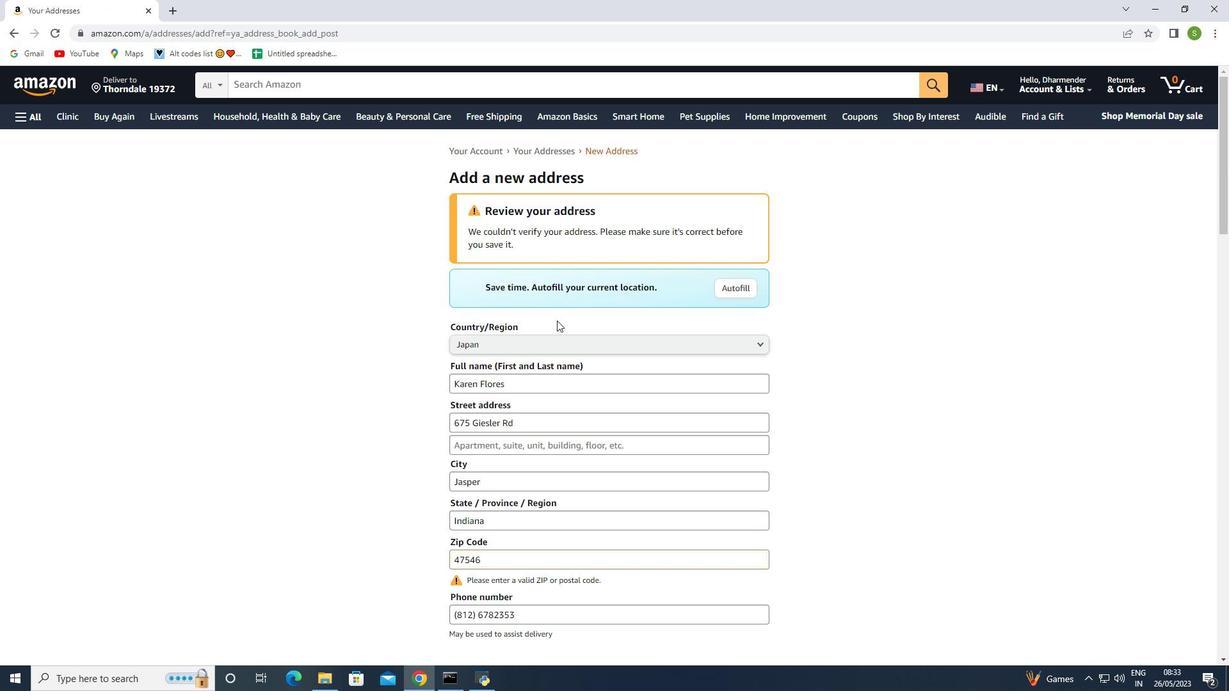 
Action: Mouse scrolled (556, 343) with delta (0, 0)
Screenshot: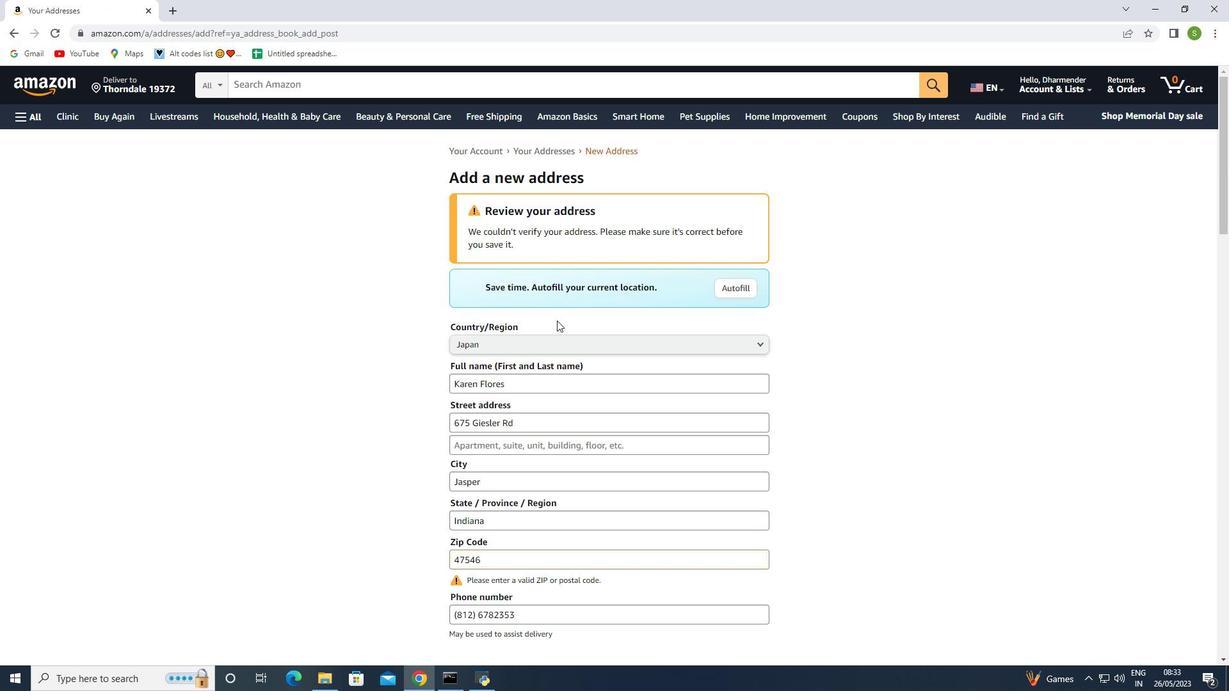 
Action: Mouse moved to (553, 357)
Screenshot: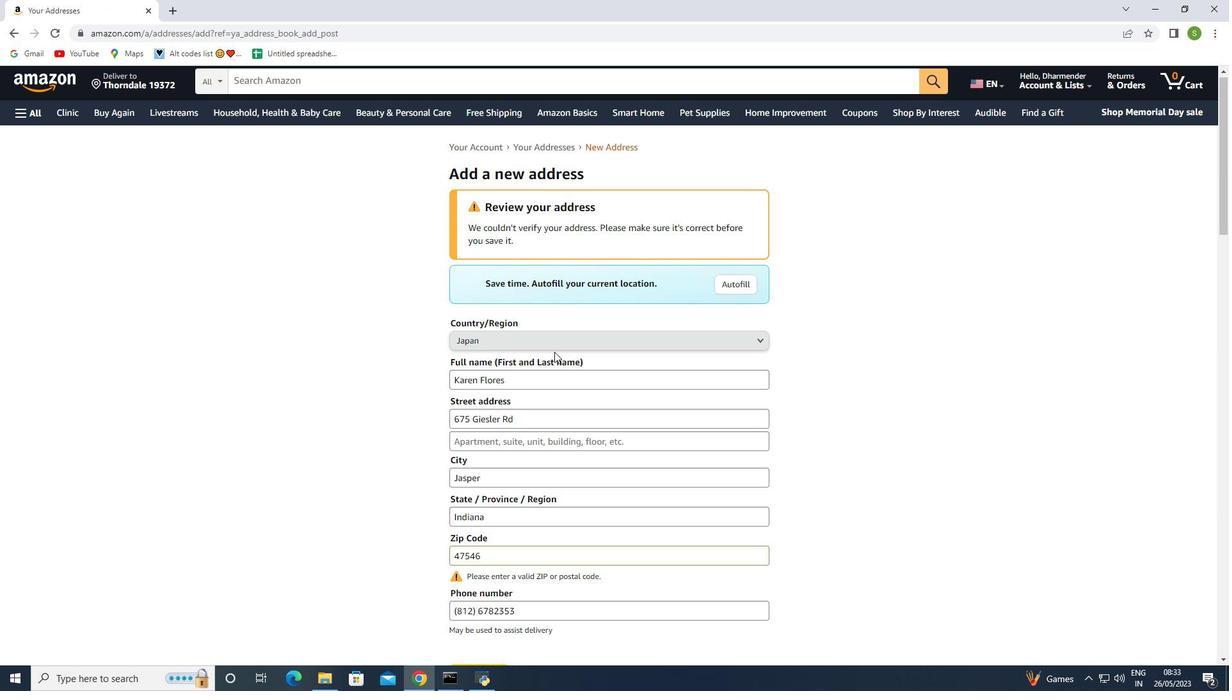 
Action: Mouse scrolled (553, 357) with delta (0, 0)
Screenshot: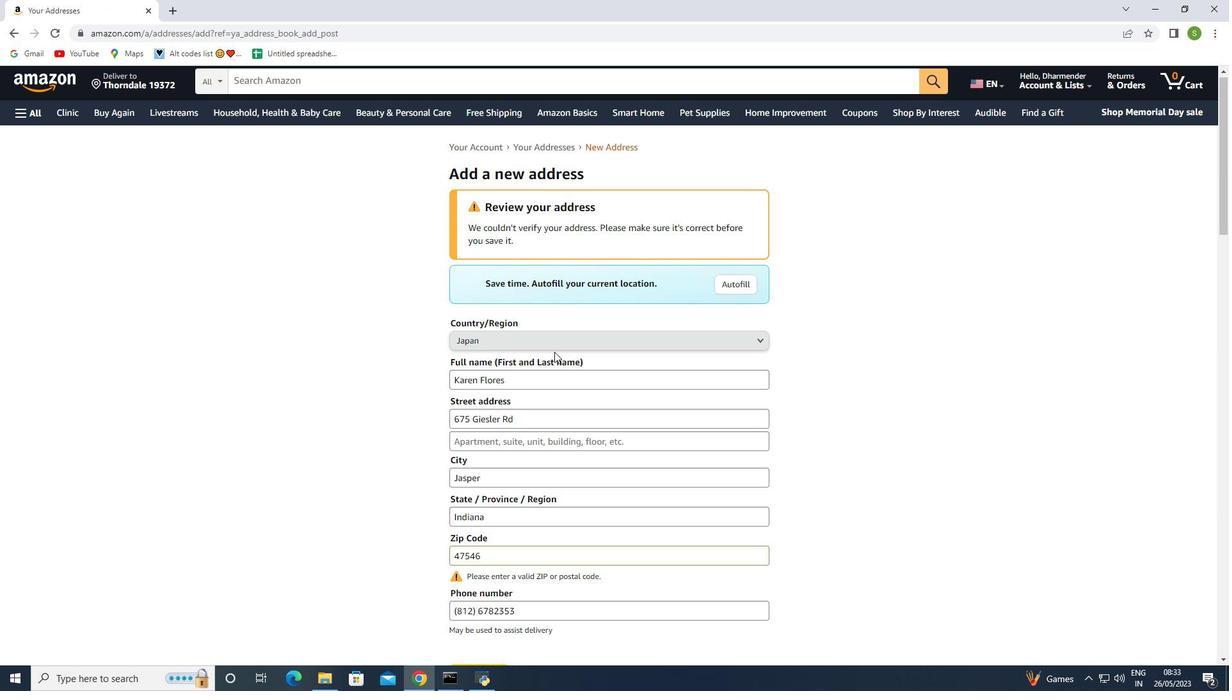 
Action: Mouse moved to (491, 483)
Screenshot: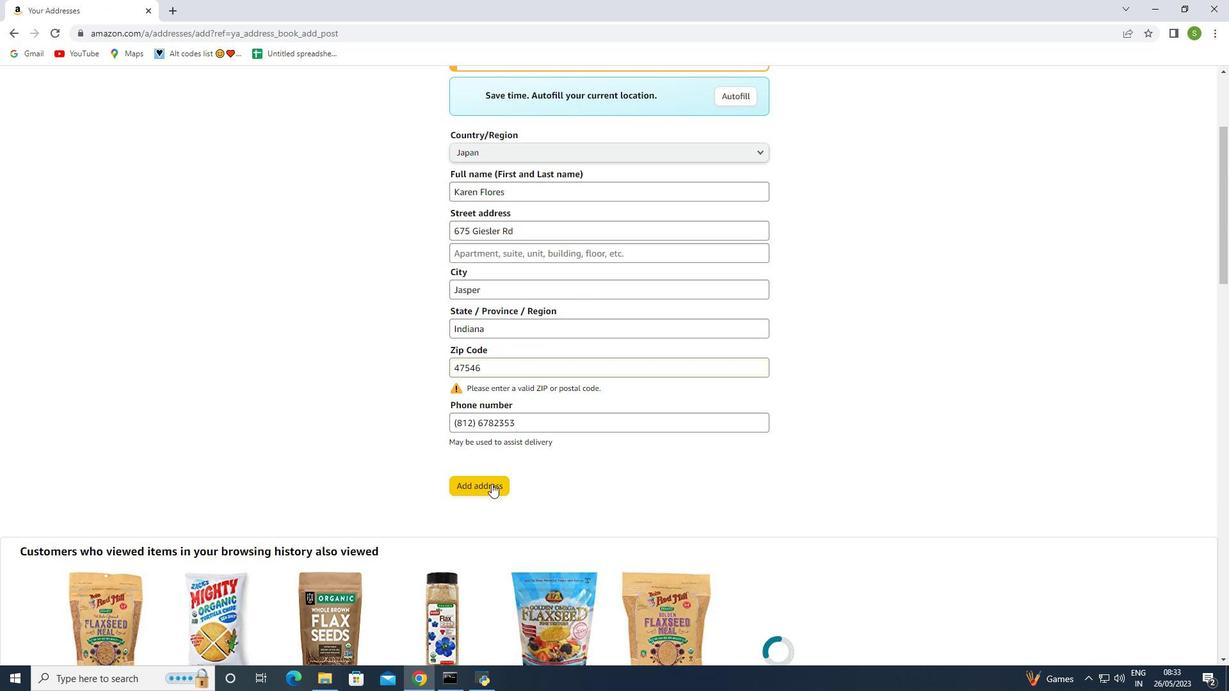 
Action: Mouse pressed left at (491, 483)
Screenshot: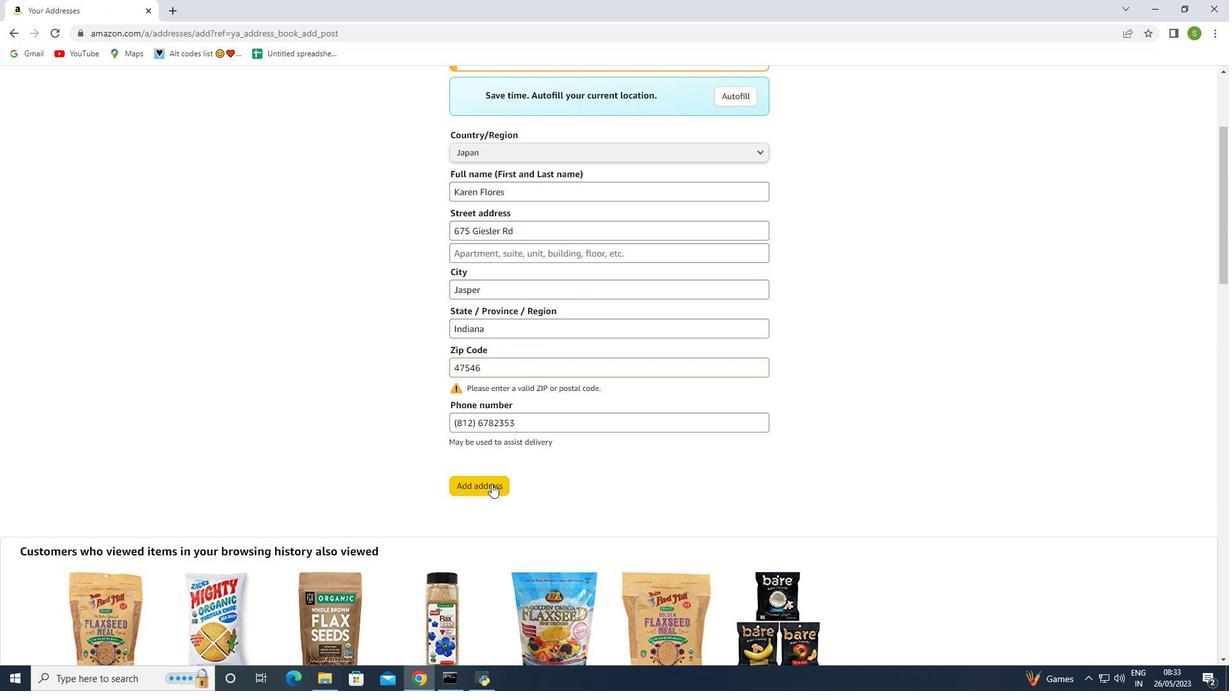 
Action: Mouse moved to (489, 486)
Screenshot: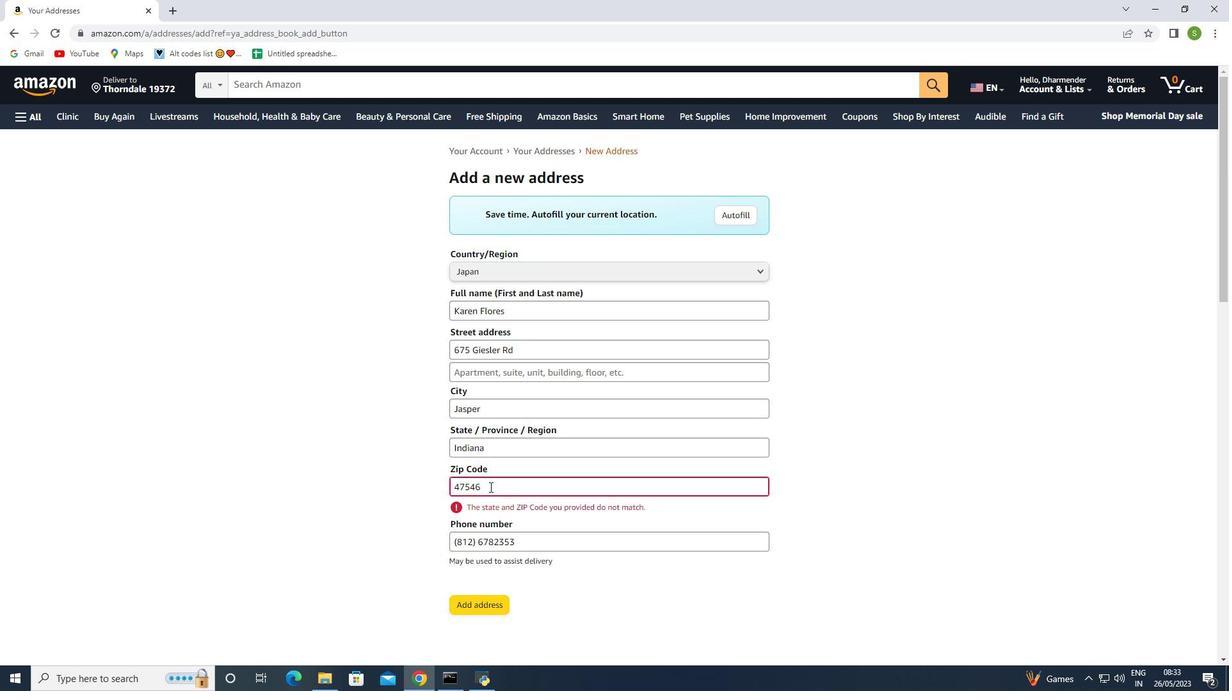 
Action: Mouse pressed left at (489, 486)
Screenshot: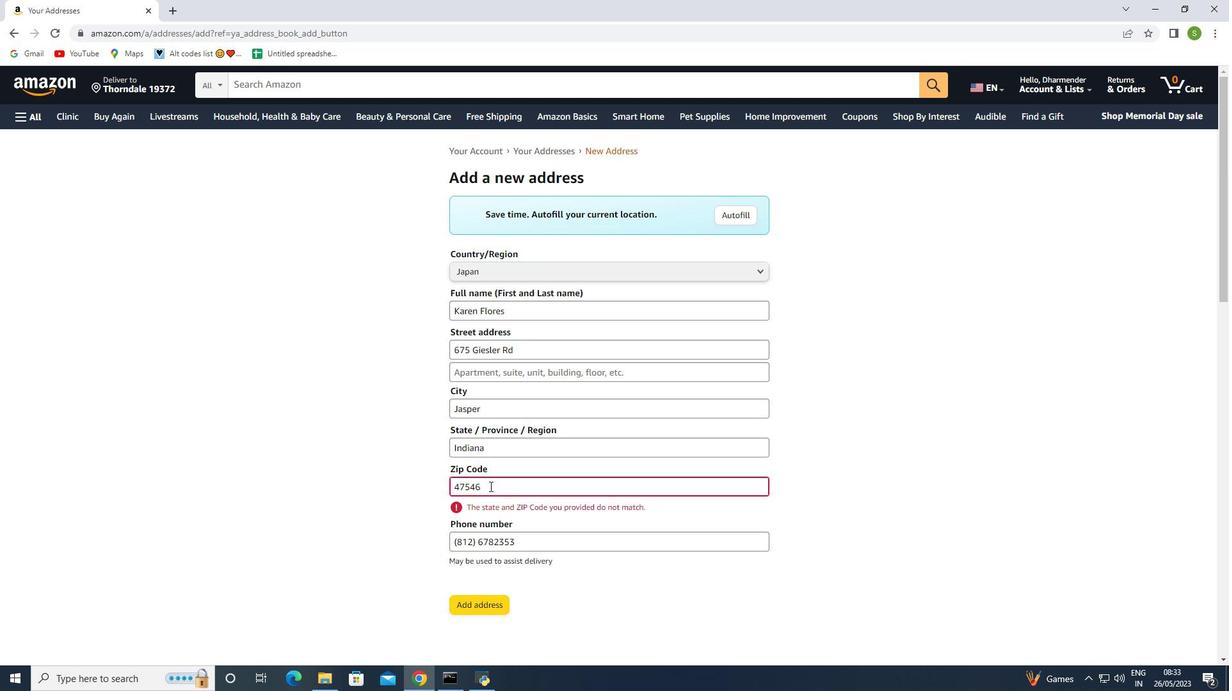 
Action: Mouse moved to (439, 488)
Screenshot: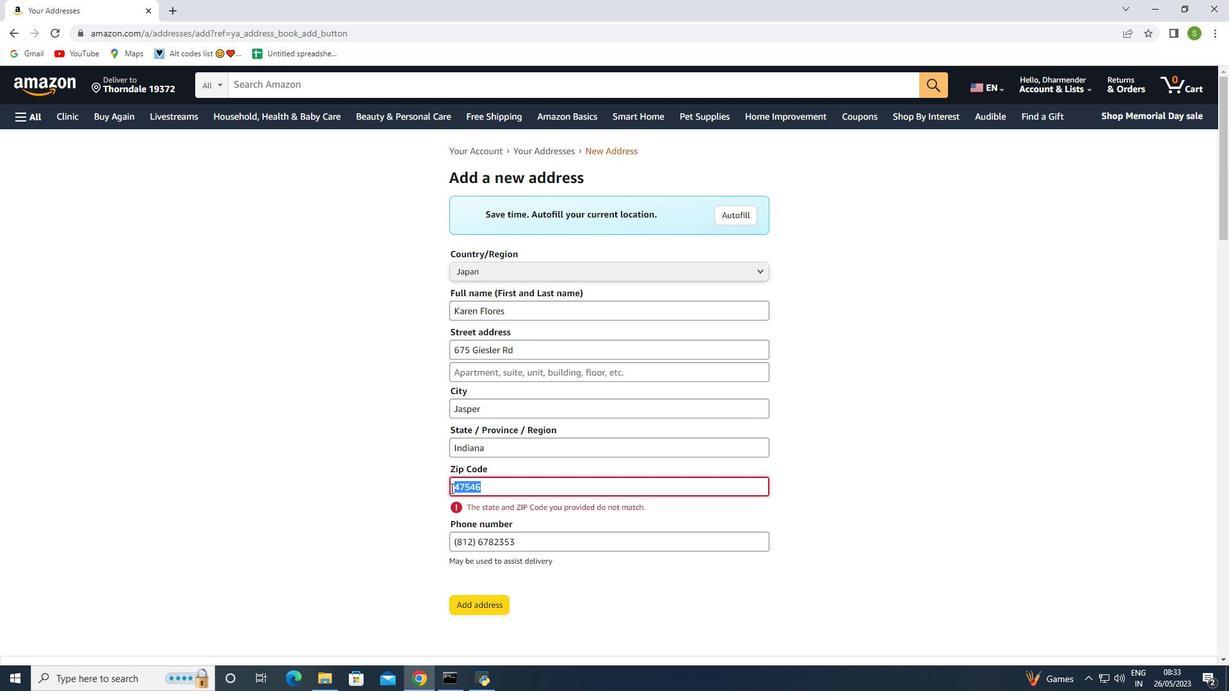 
Action: Key pressed <Key.backspace>475
Screenshot: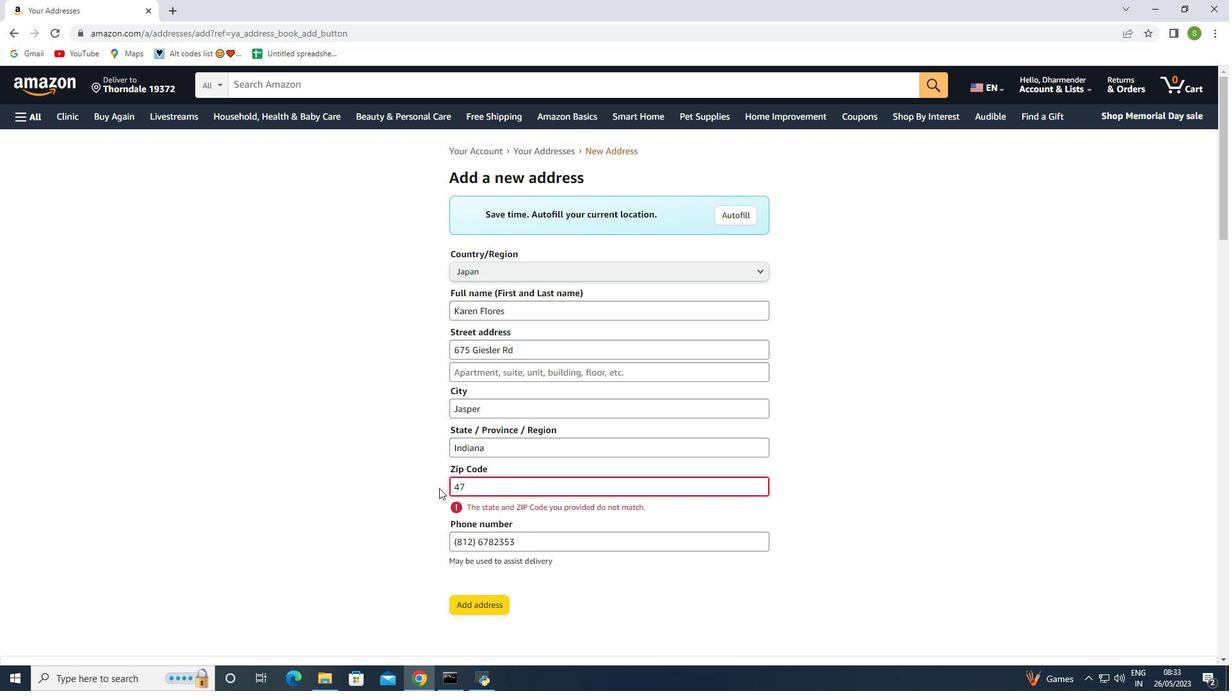 
Action: Mouse moved to (477, 488)
Screenshot: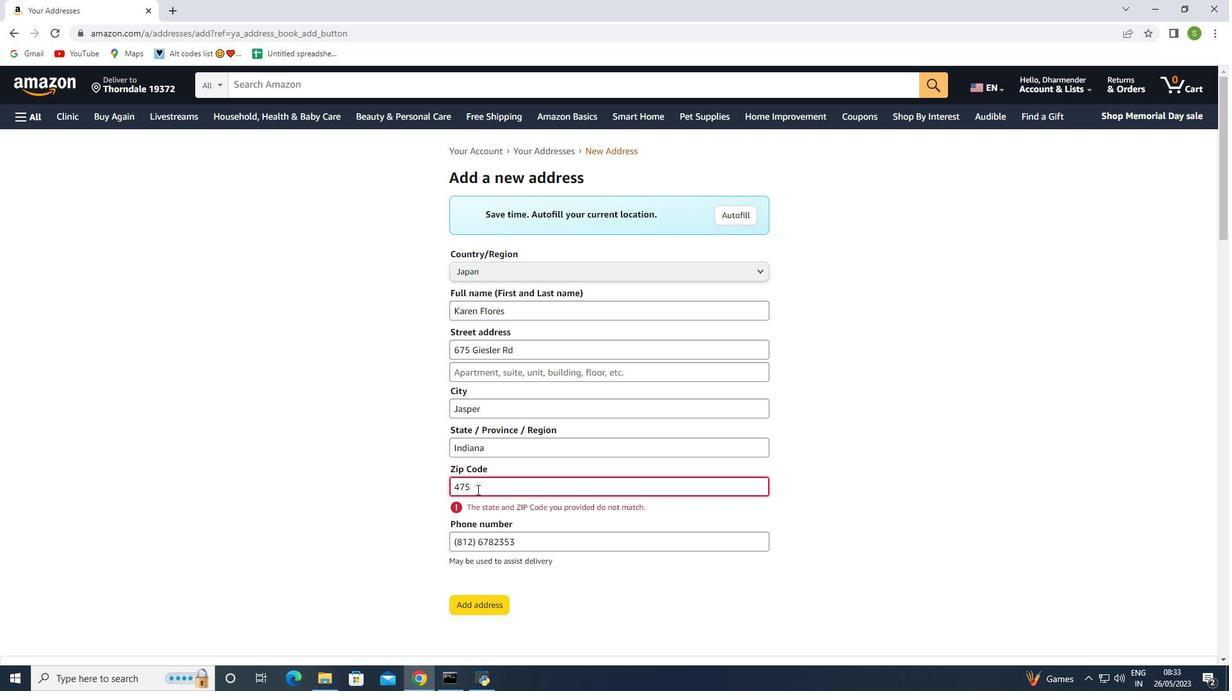 
Action: Key pressed 46
Screenshot: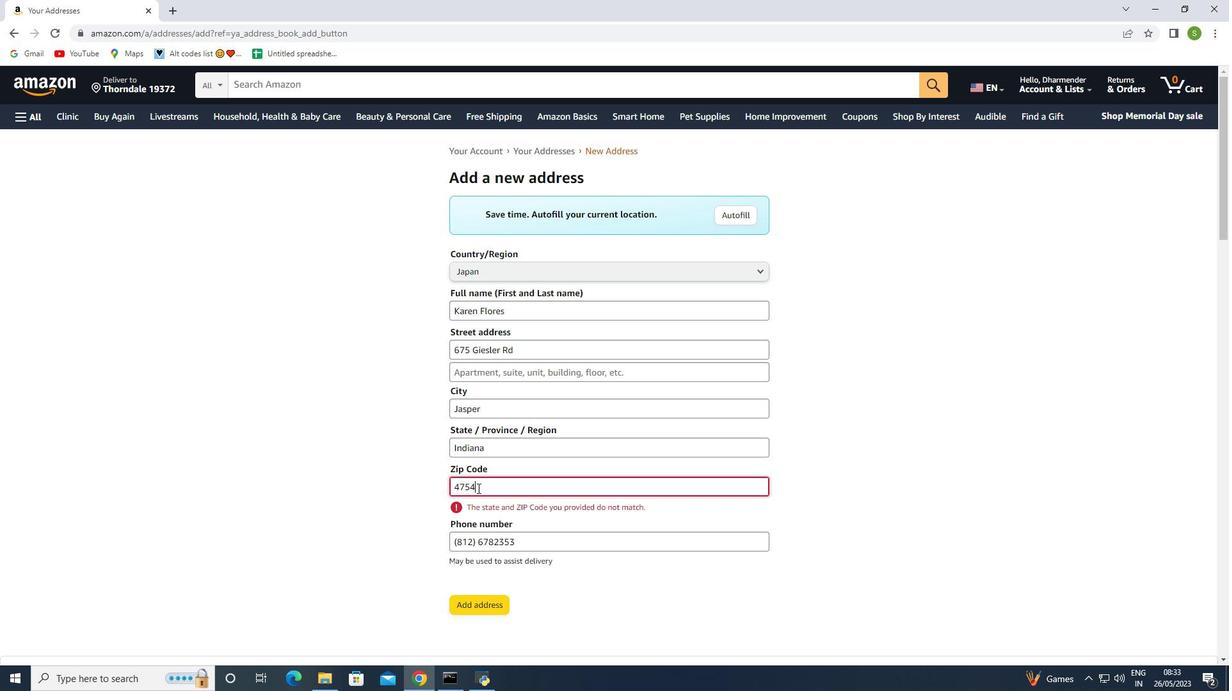 
Action: Mouse moved to (466, 610)
Screenshot: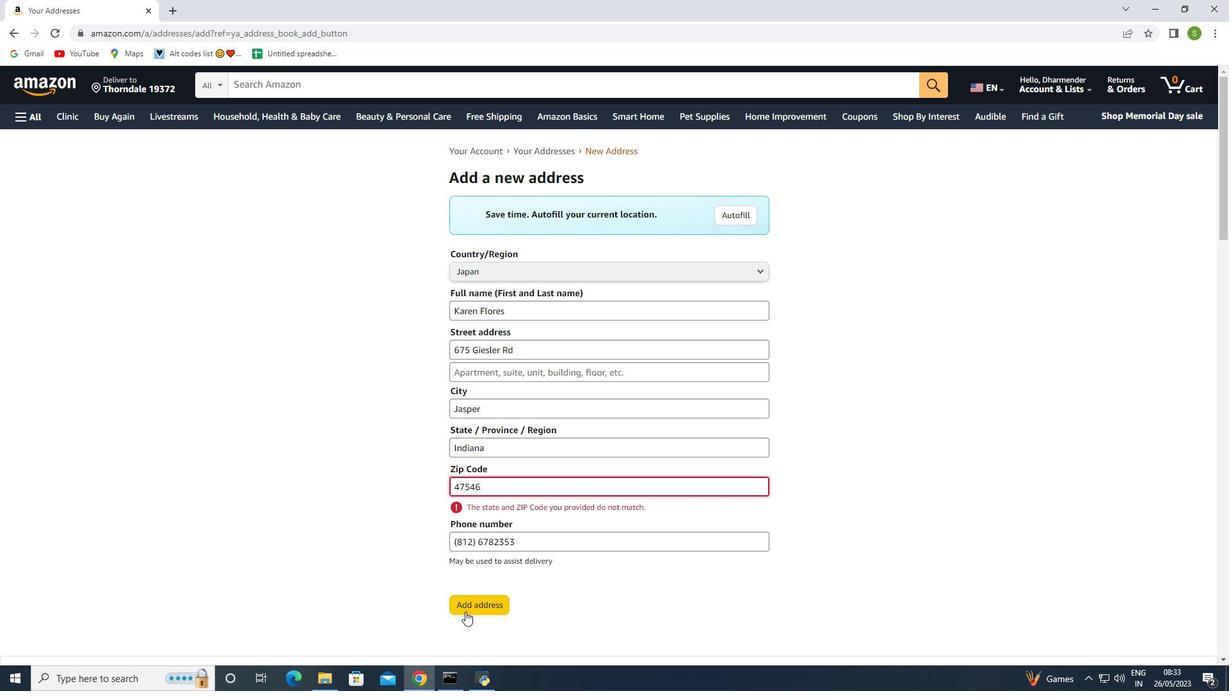
Action: Mouse pressed left at (466, 610)
Screenshot: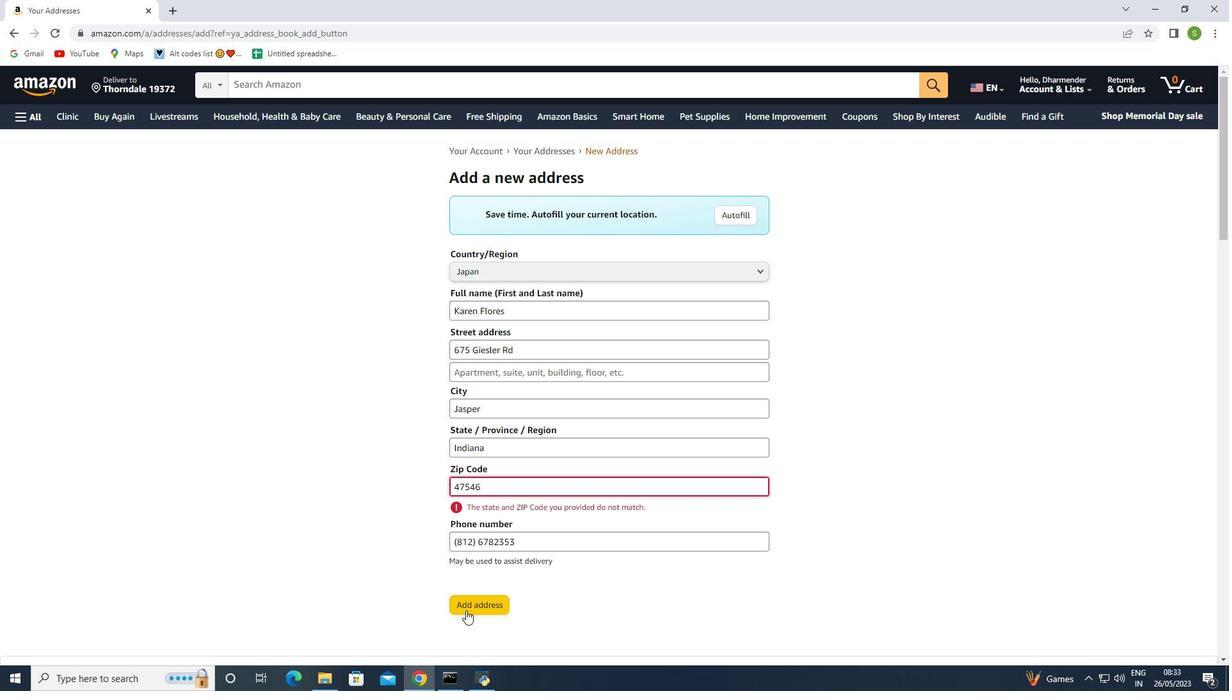 
Action: Mouse moved to (471, 599)
Screenshot: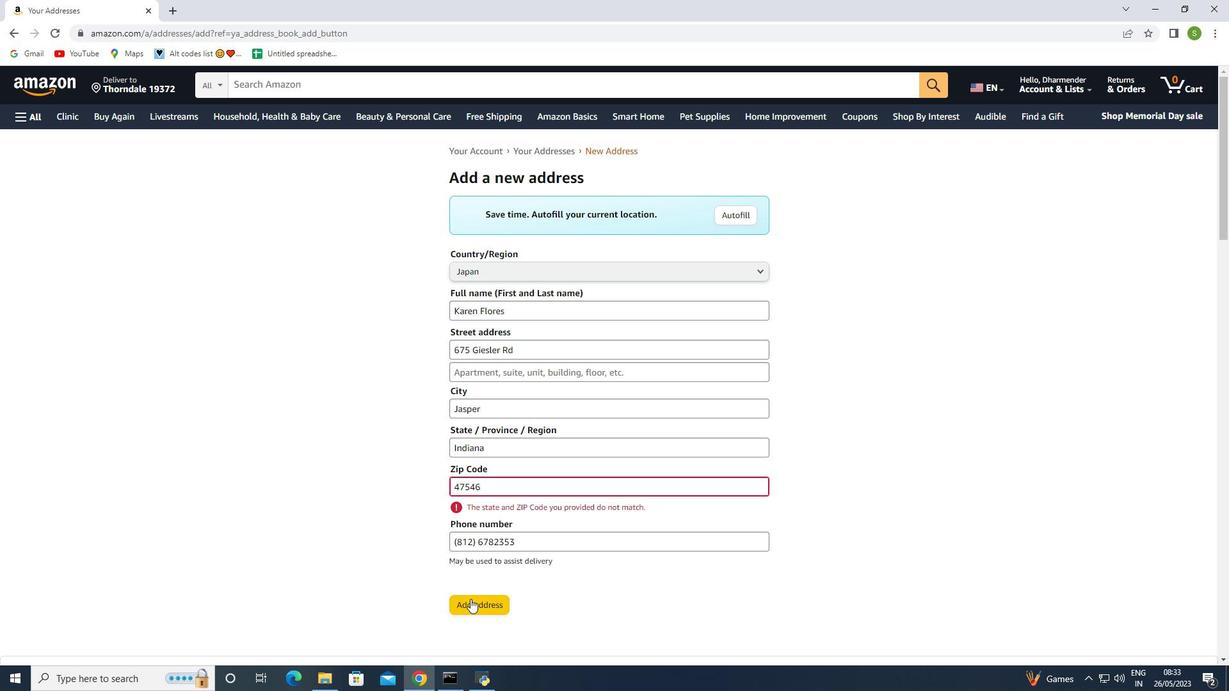 
Action: Mouse pressed left at (471, 599)
Screenshot: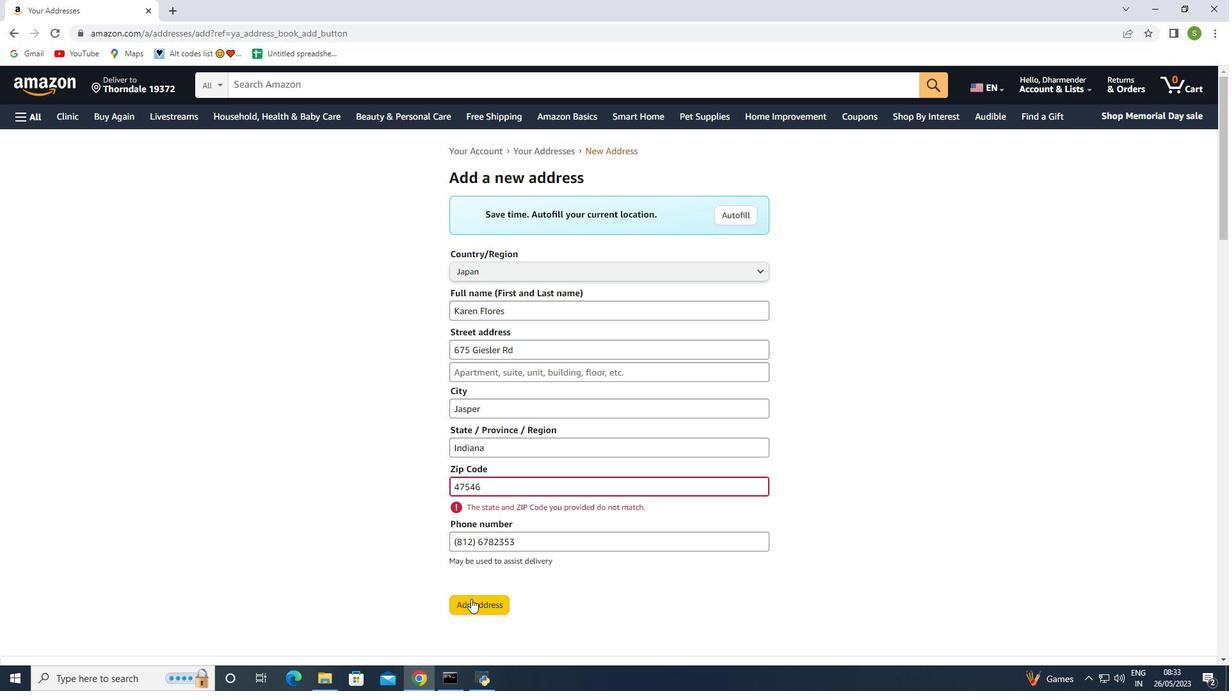 
Action: Mouse moved to (496, 483)
Screenshot: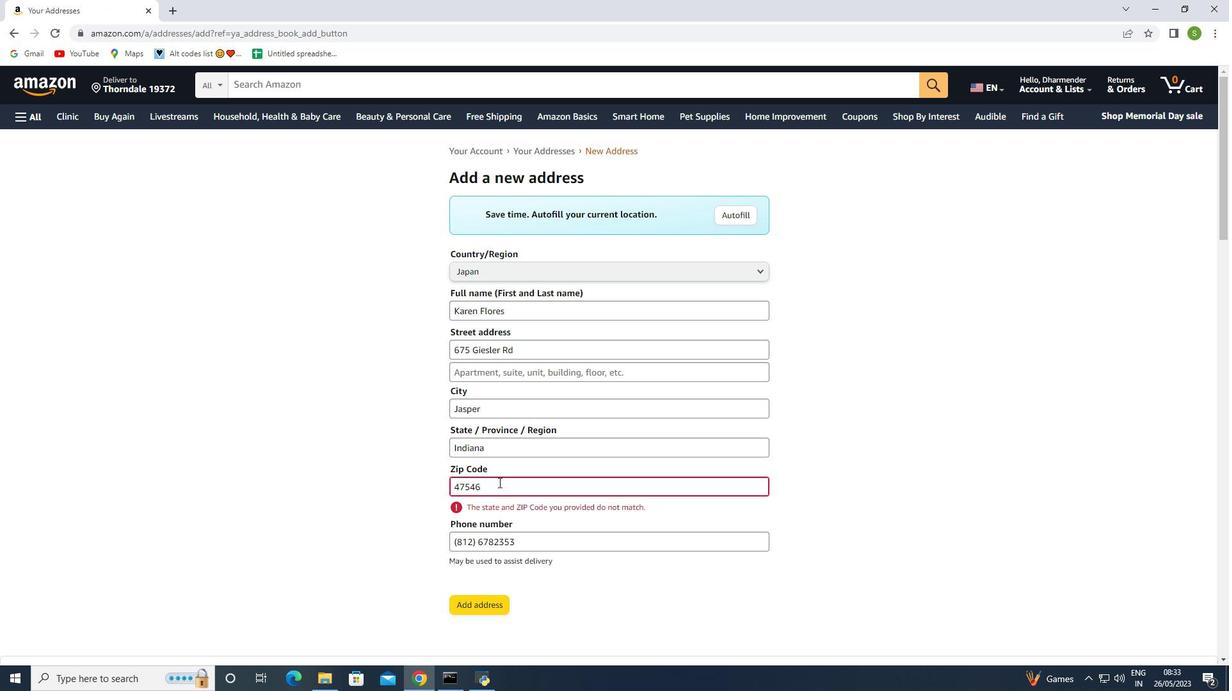 
Action: Mouse pressed left at (496, 483)
Screenshot: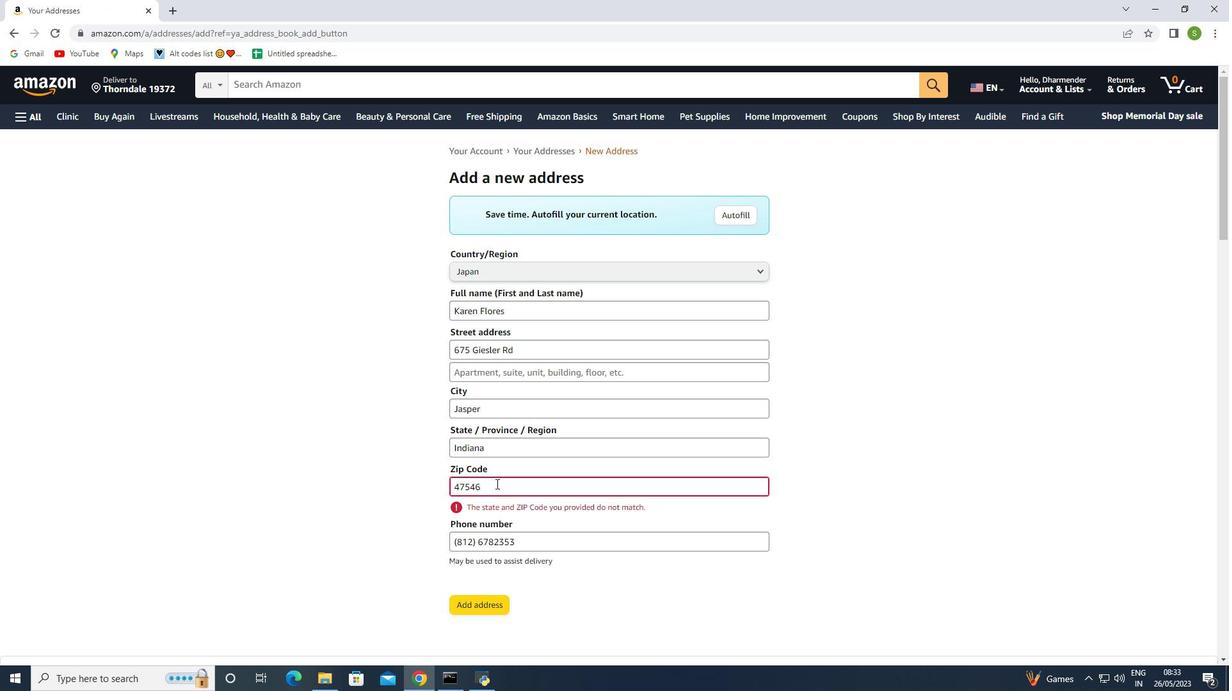 
Action: Mouse moved to (487, 489)
Screenshot: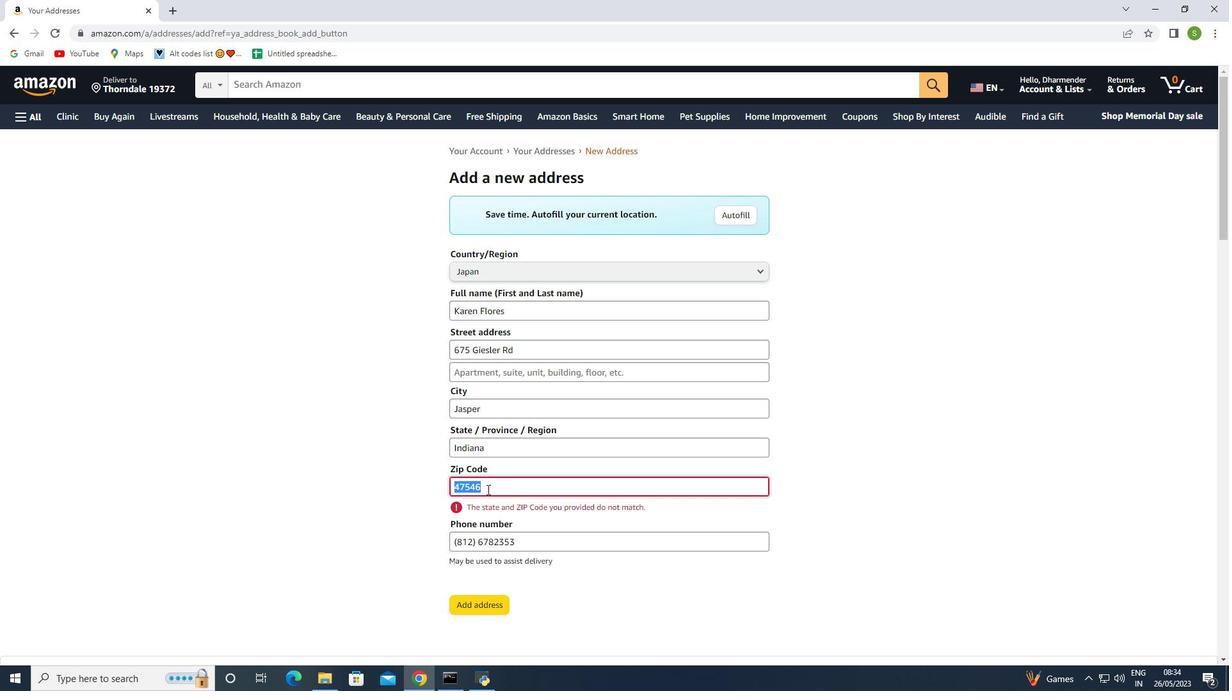 
Action: Mouse pressed left at (487, 489)
Screenshot: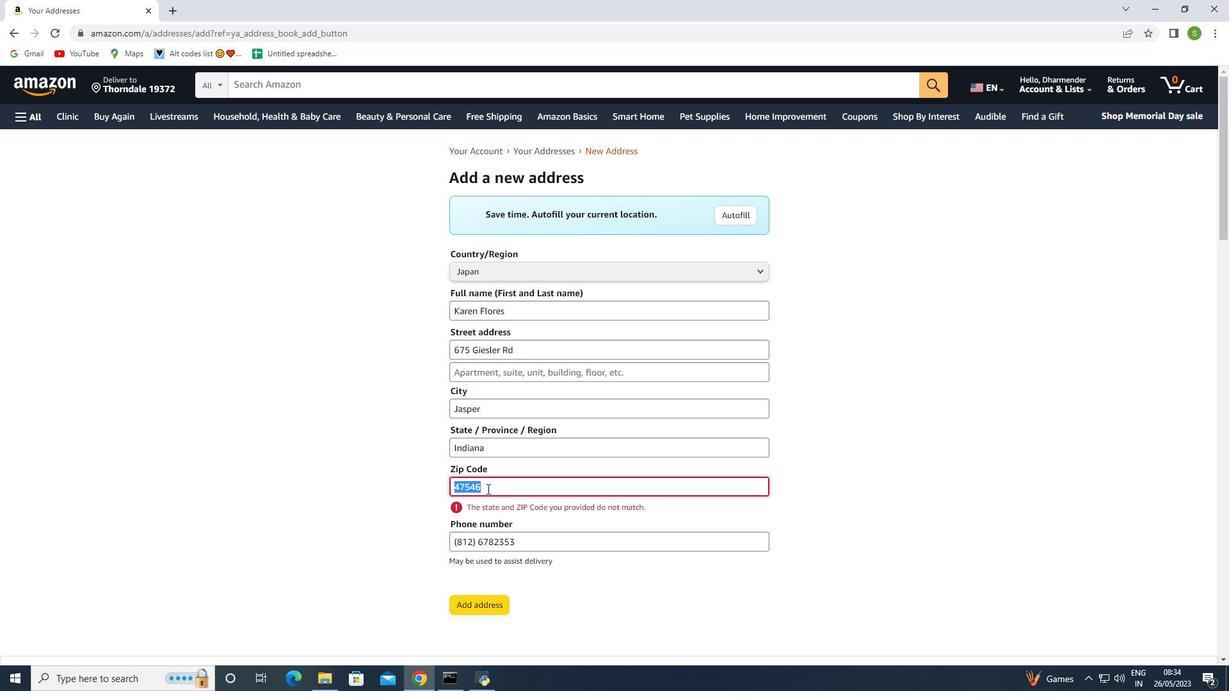 
Action: Mouse moved to (490, 599)
Screenshot: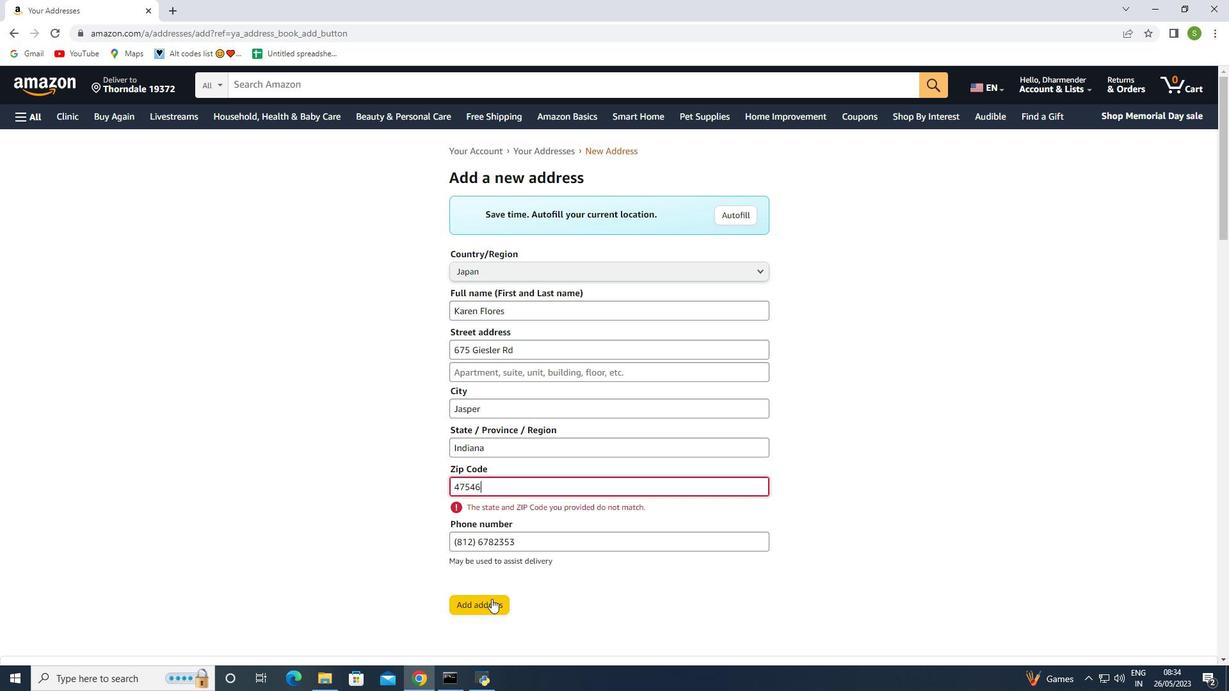 
Action: Mouse pressed left at (490, 599)
Screenshot: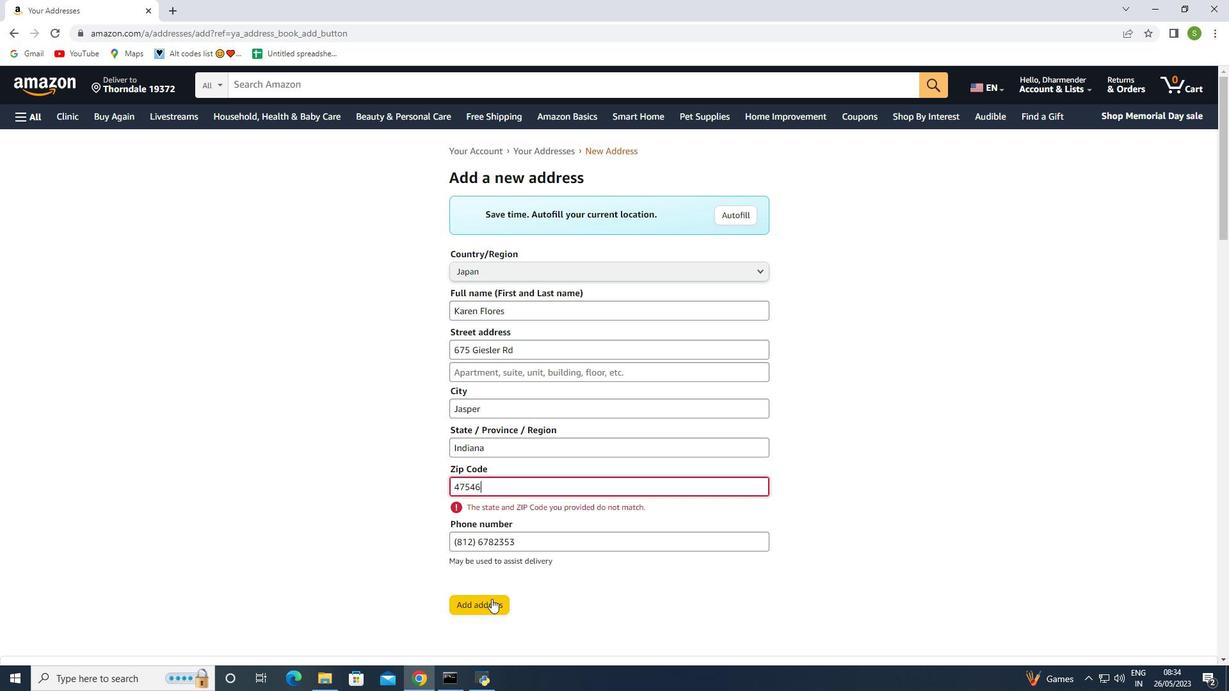 
Action: Mouse moved to (489, 489)
Screenshot: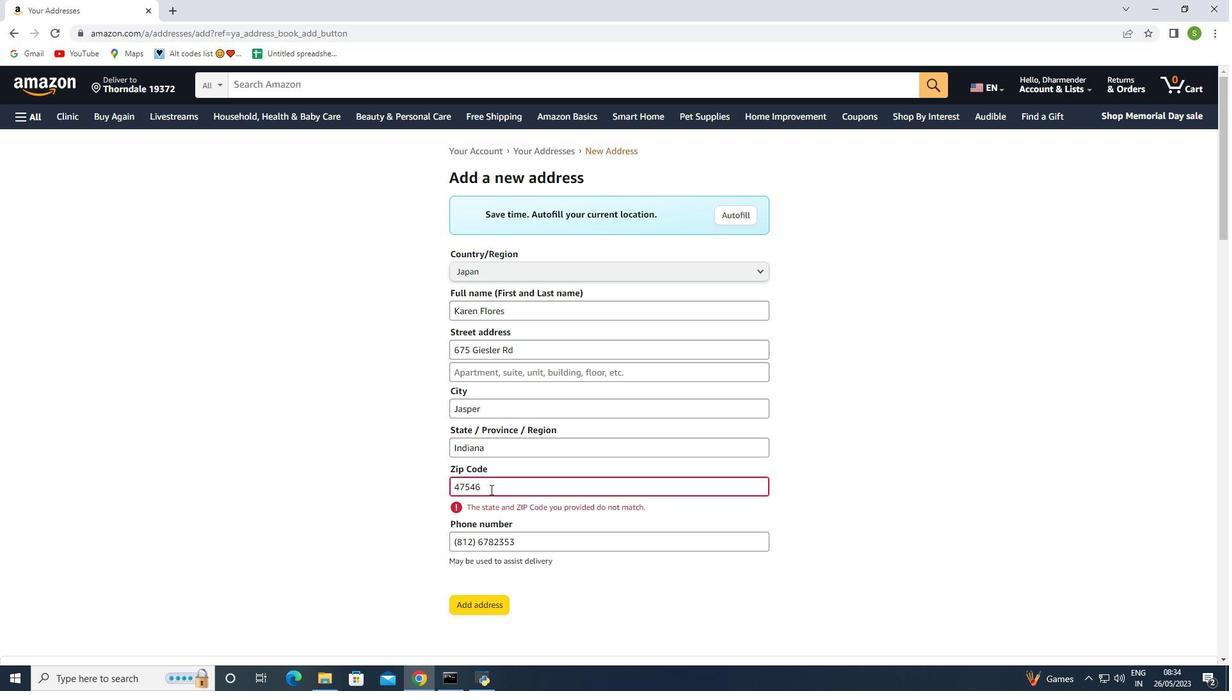 
Action: Mouse pressed left at (489, 489)
Screenshot: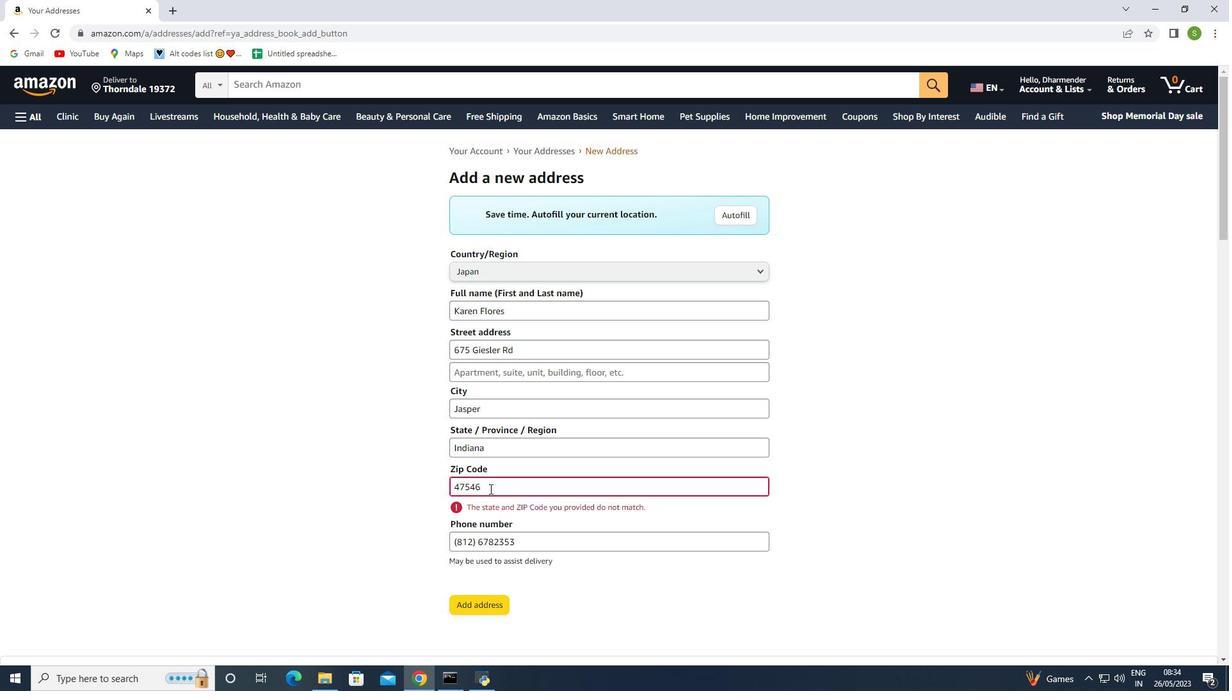
Action: Key pressed 1
Screenshot: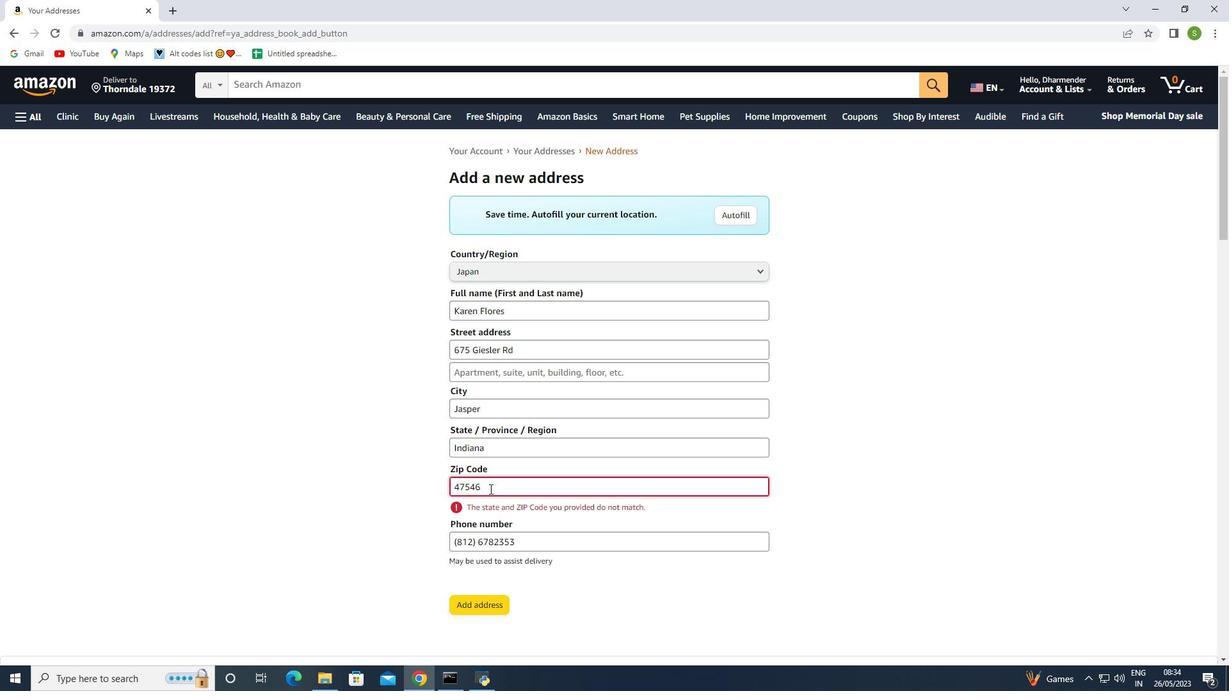 
Action: Mouse moved to (483, 597)
Screenshot: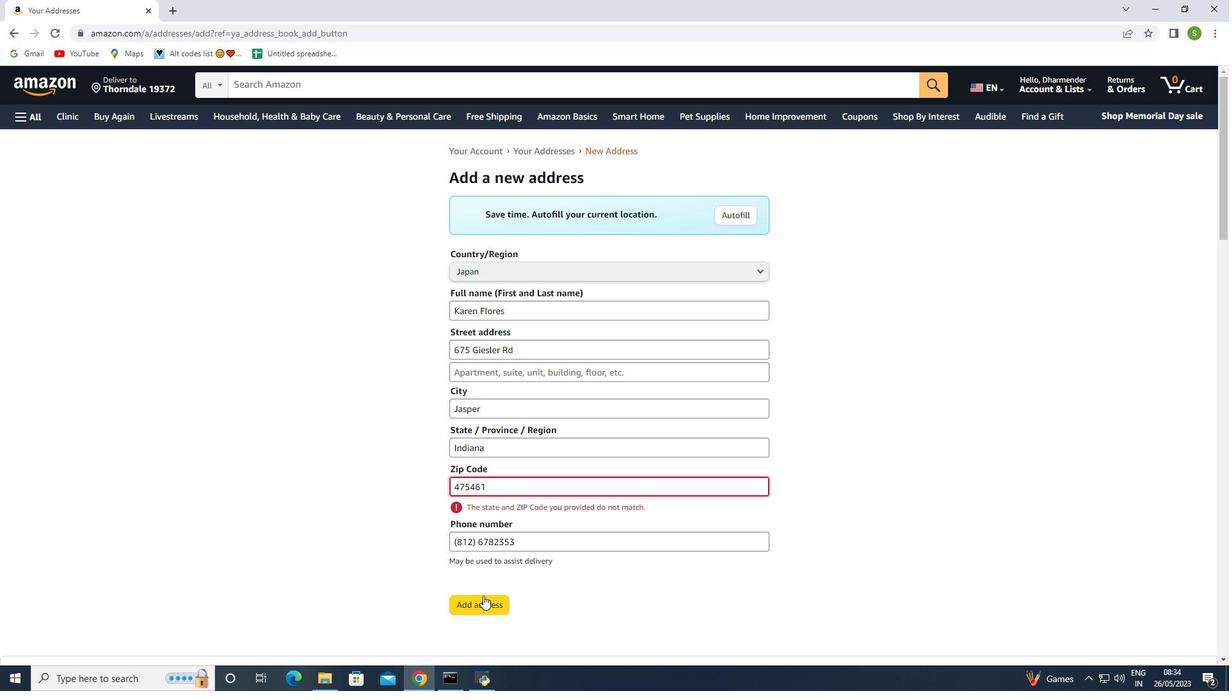 
Action: Mouse pressed left at (483, 597)
Screenshot: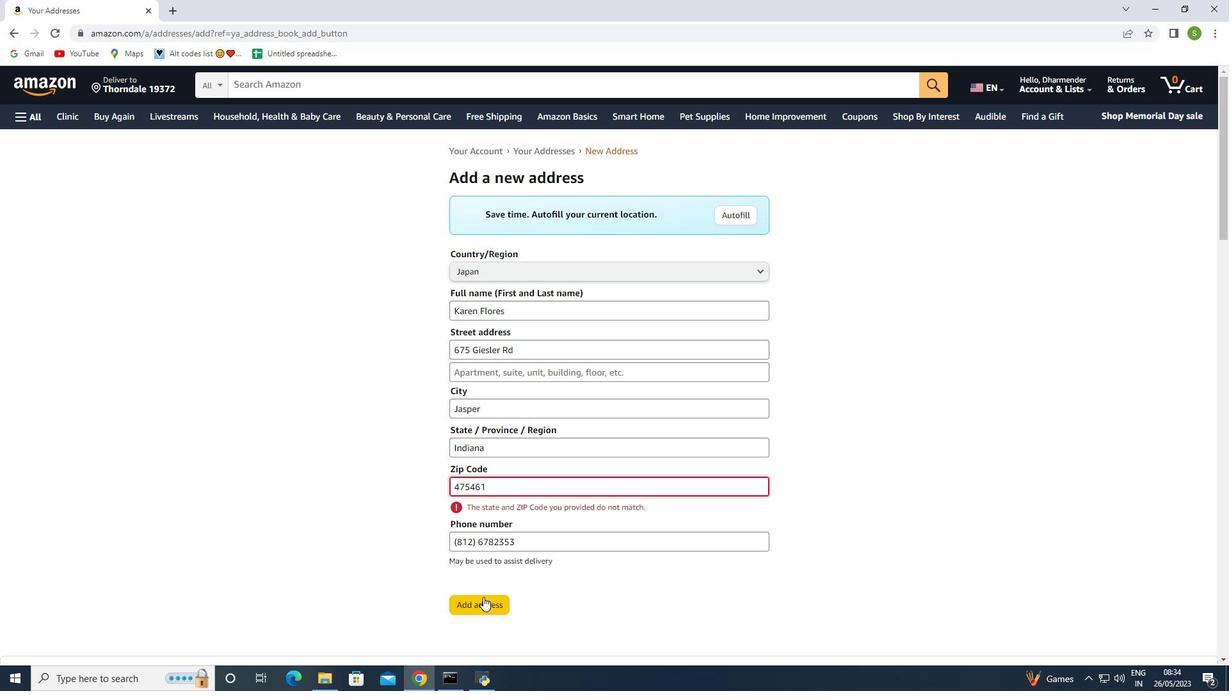 
Action: Mouse moved to (487, 606)
Screenshot: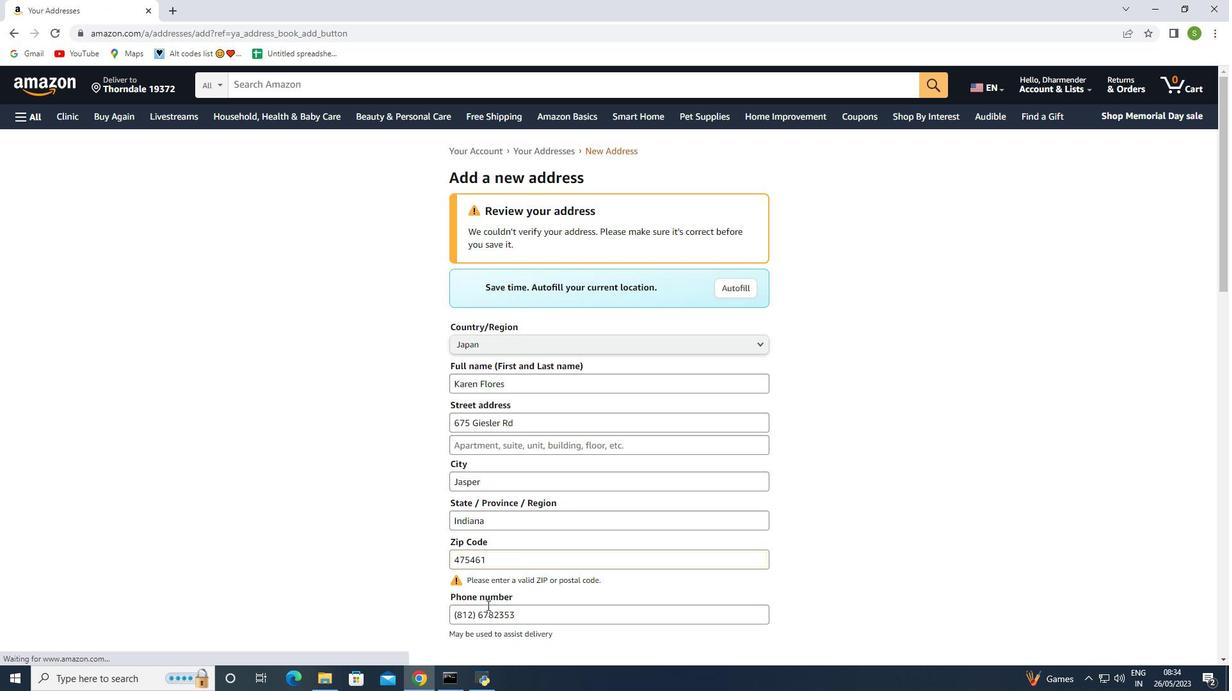 
Action: Mouse scrolled (487, 605) with delta (0, 0)
Screenshot: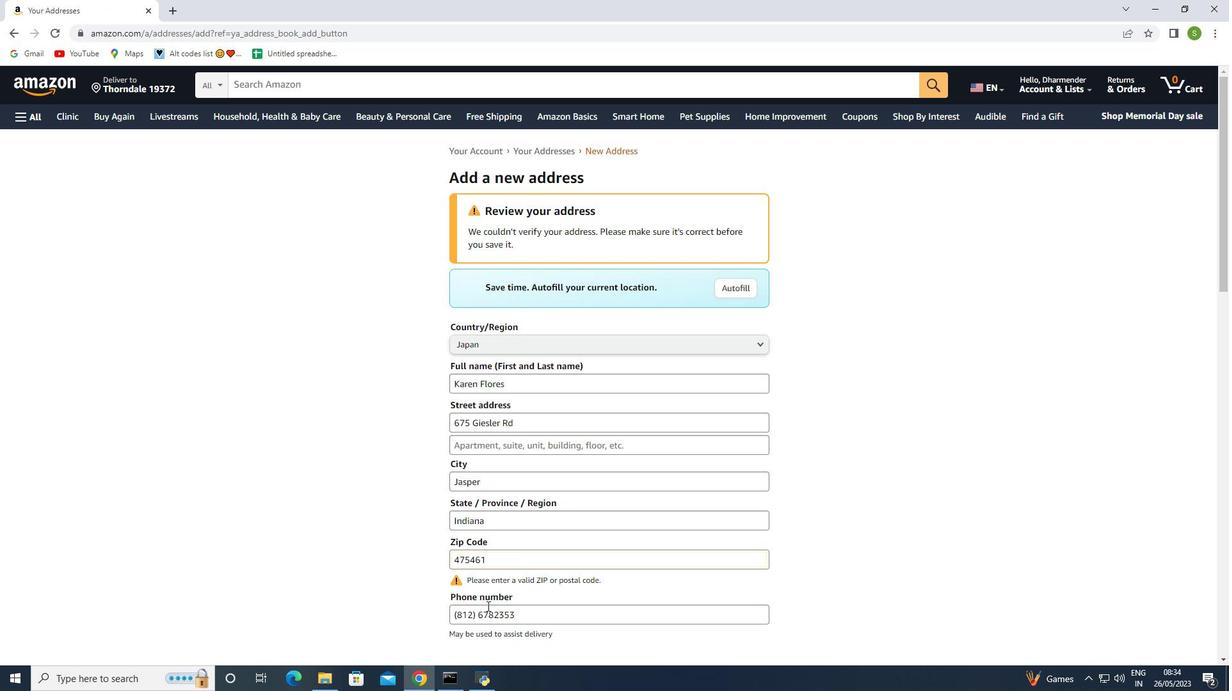 
Action: Mouse scrolled (487, 605) with delta (0, 0)
Screenshot: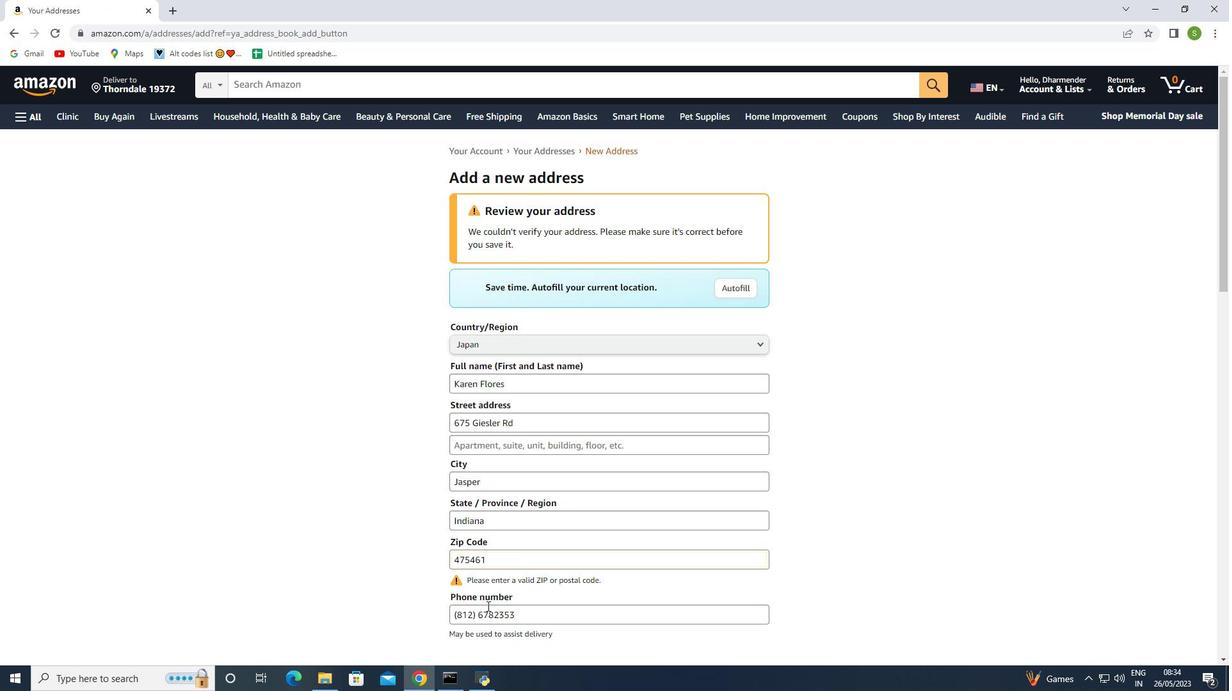 
Action: Mouse scrolled (487, 605) with delta (0, 0)
Screenshot: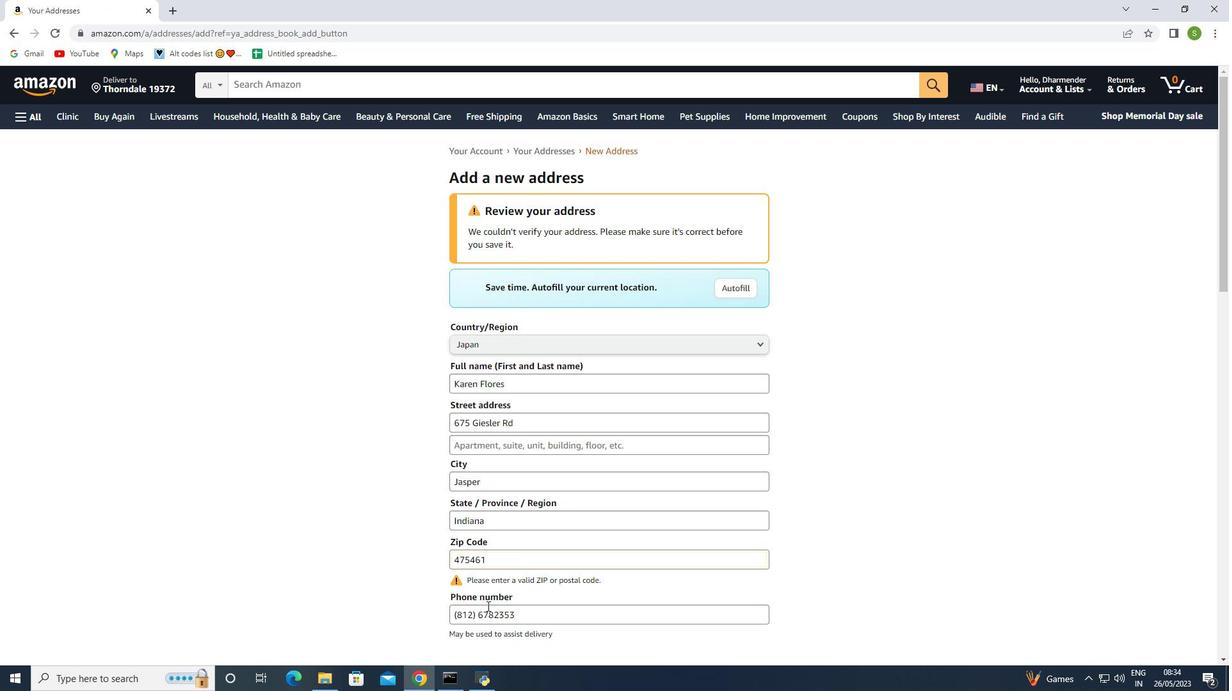 
Action: Mouse moved to (485, 491)
Screenshot: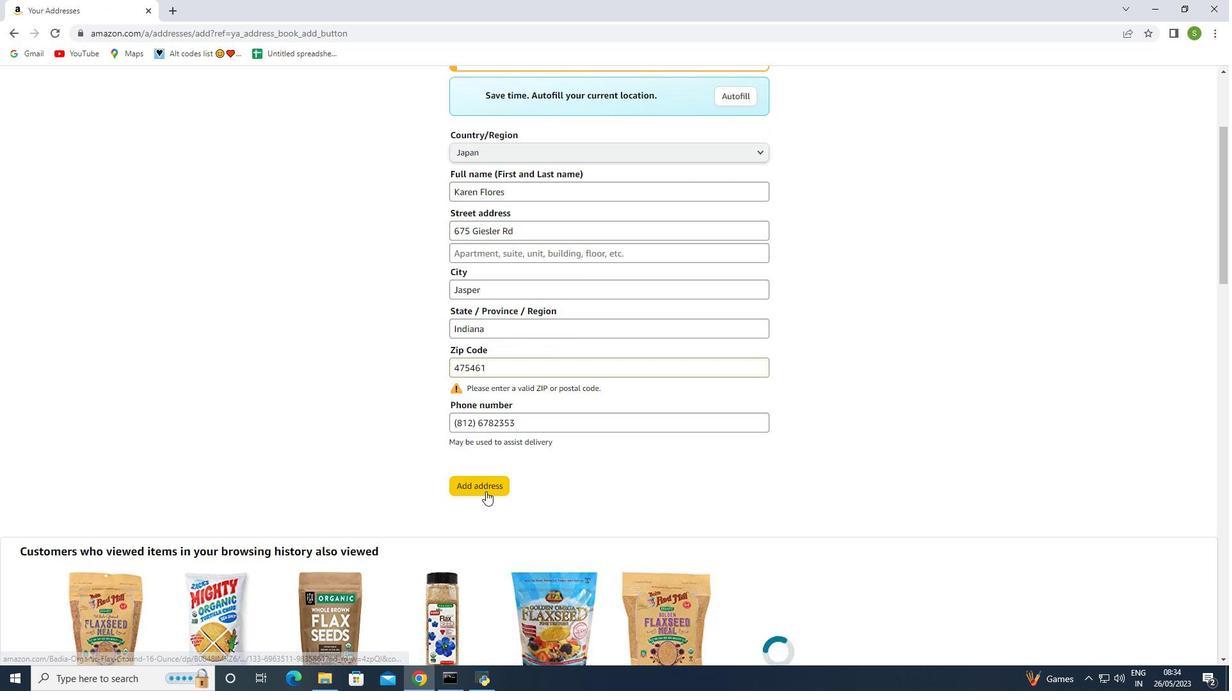 
Action: Mouse pressed left at (485, 491)
Screenshot: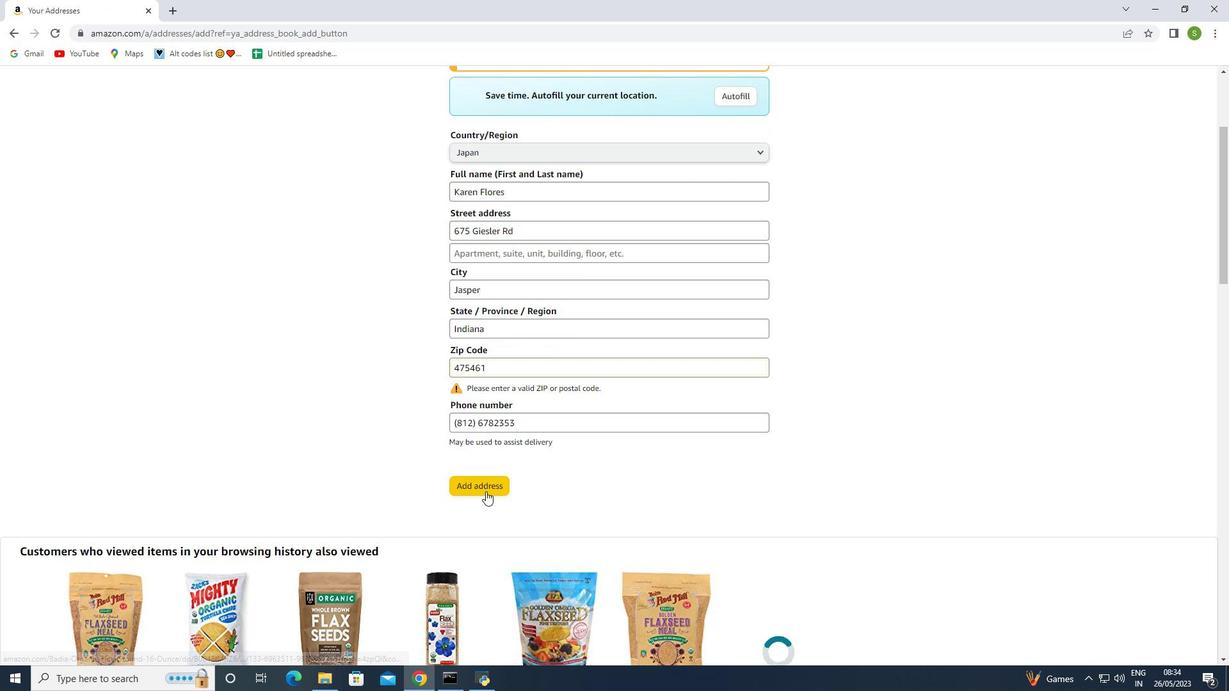 
Action: Mouse moved to (493, 484)
Screenshot: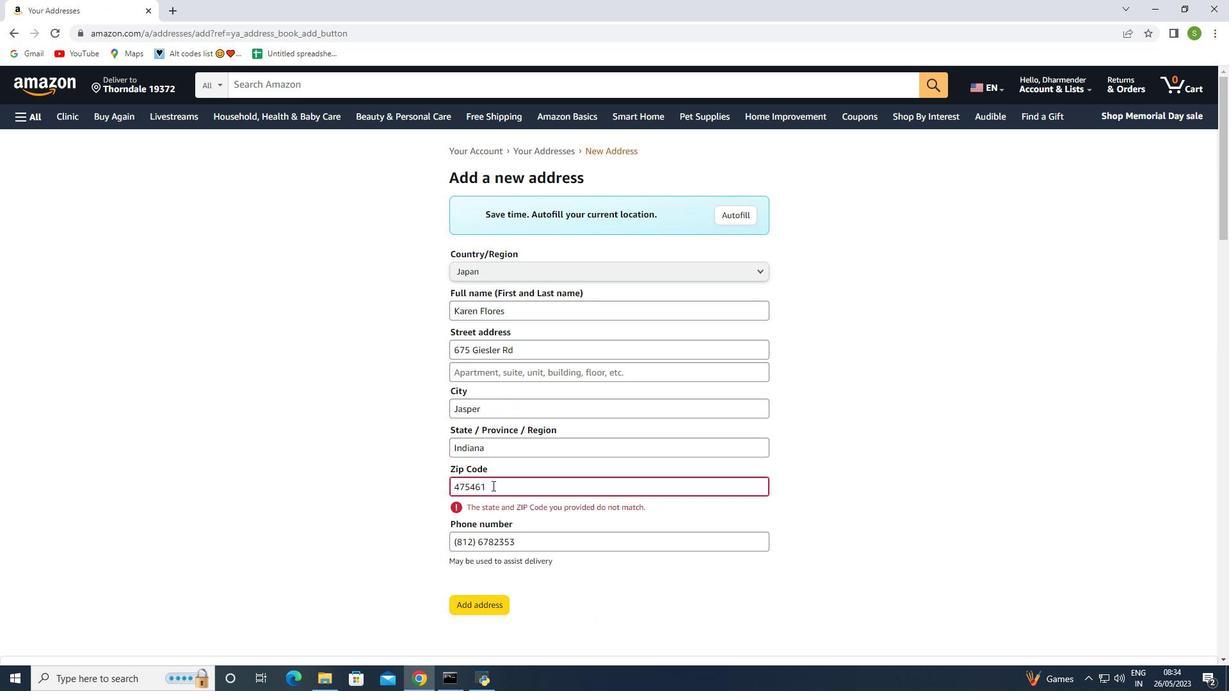 
Action: Mouse pressed left at (493, 484)
Screenshot: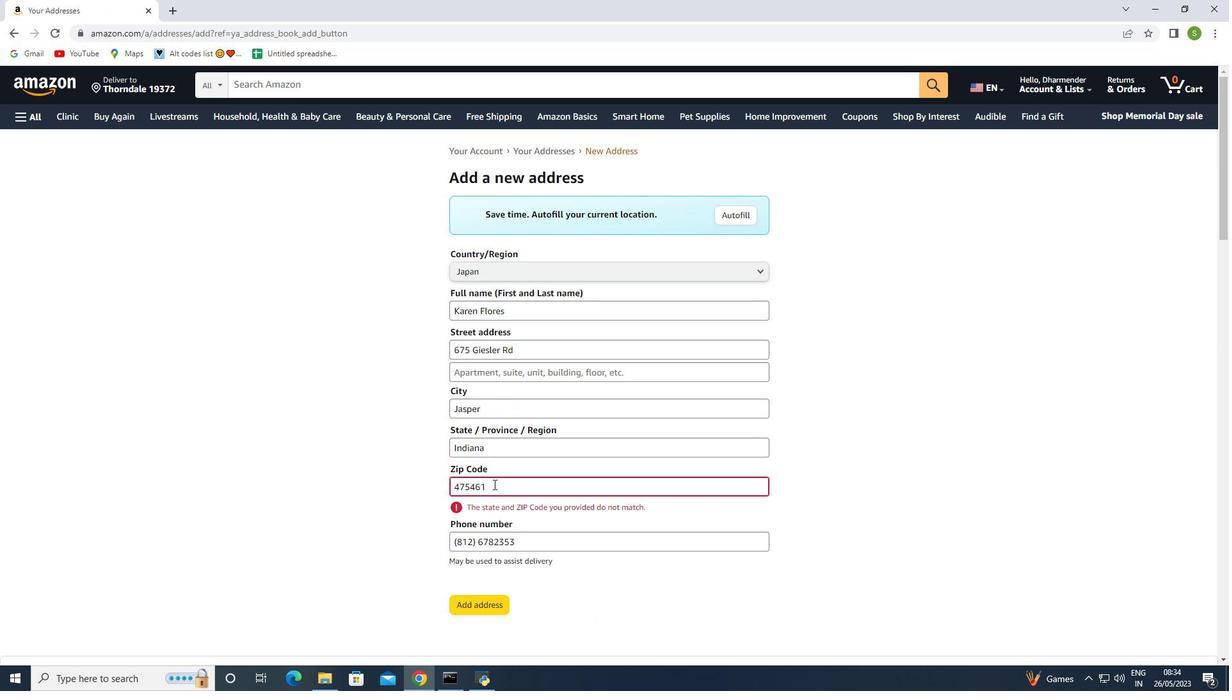 
Action: Mouse moved to (555, 540)
Screenshot: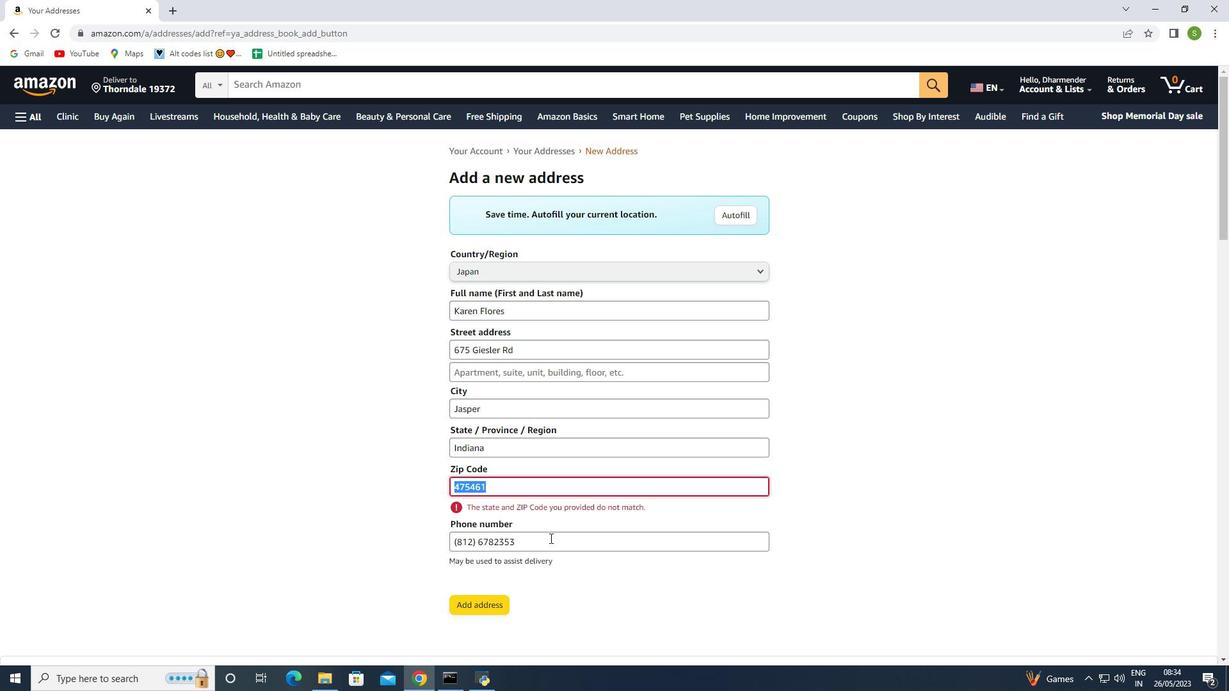 
Action: Key pressed ctrl+C
Screenshot: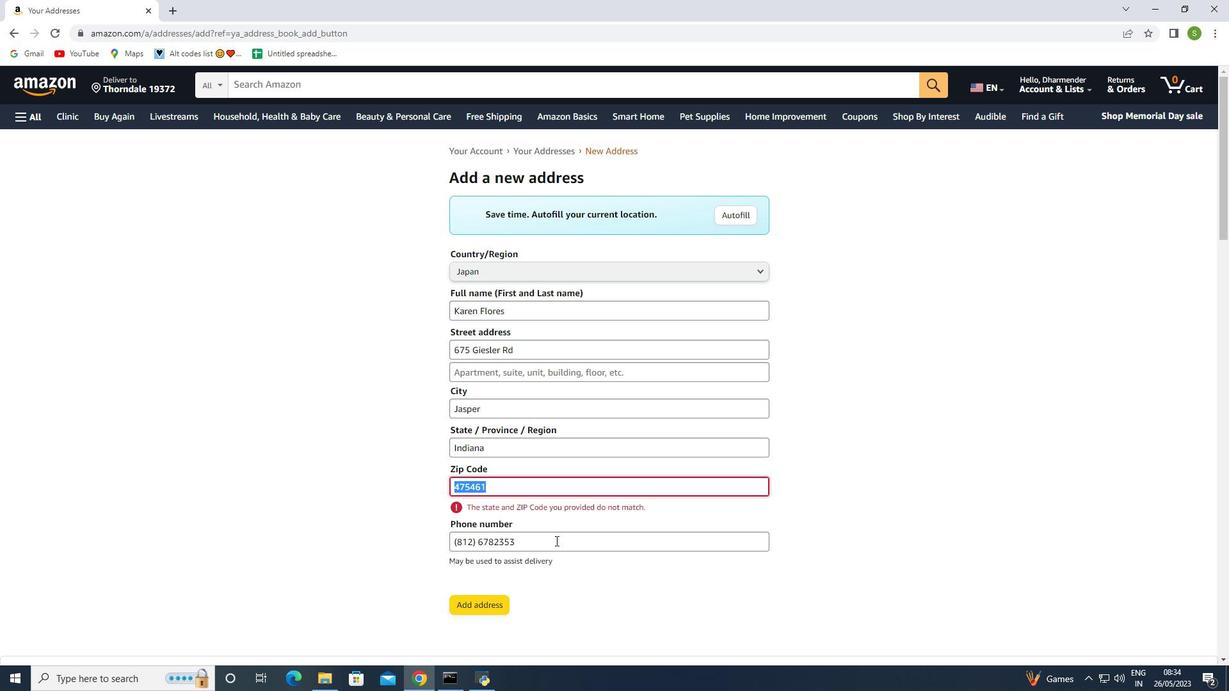 
Action: Mouse moved to (171, 10)
Screenshot: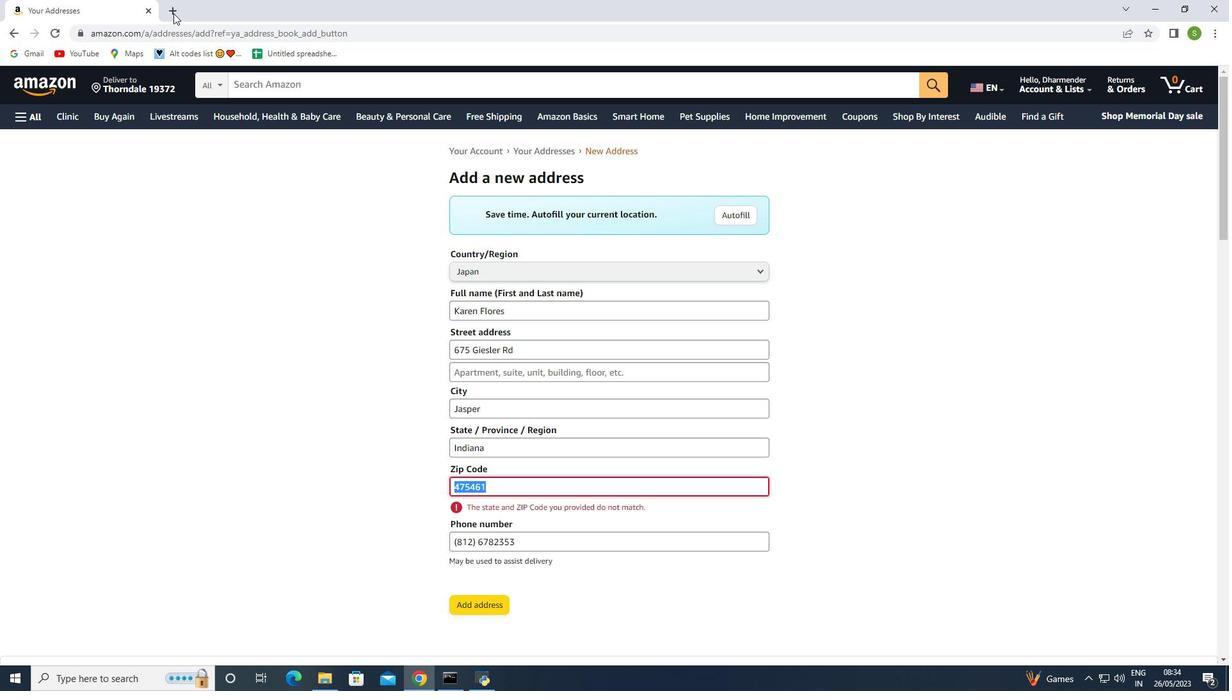 
Action: Mouse pressed left at (171, 10)
Screenshot: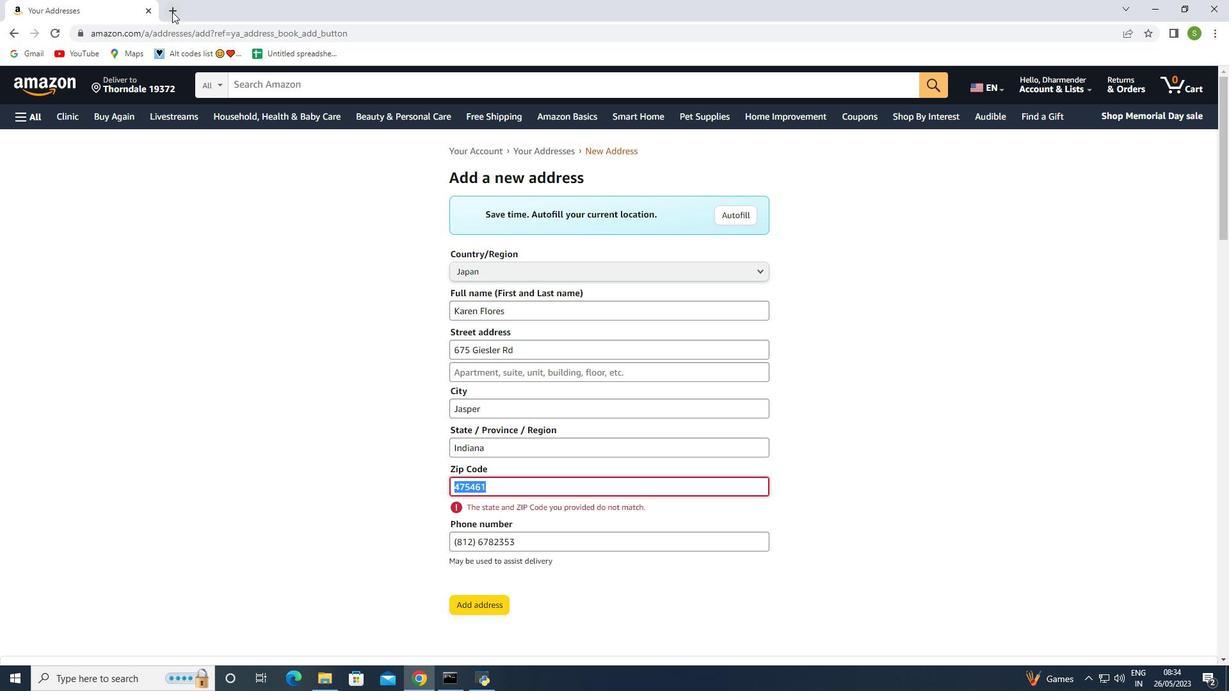 
Action: Mouse moved to (207, 174)
Screenshot: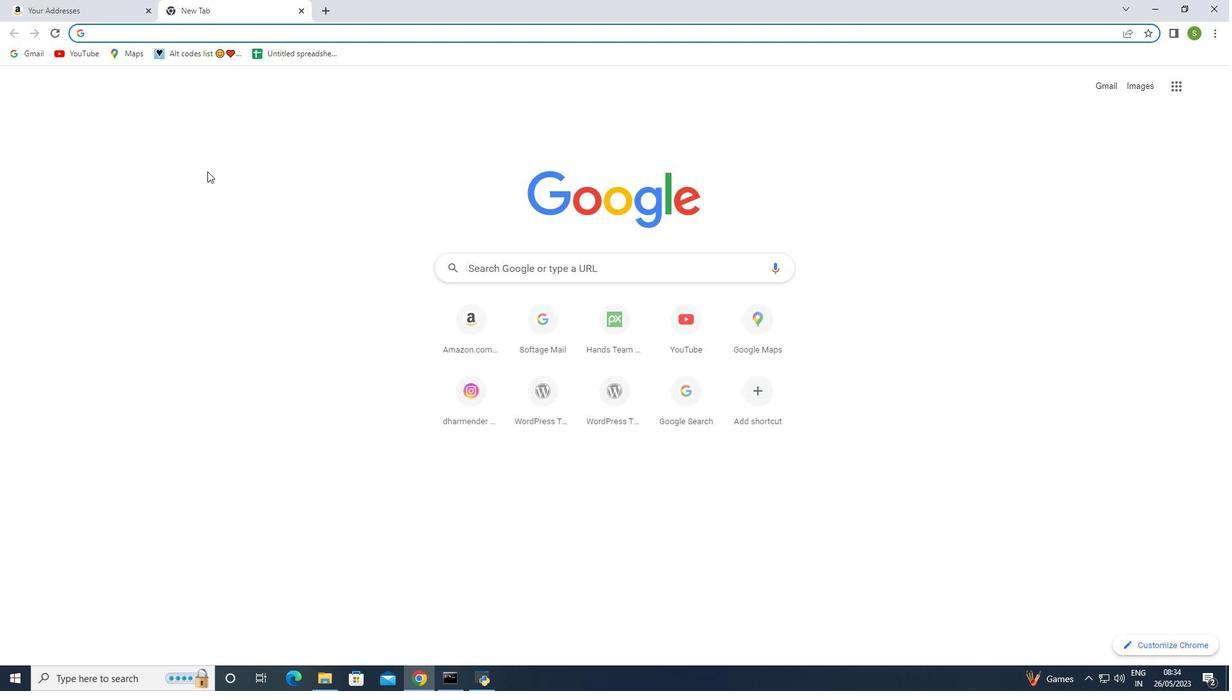 
Action: Key pressed ja
Screenshot: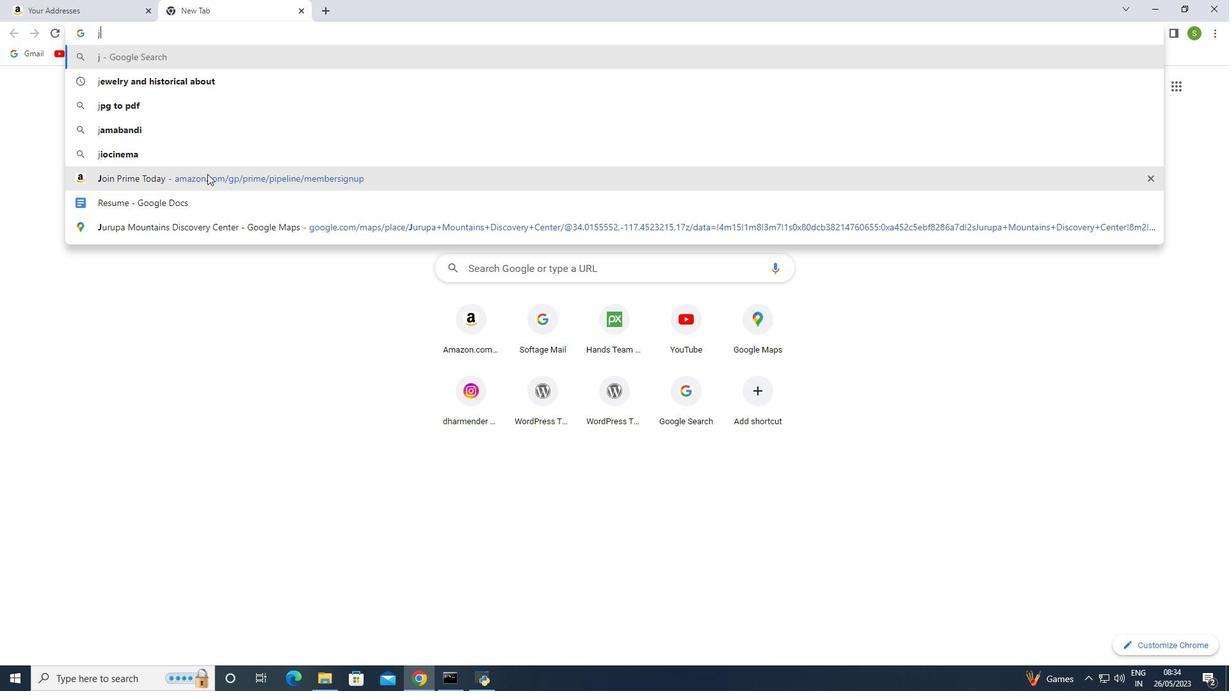 
Action: Mouse moved to (208, 175)
Screenshot: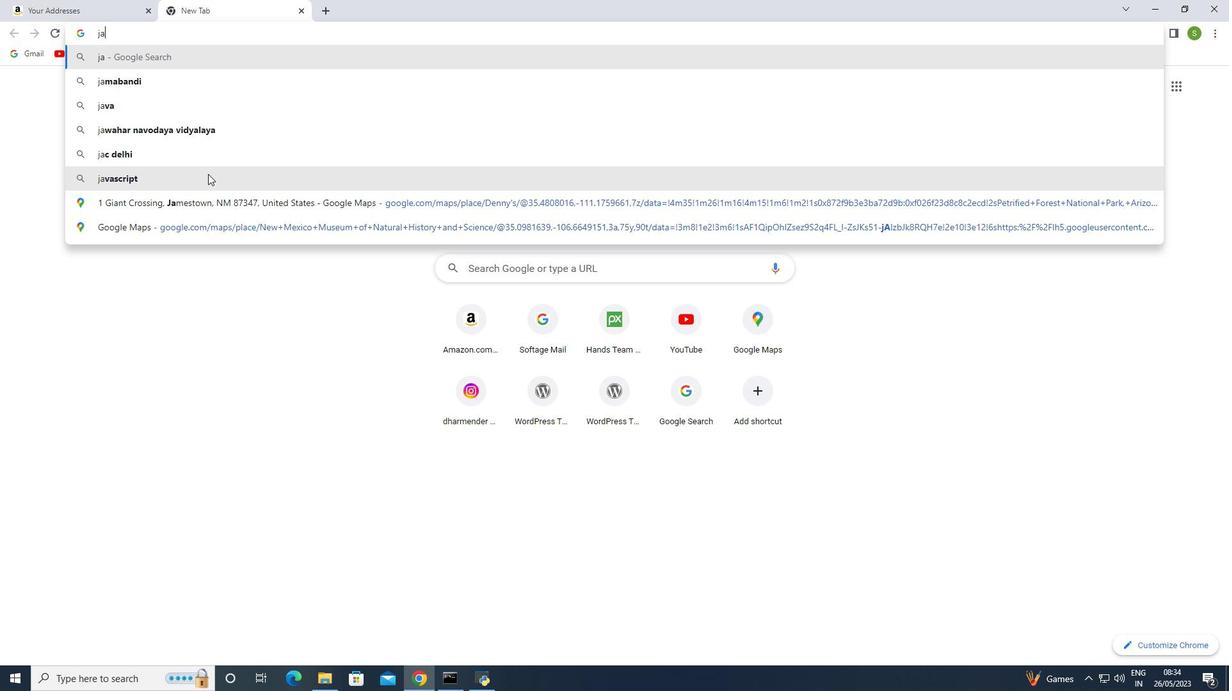 
Action: Key pressed pane
Screenshot: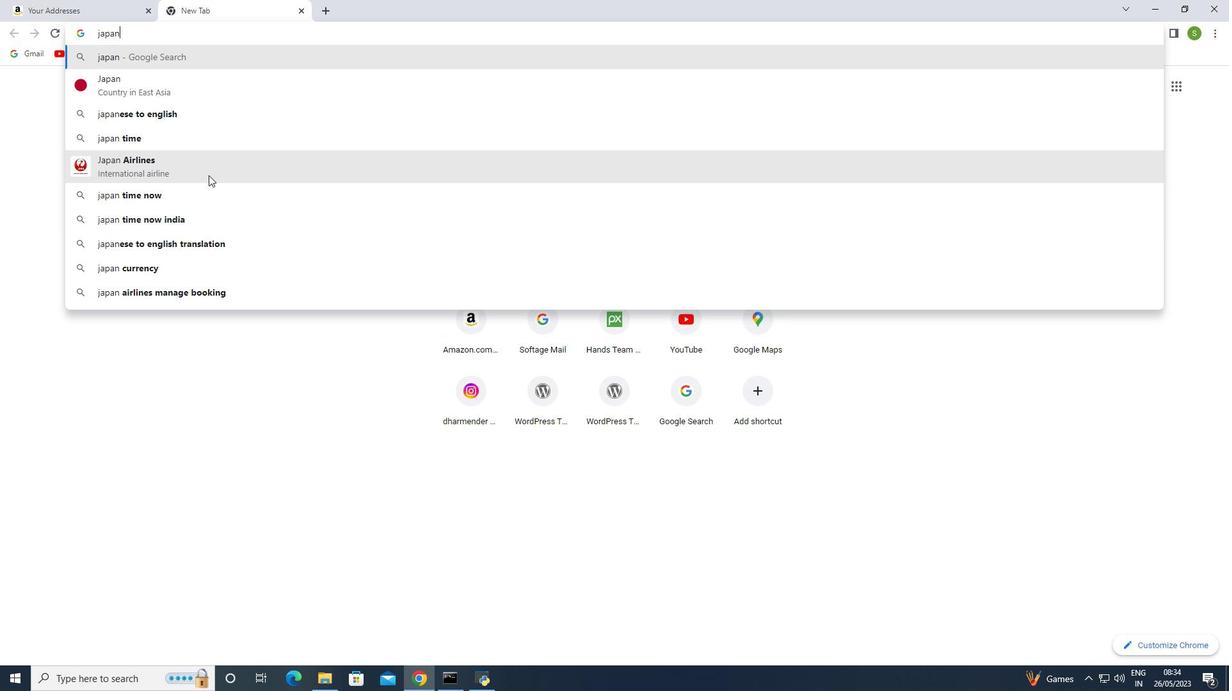 
Action: Mouse moved to (209, 92)
Screenshot: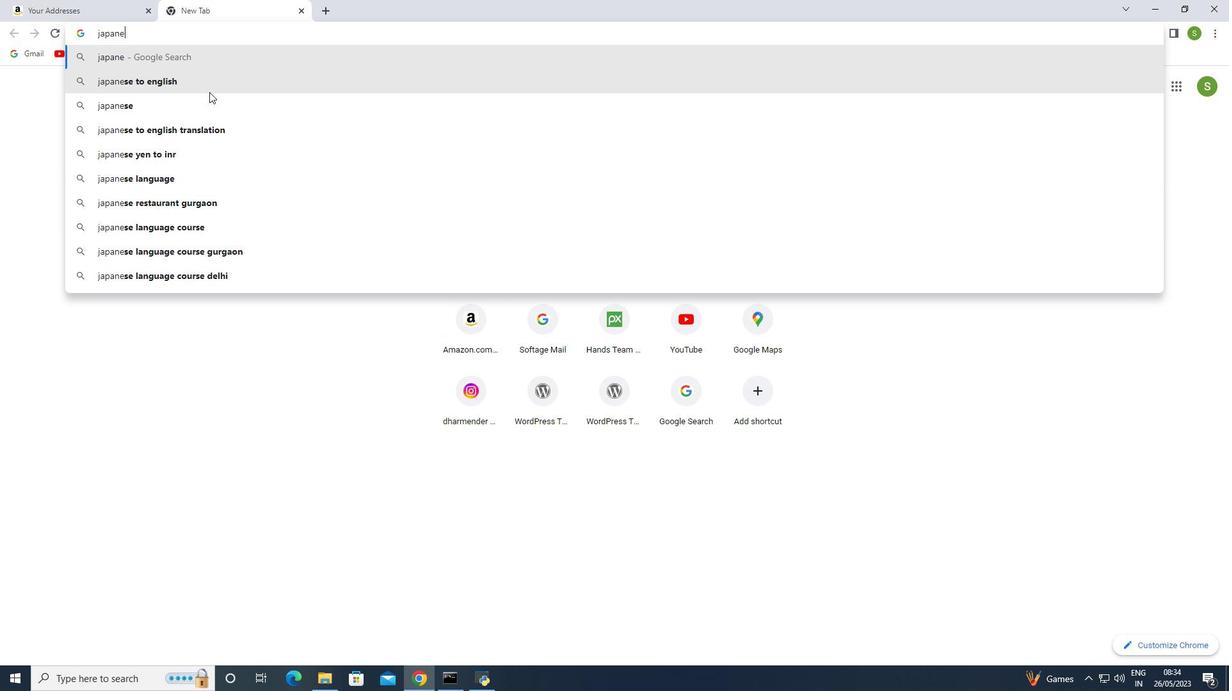 
Action: Key pressed <Key.backspace>
Screenshot: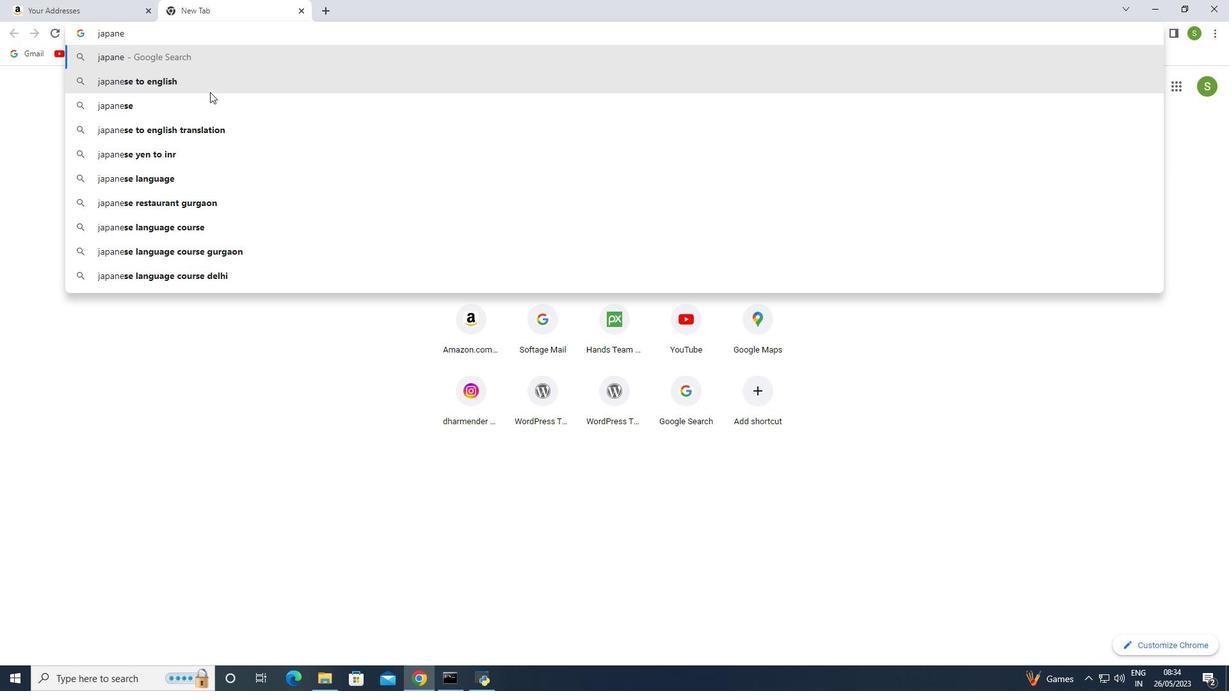
Action: Mouse moved to (211, 92)
Screenshot: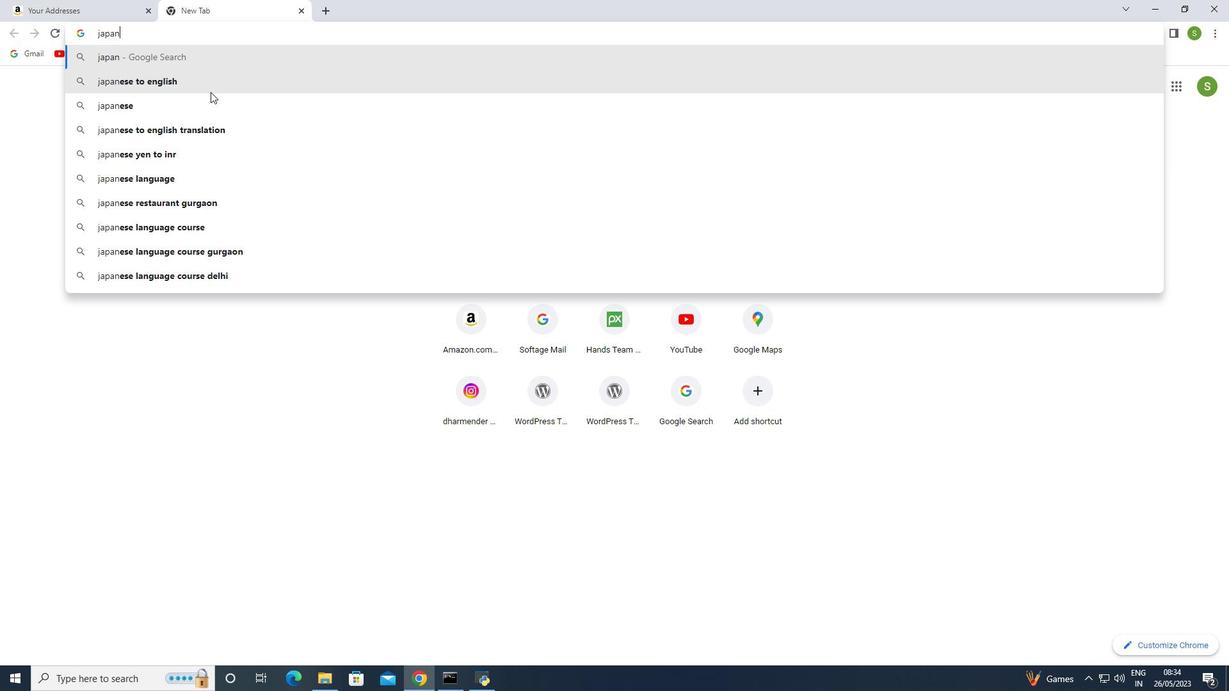 
Action: Key pressed <Key.space>
Screenshot: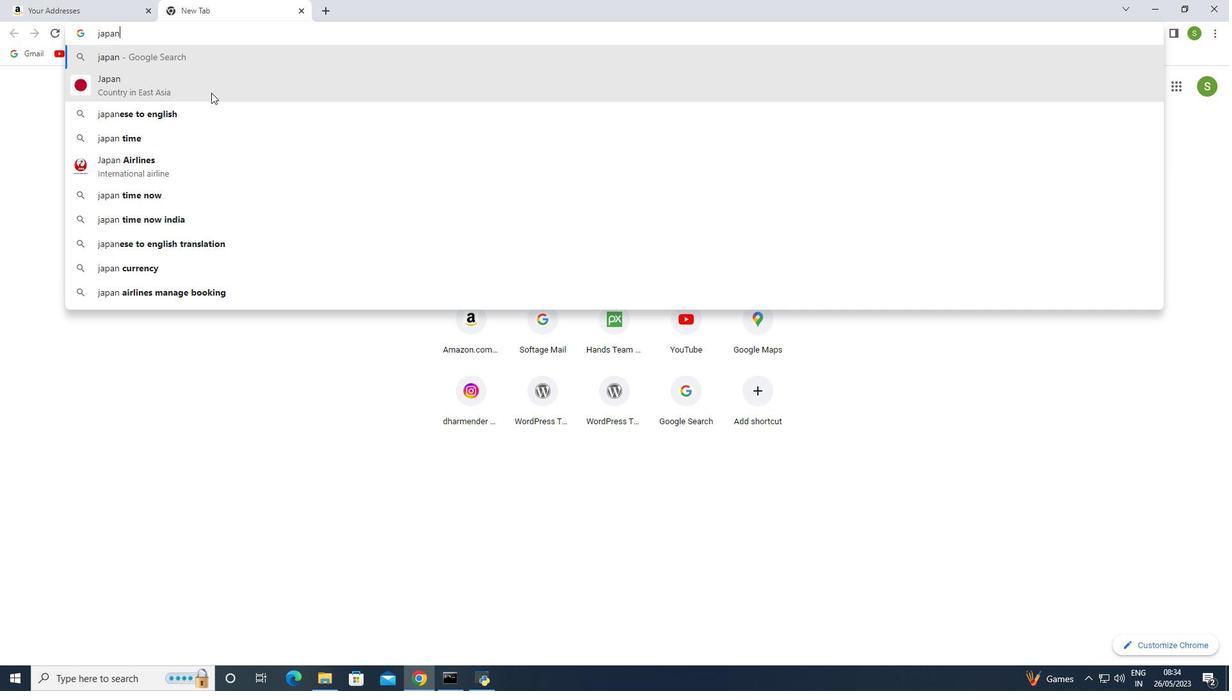 
Action: Mouse moved to (212, 96)
Screenshot: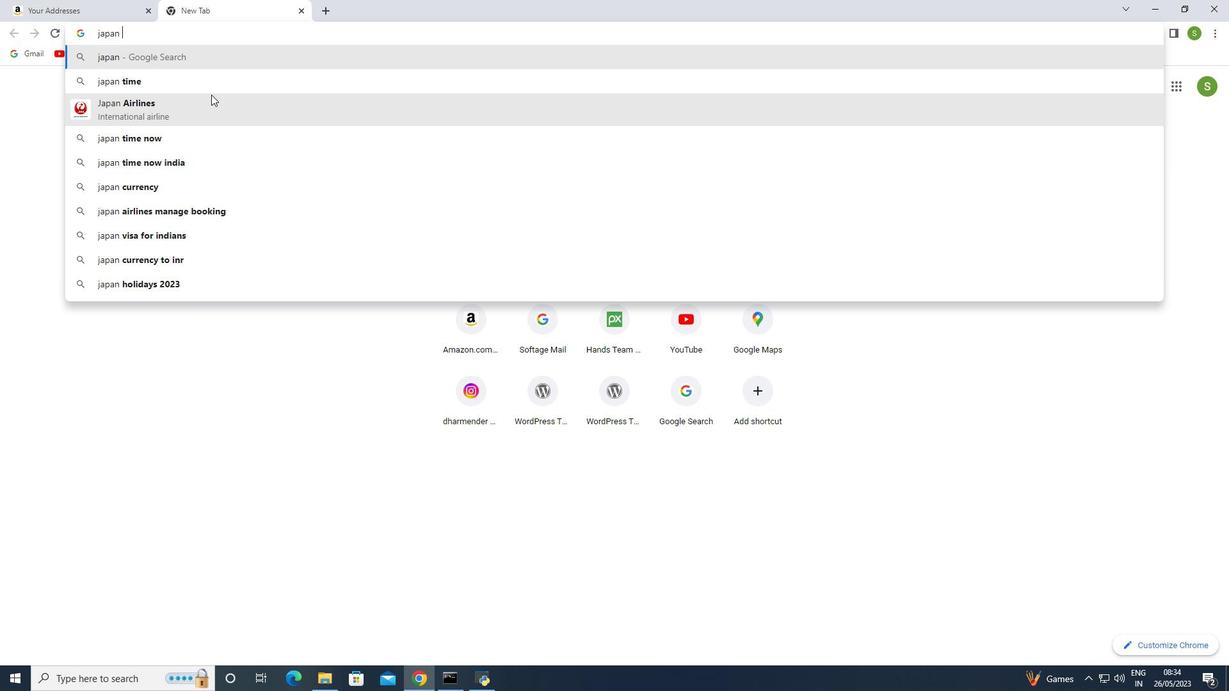 
Action: Key pressed p
Screenshot: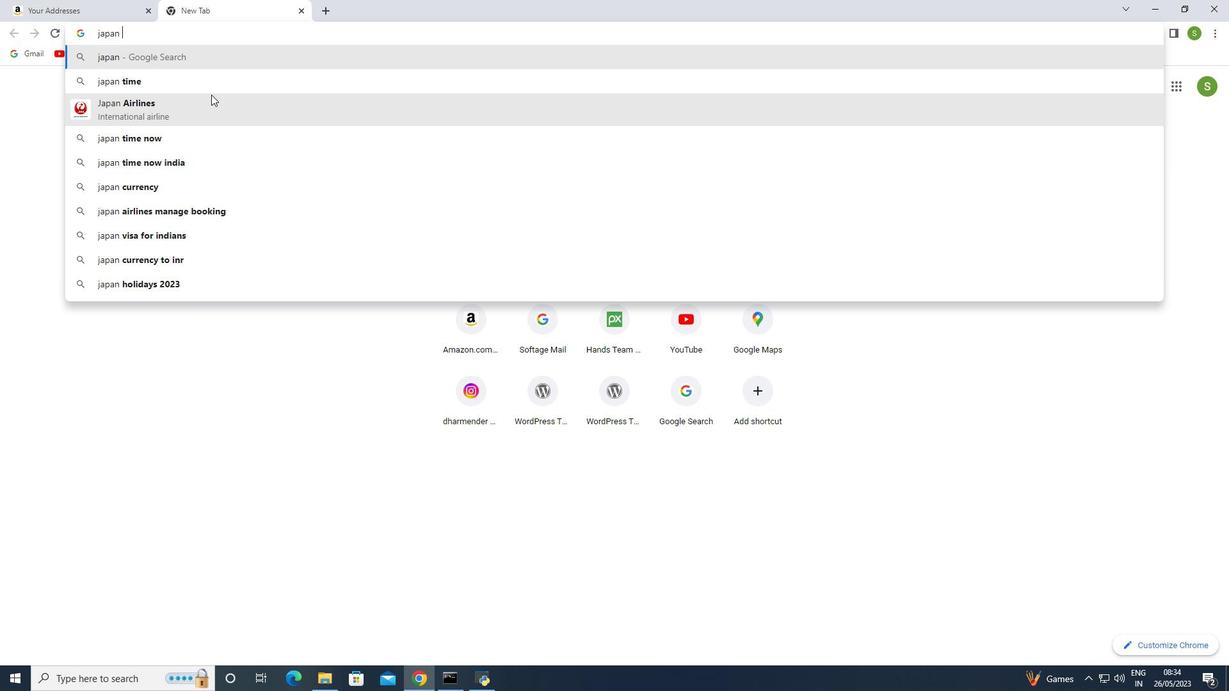 
Action: Mouse moved to (213, 96)
Screenshot: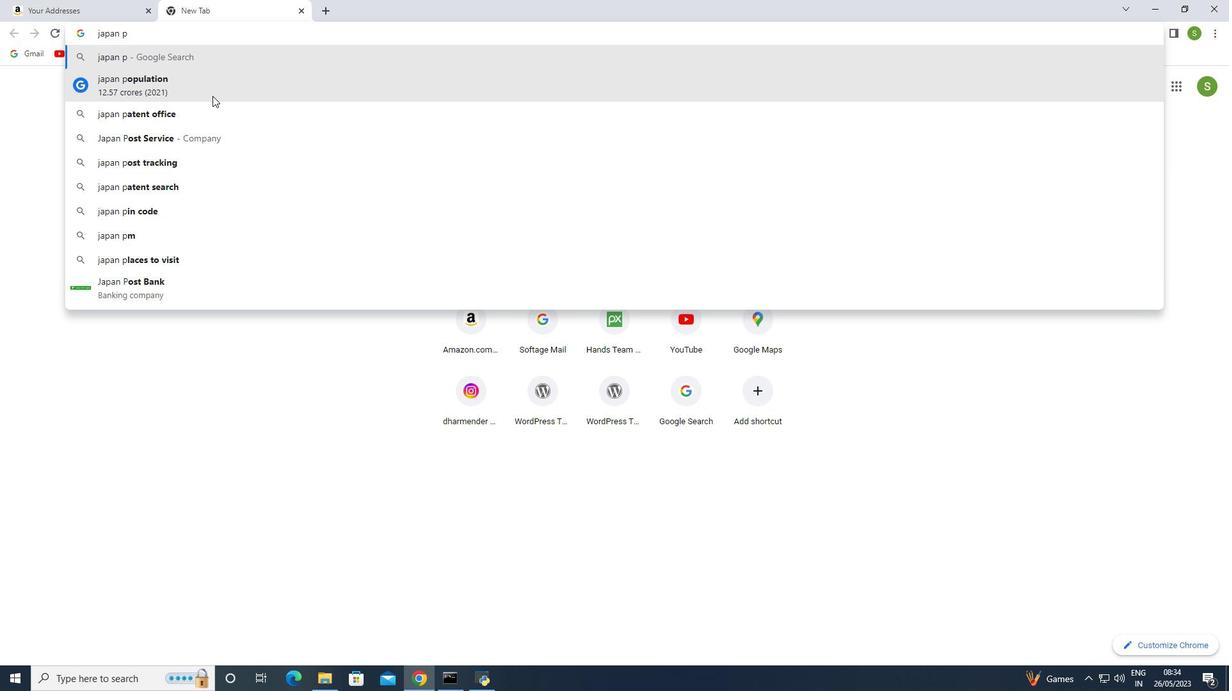 
Action: Key pressed <Key.backspace>
Screenshot: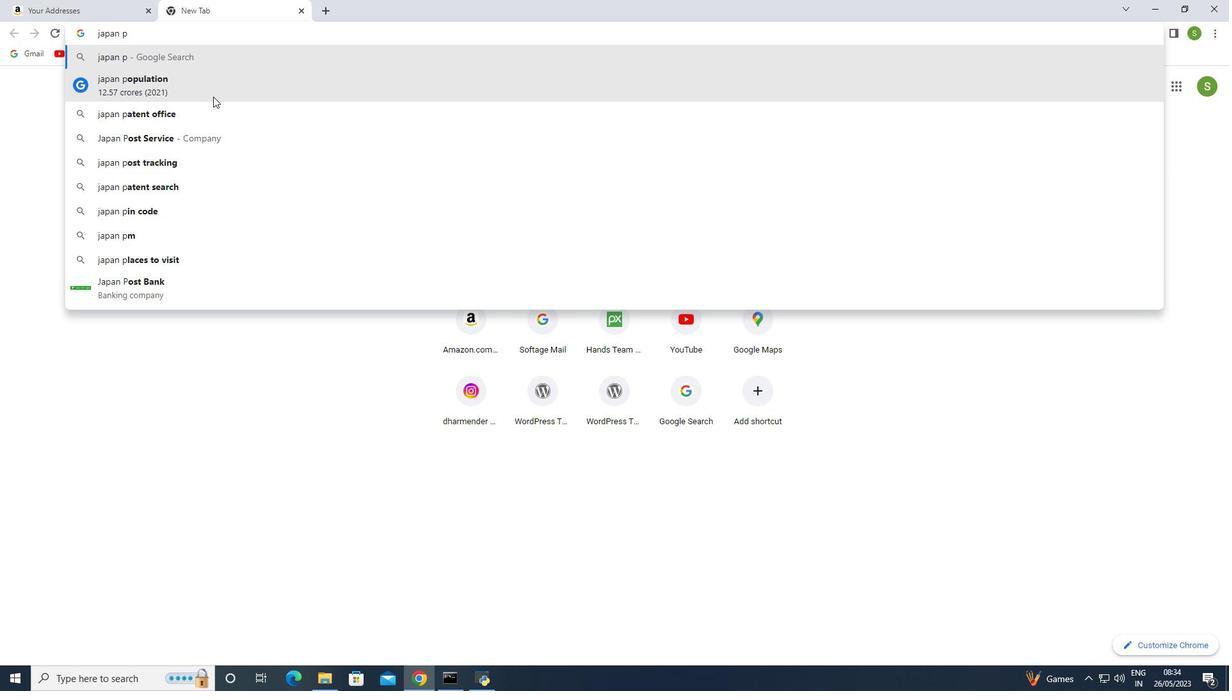 
Action: Mouse moved to (213, 97)
Screenshot: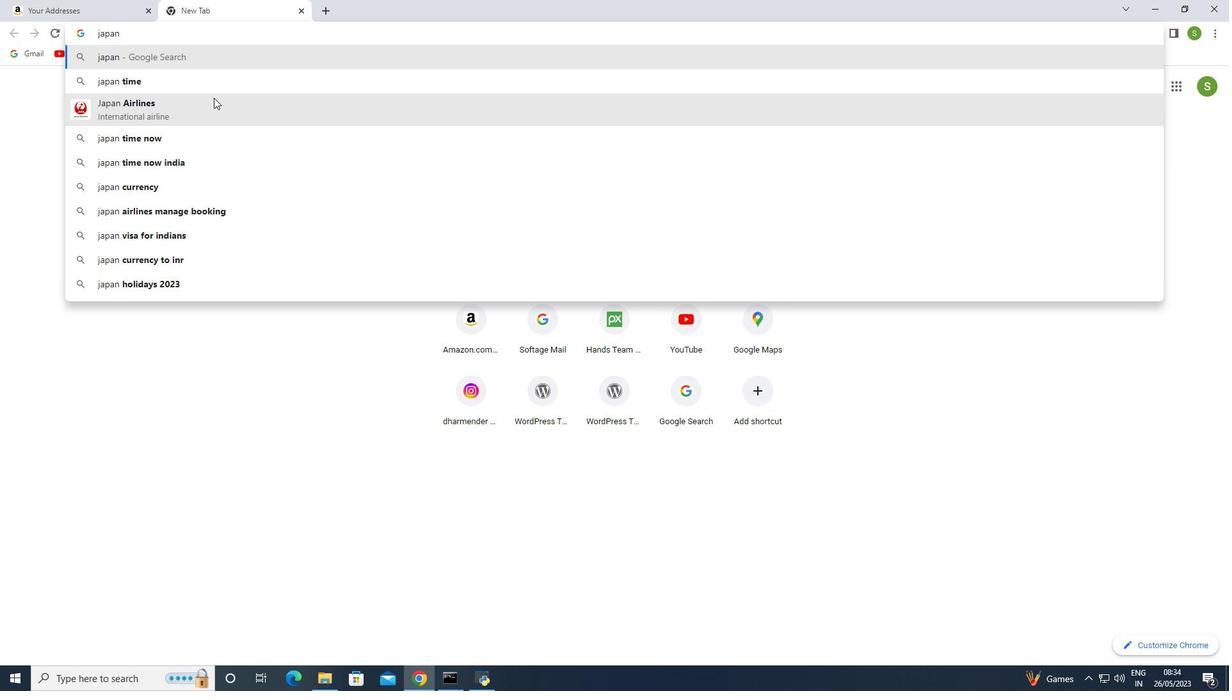 
Action: Key pressed ctrl+V<Key.enter>
Screenshot: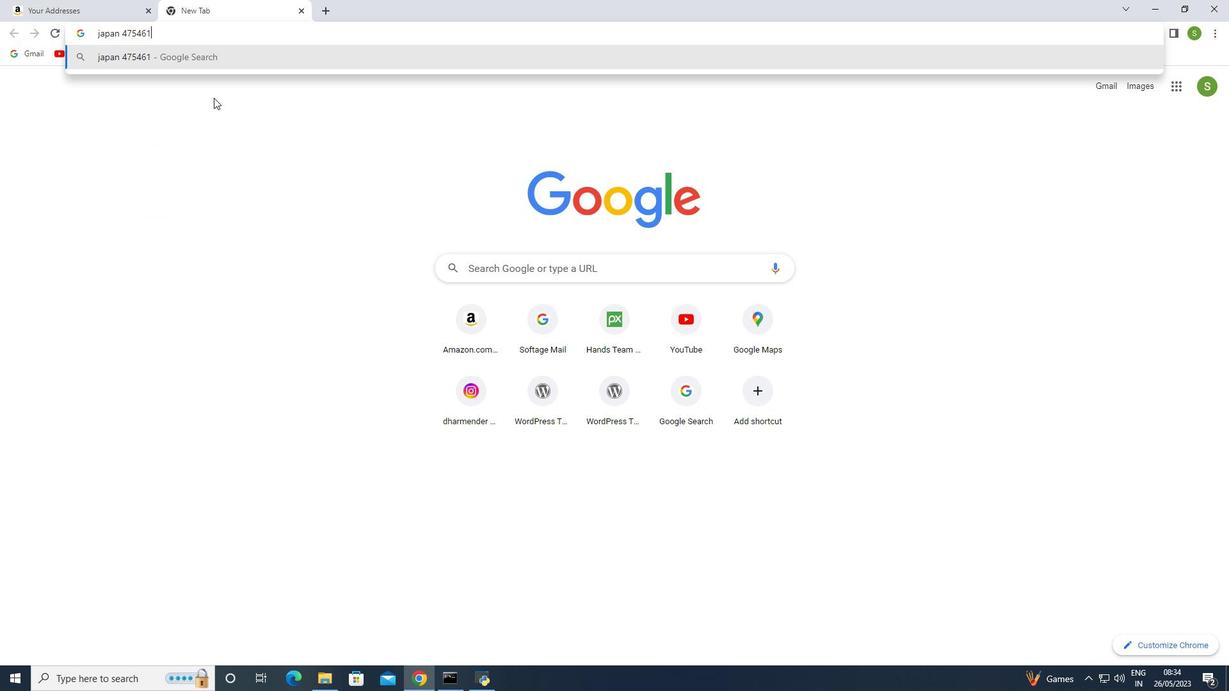 
Action: Mouse moved to (256, 299)
Screenshot: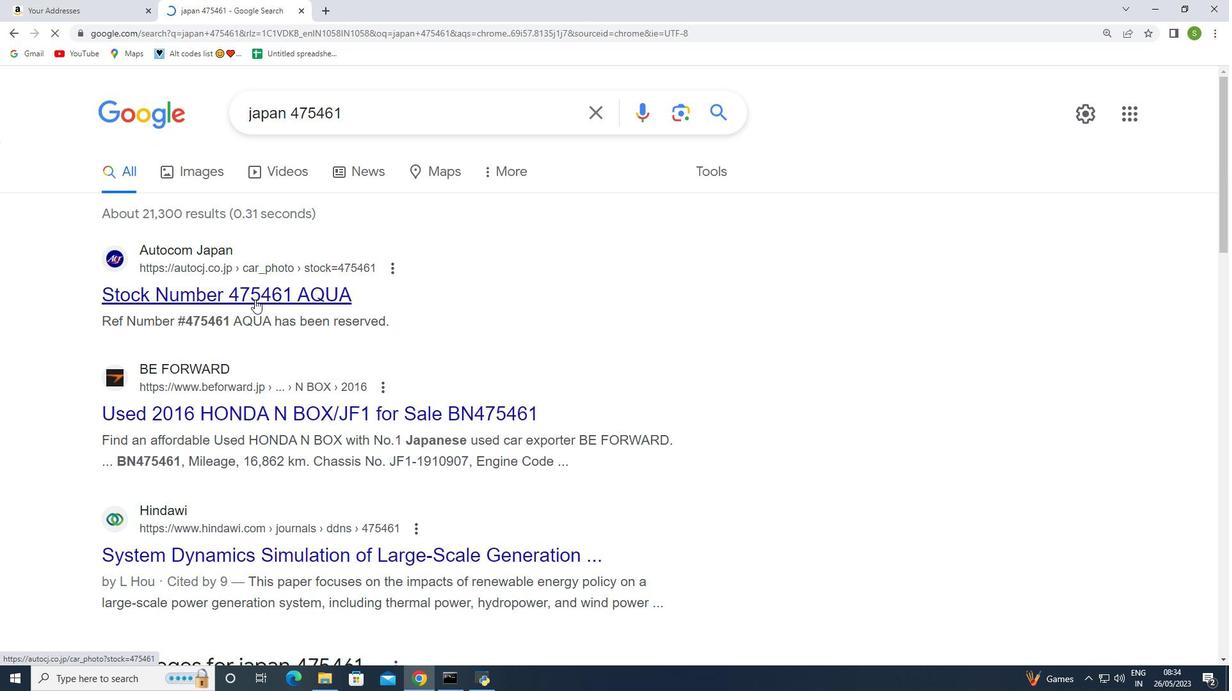 
Action: Mouse pressed left at (256, 299)
Screenshot: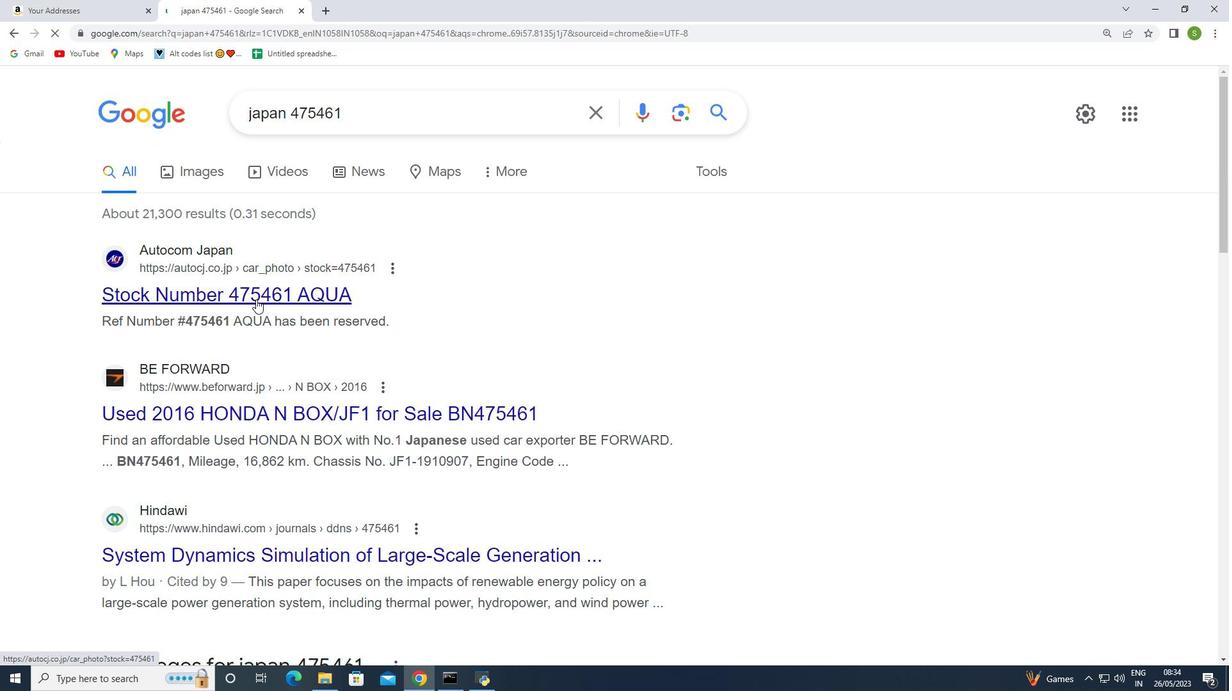 
Action: Mouse moved to (129, 87)
Screenshot: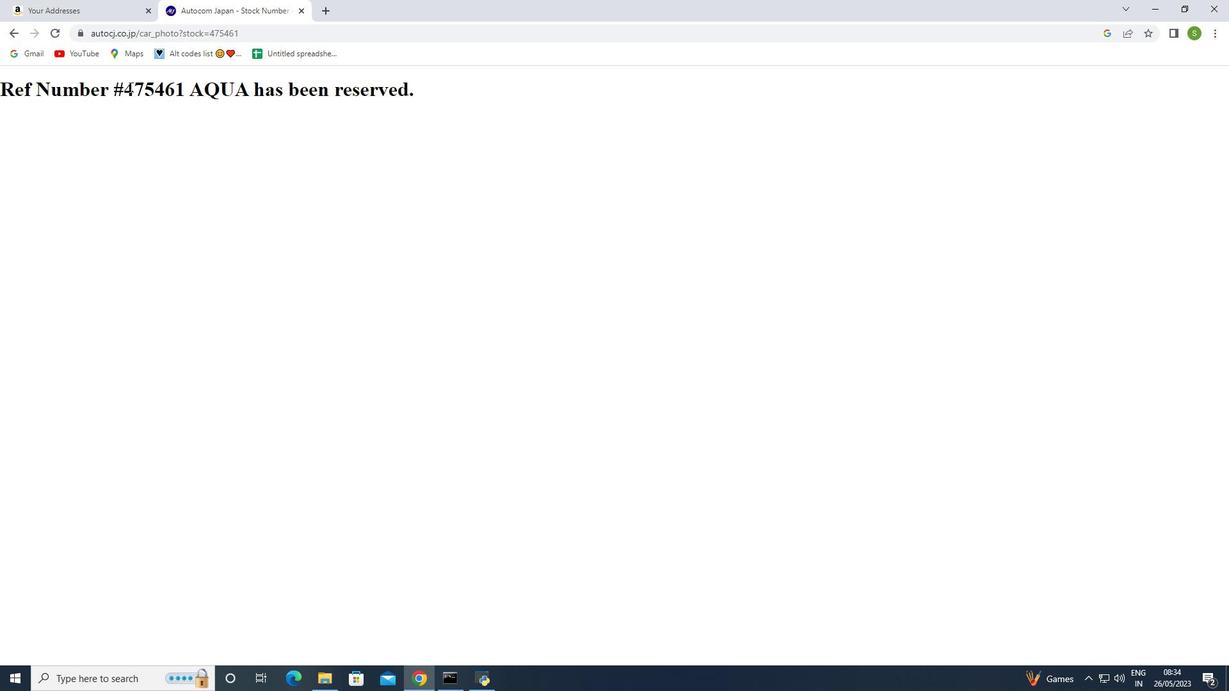 
Action: Mouse pressed left at (129, 87)
Screenshot: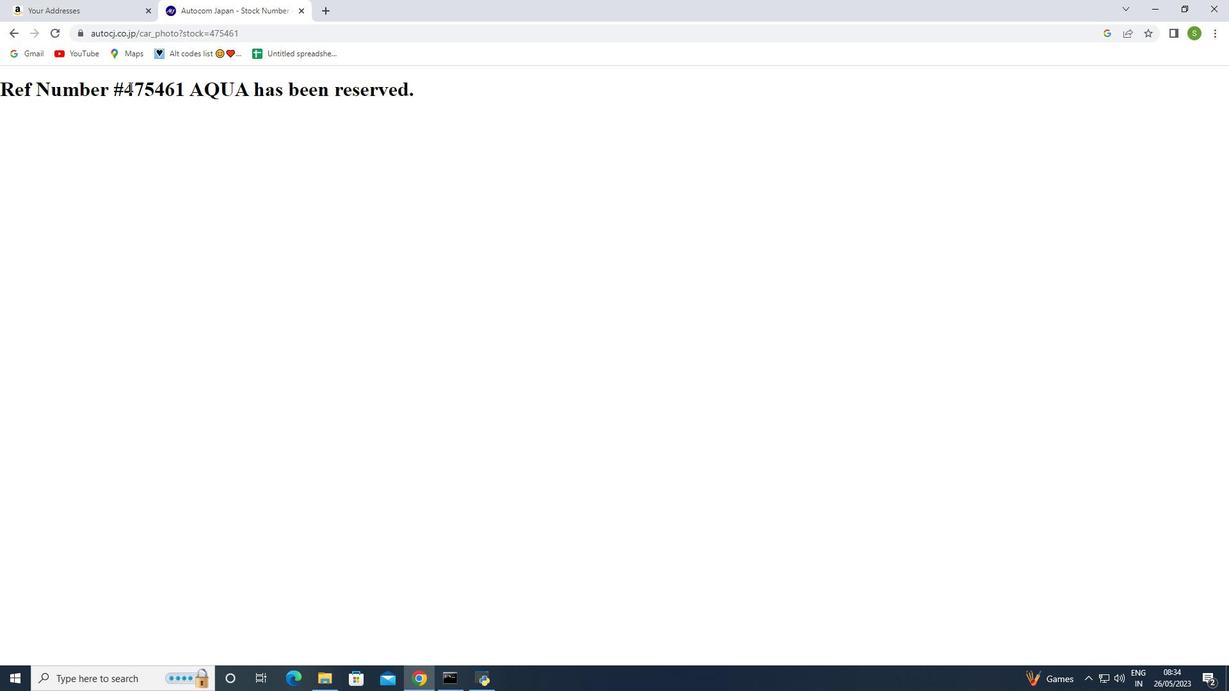 
Action: Mouse moved to (126, 84)
Screenshot: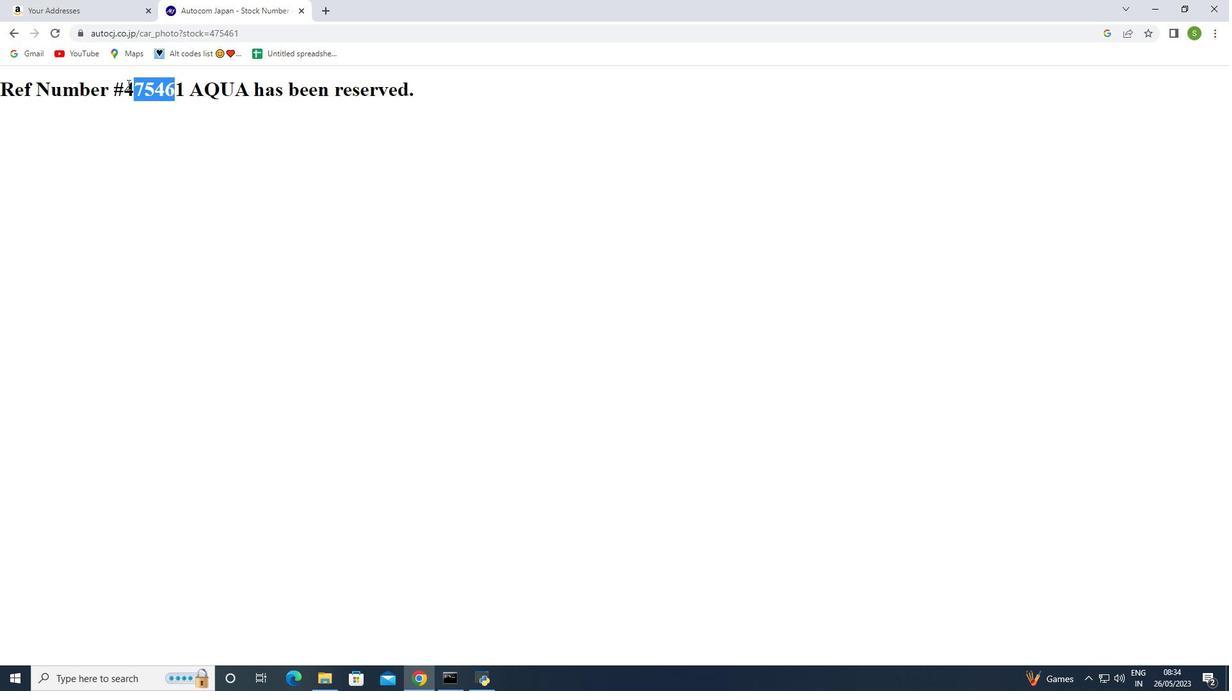 
Action: Mouse pressed left at (126, 84)
Screenshot: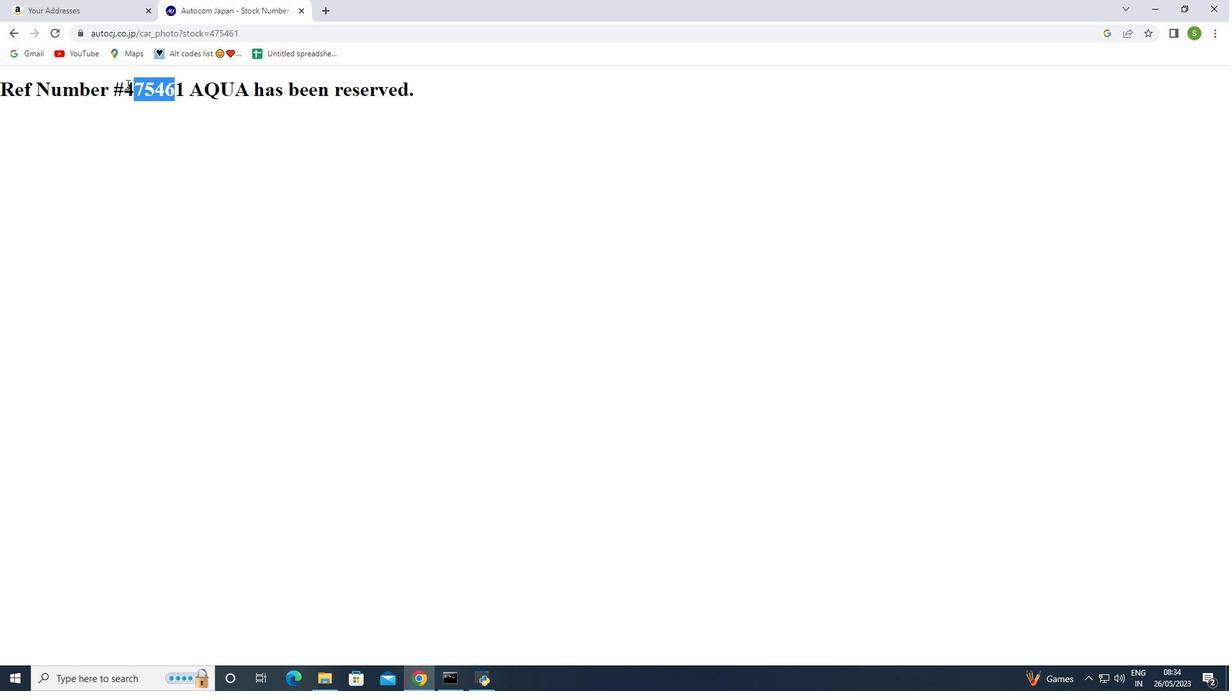 
Action: Mouse moved to (171, 105)
Screenshot: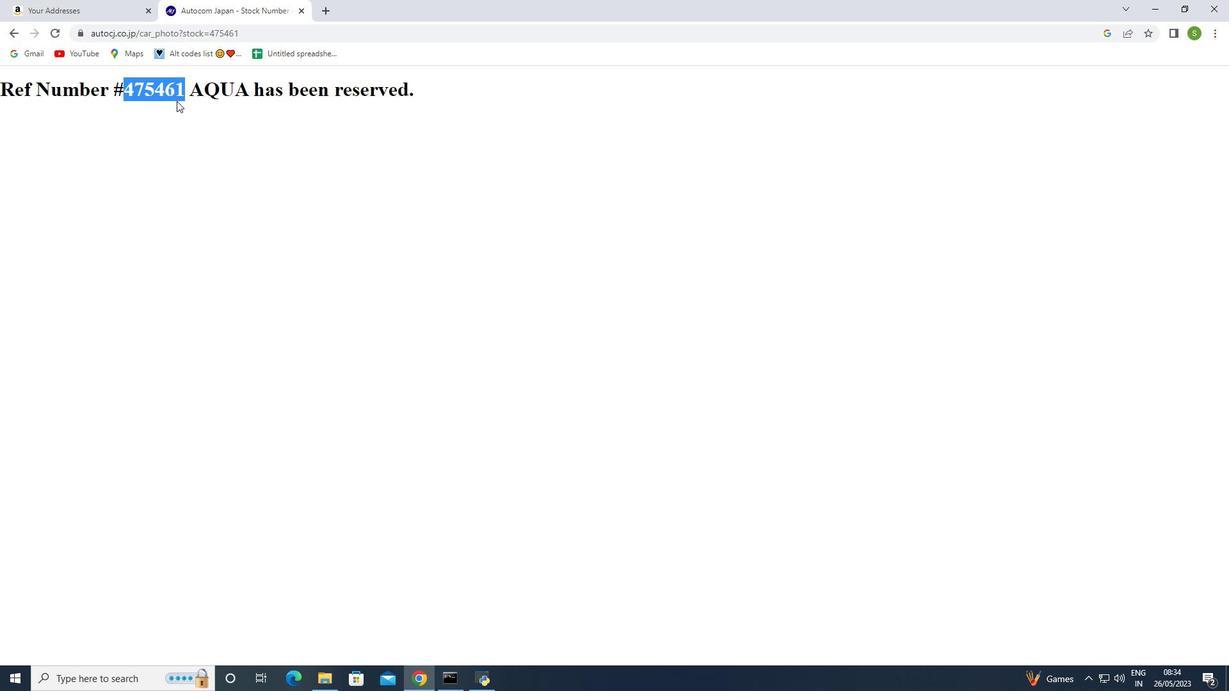 
Action: Key pressed ctrl+C
Screenshot: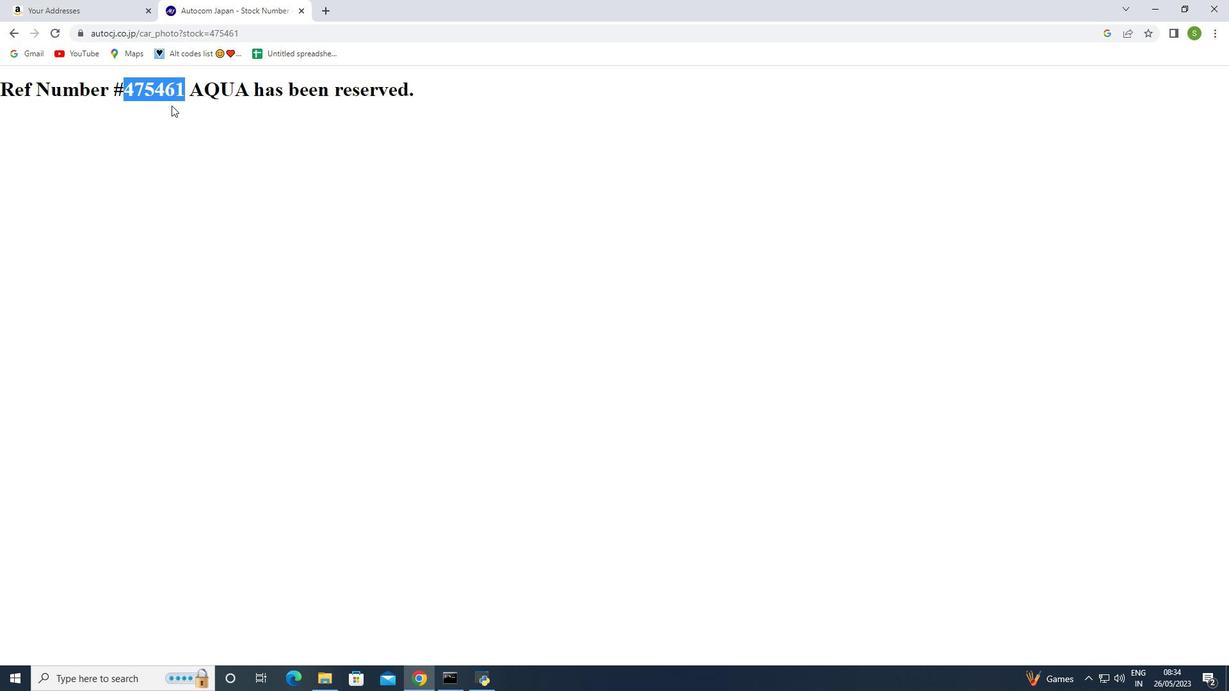 
Action: Mouse moved to (295, 5)
Screenshot: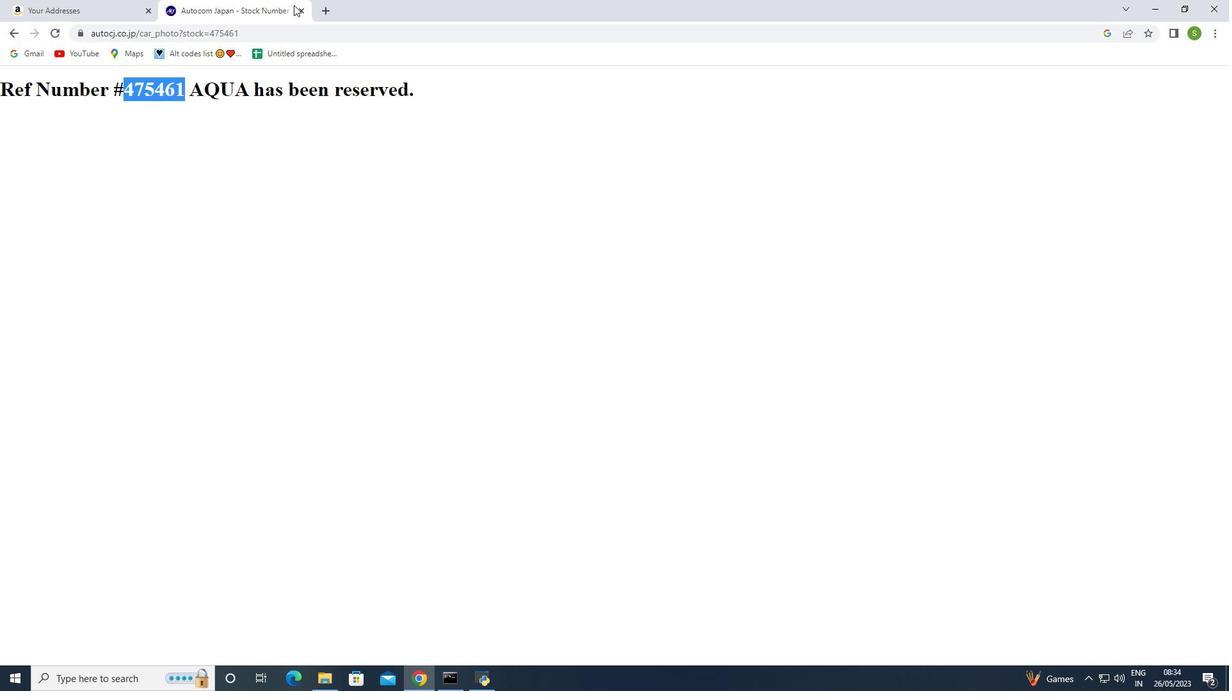 
Action: Mouse pressed left at (295, 5)
Screenshot: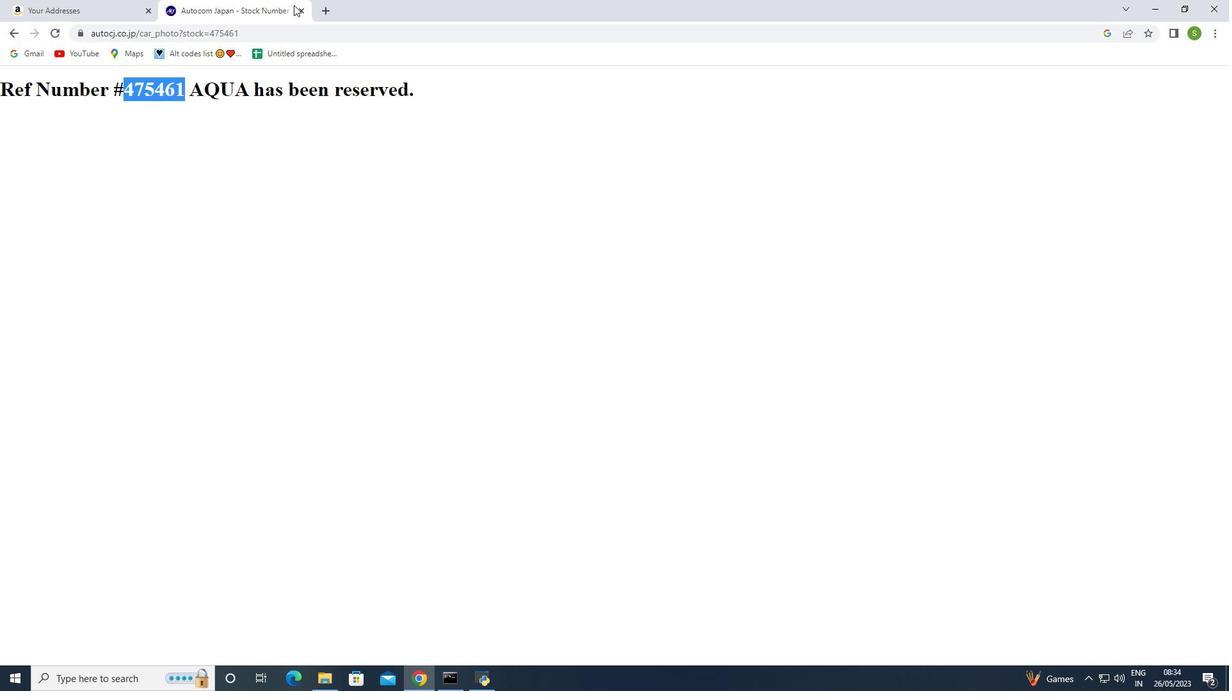 
Action: Mouse moved to (297, 7)
Screenshot: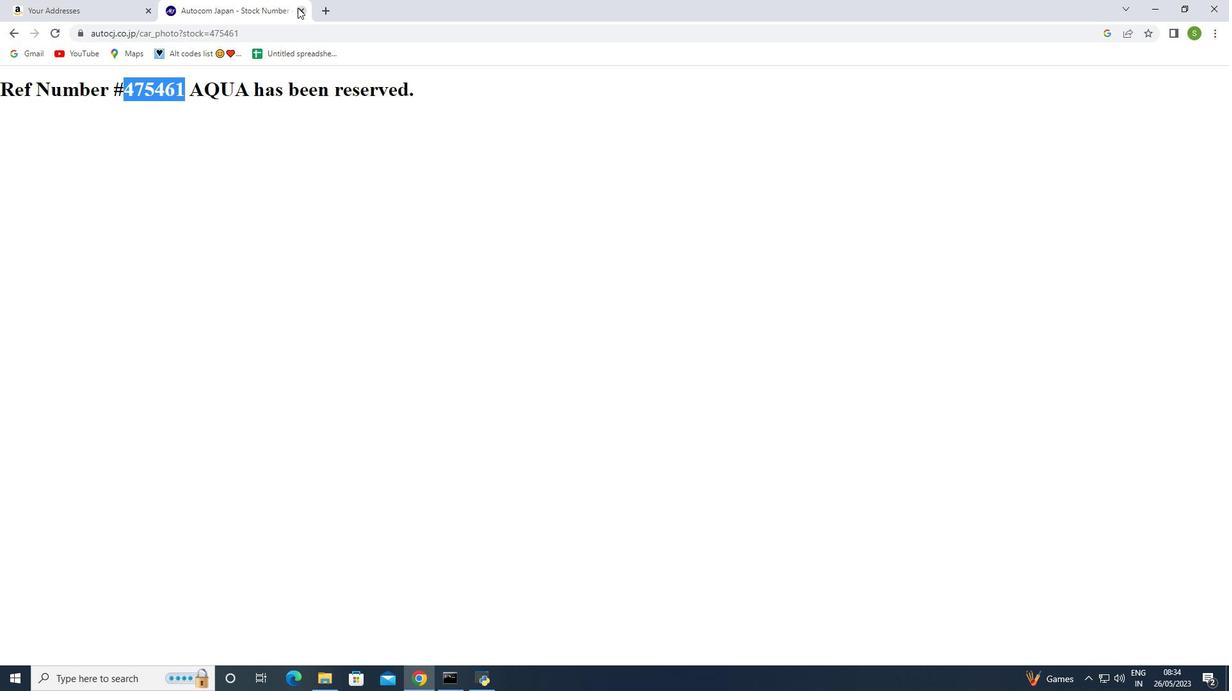
Action: Mouse pressed left at (297, 7)
Screenshot: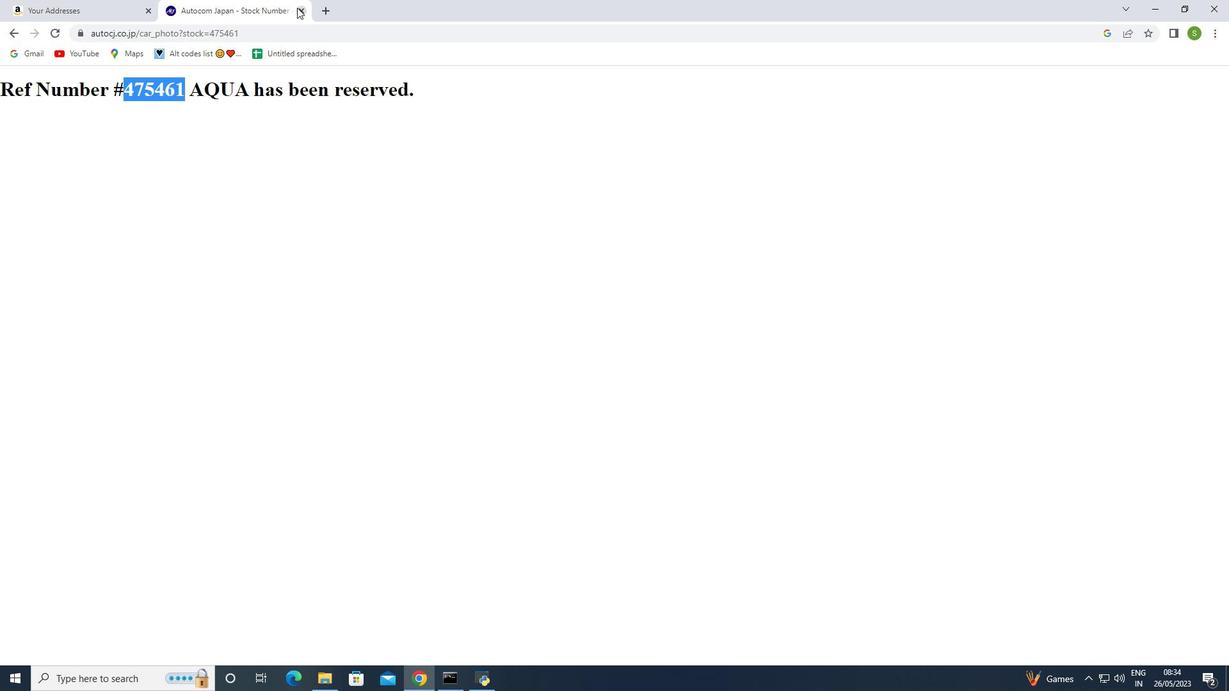 
Action: Mouse moved to (512, 482)
Screenshot: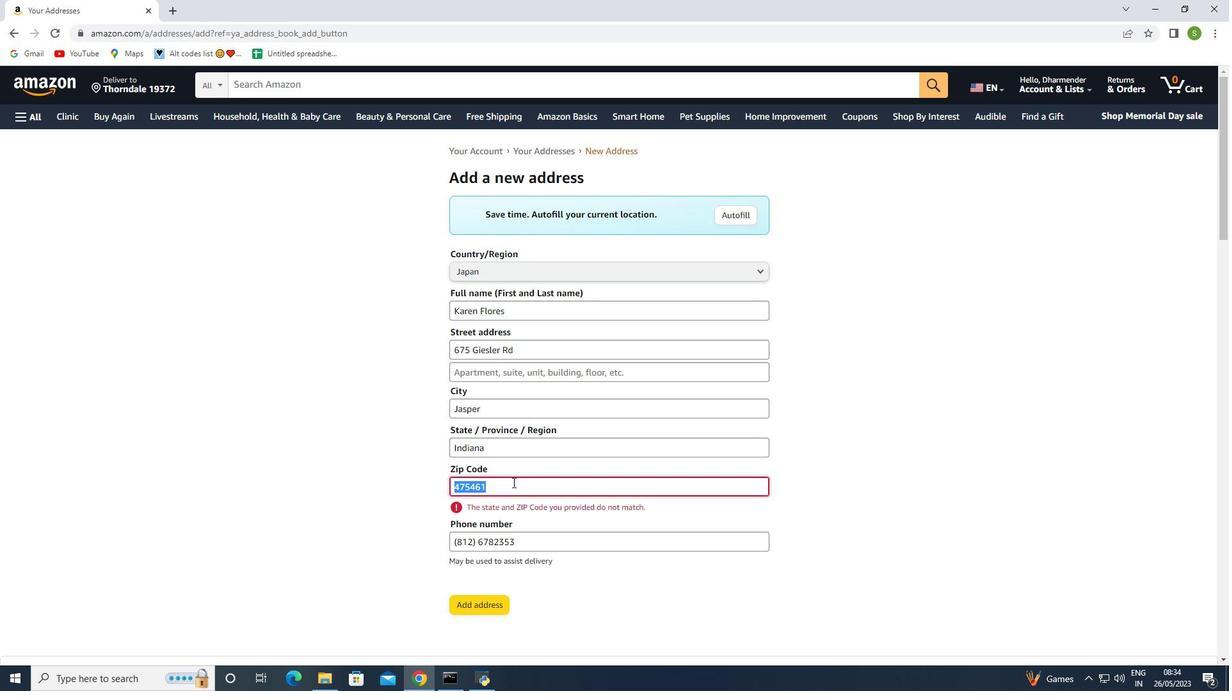 
Action: Mouse pressed left at (512, 482)
Screenshot: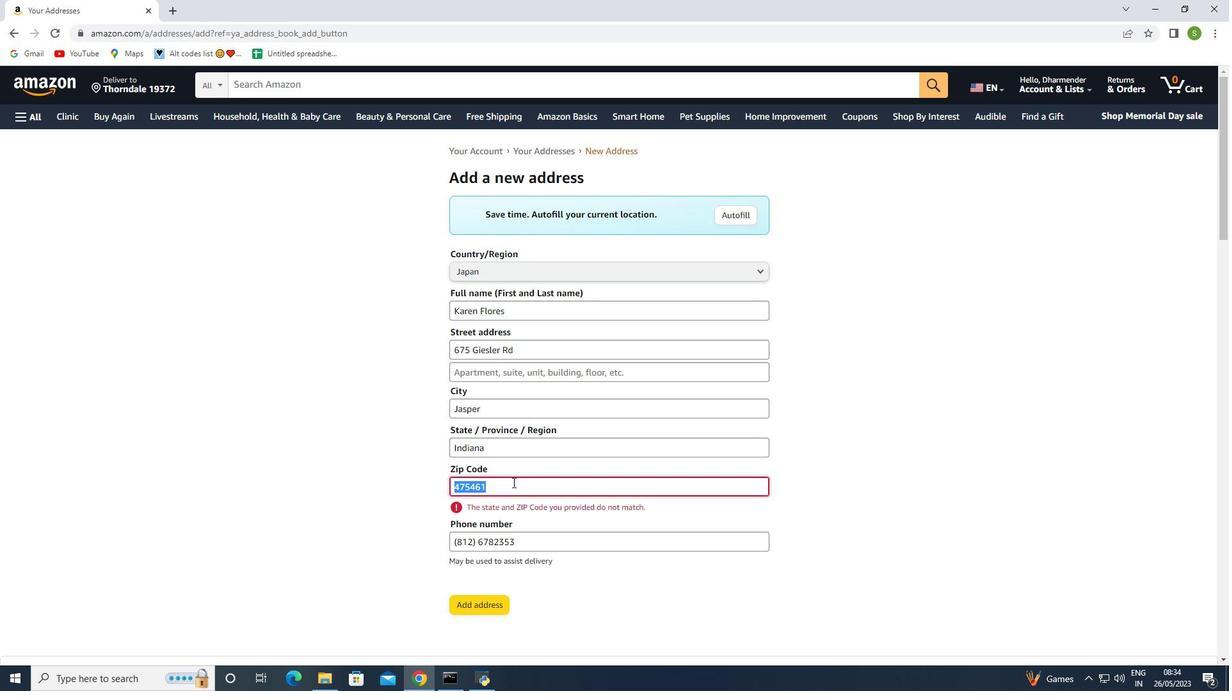 
Action: Mouse moved to (507, 485)
Screenshot: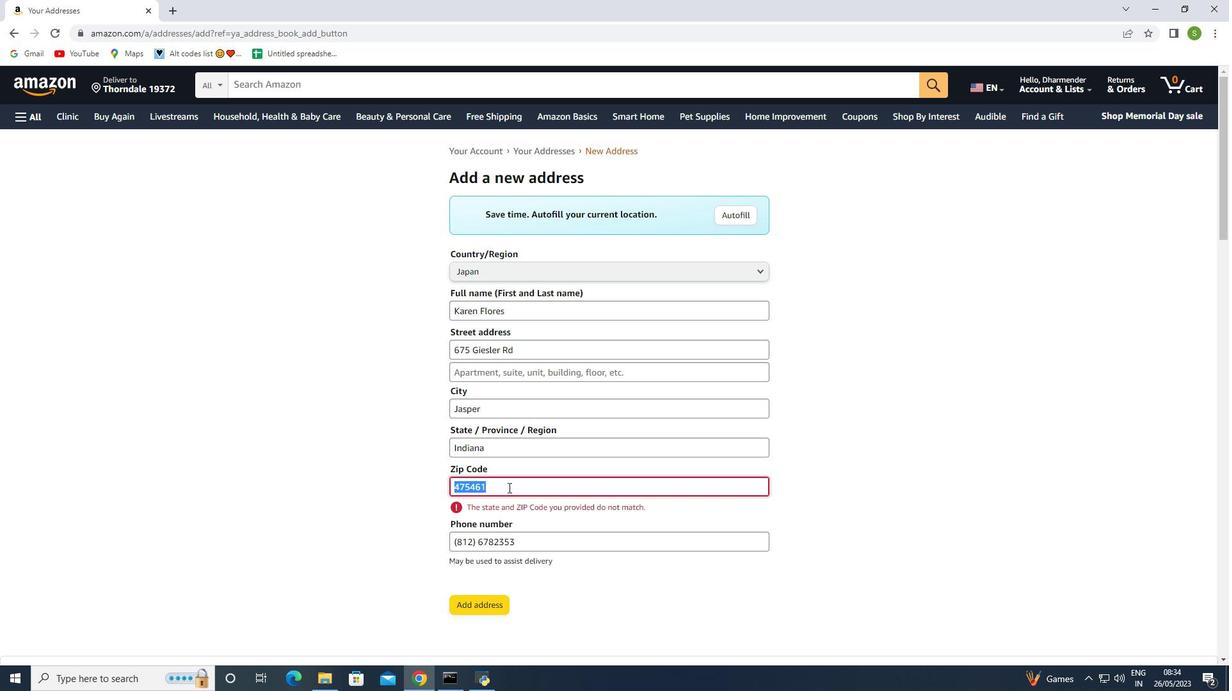 
Action: Mouse pressed left at (507, 485)
Screenshot: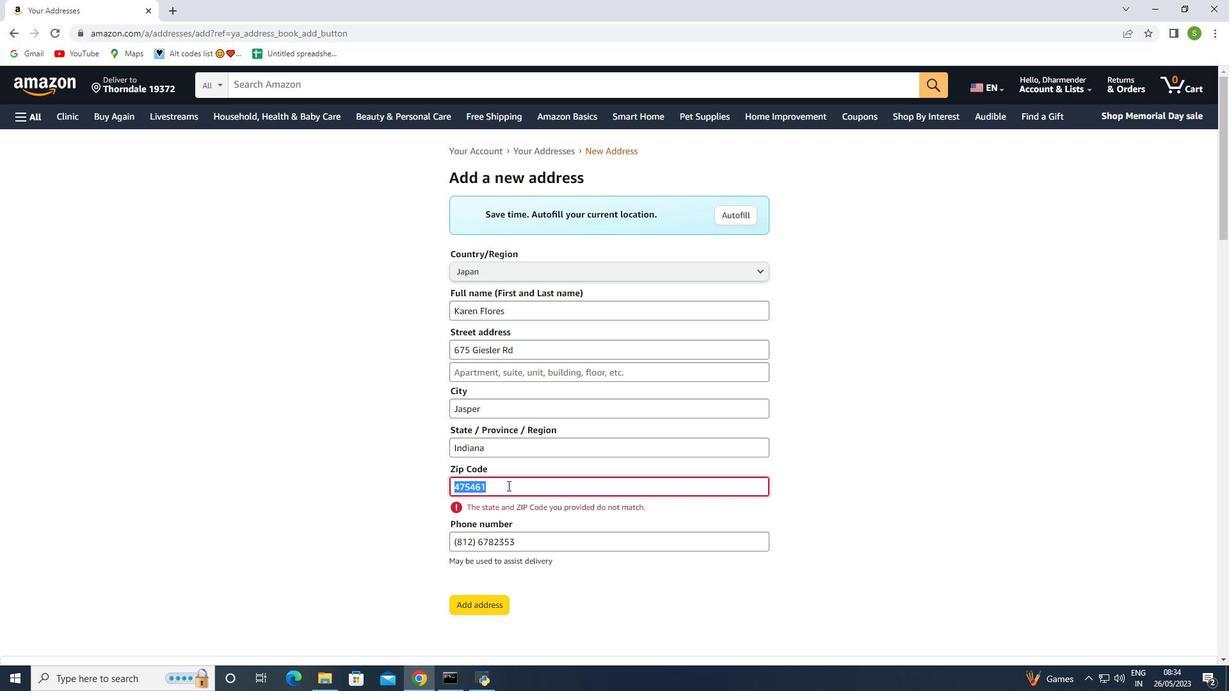
Action: Mouse pressed left at (507, 485)
Screenshot: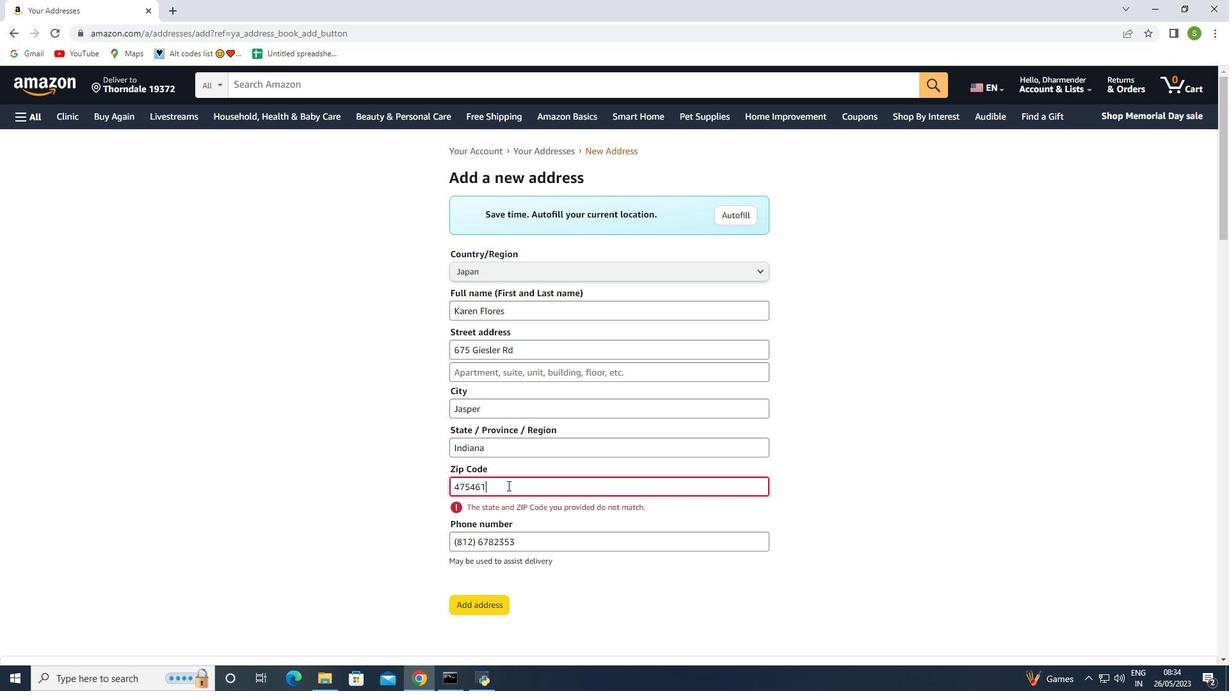 
Action: Mouse moved to (411, 477)
Screenshot: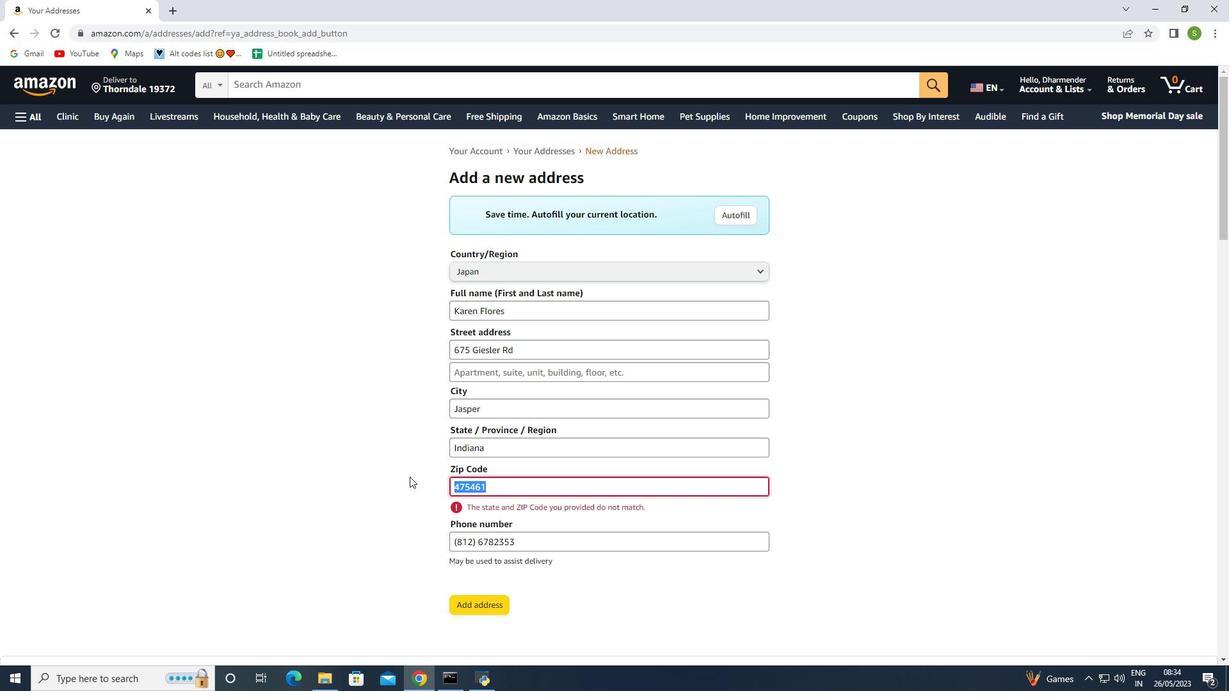 
Action: Key pressed ctrl+V
Screenshot: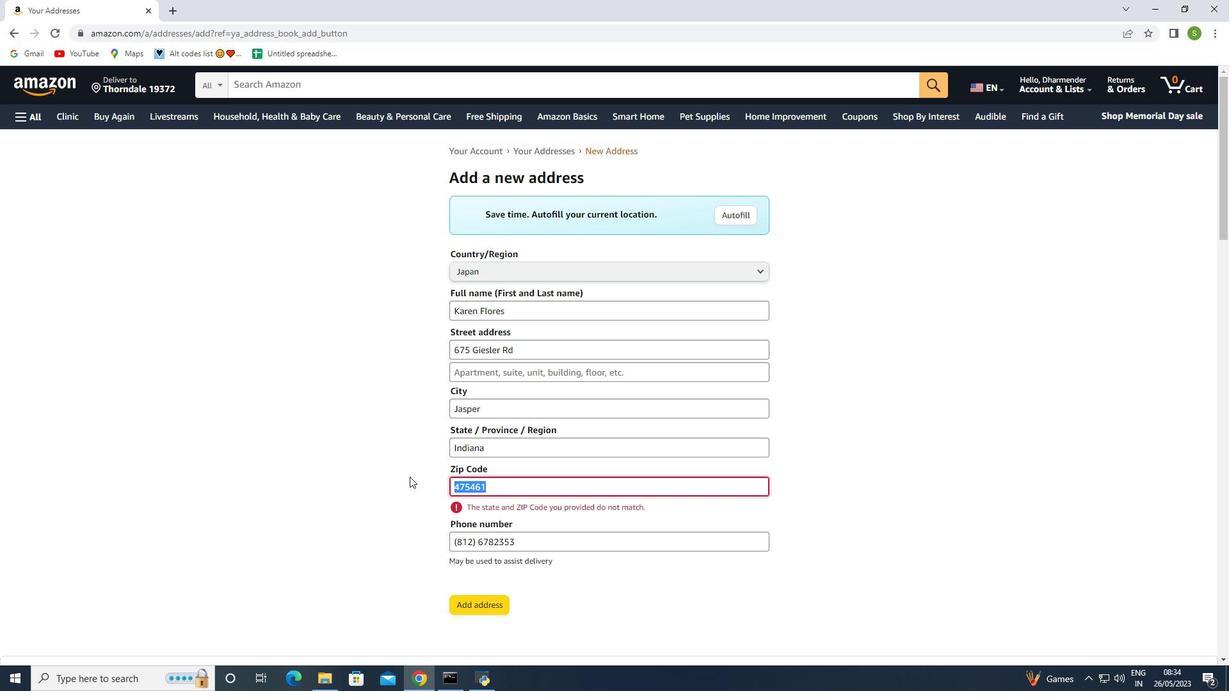 
Action: Mouse moved to (474, 604)
Screenshot: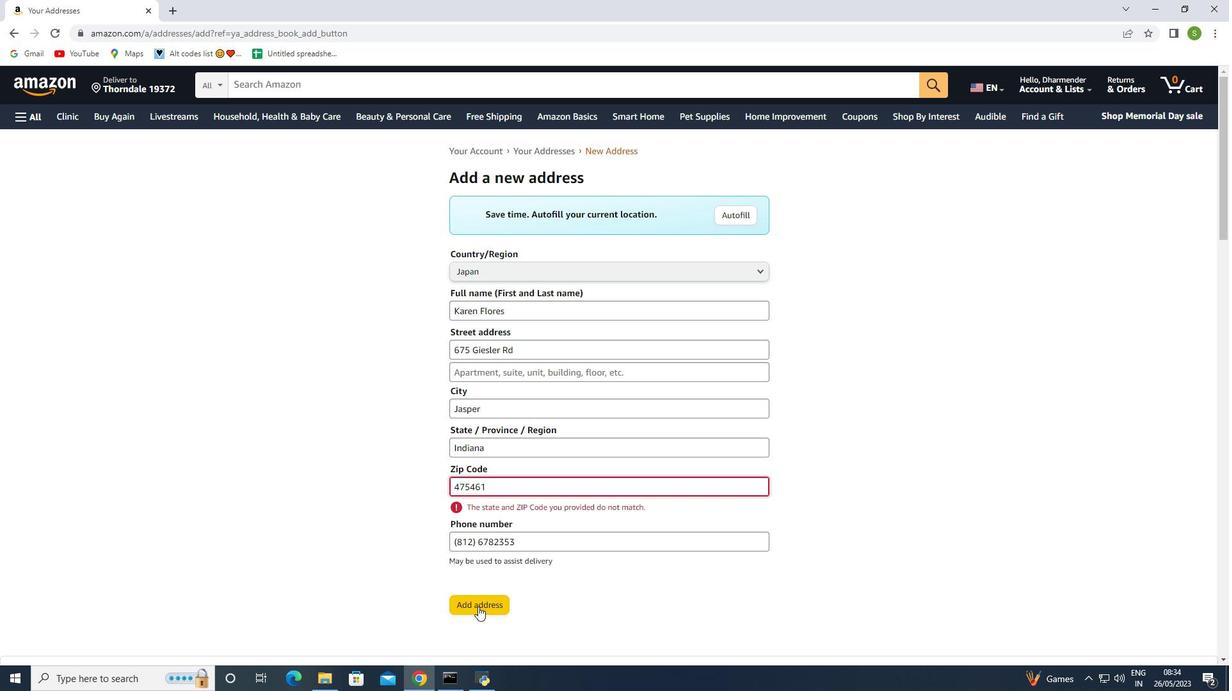 
Action: Mouse pressed left at (474, 604)
Screenshot: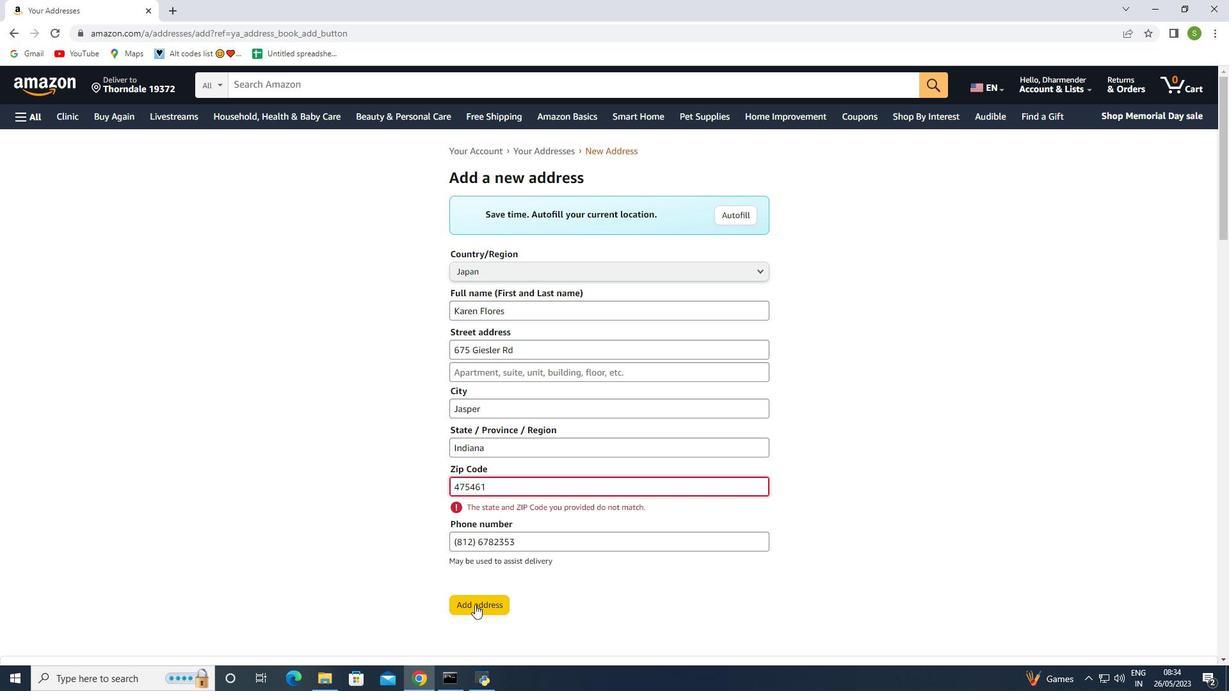 
Action: Mouse moved to (480, 603)
Screenshot: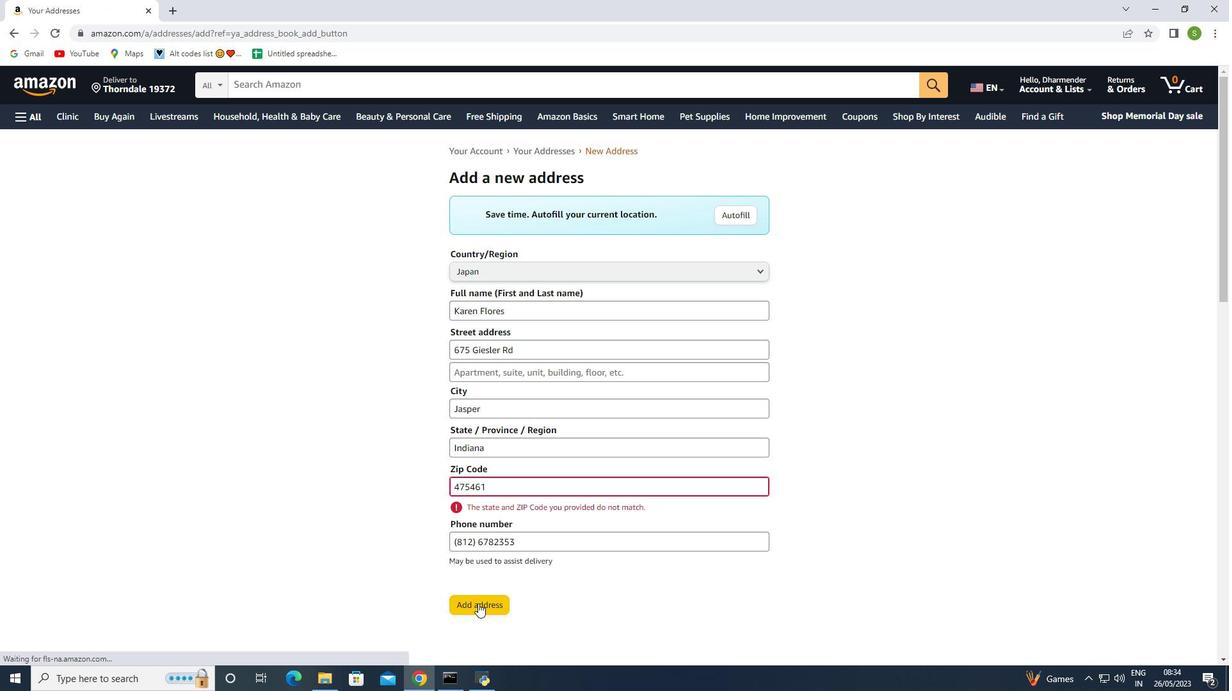 
Action: Mouse pressed left at (480, 603)
Screenshot: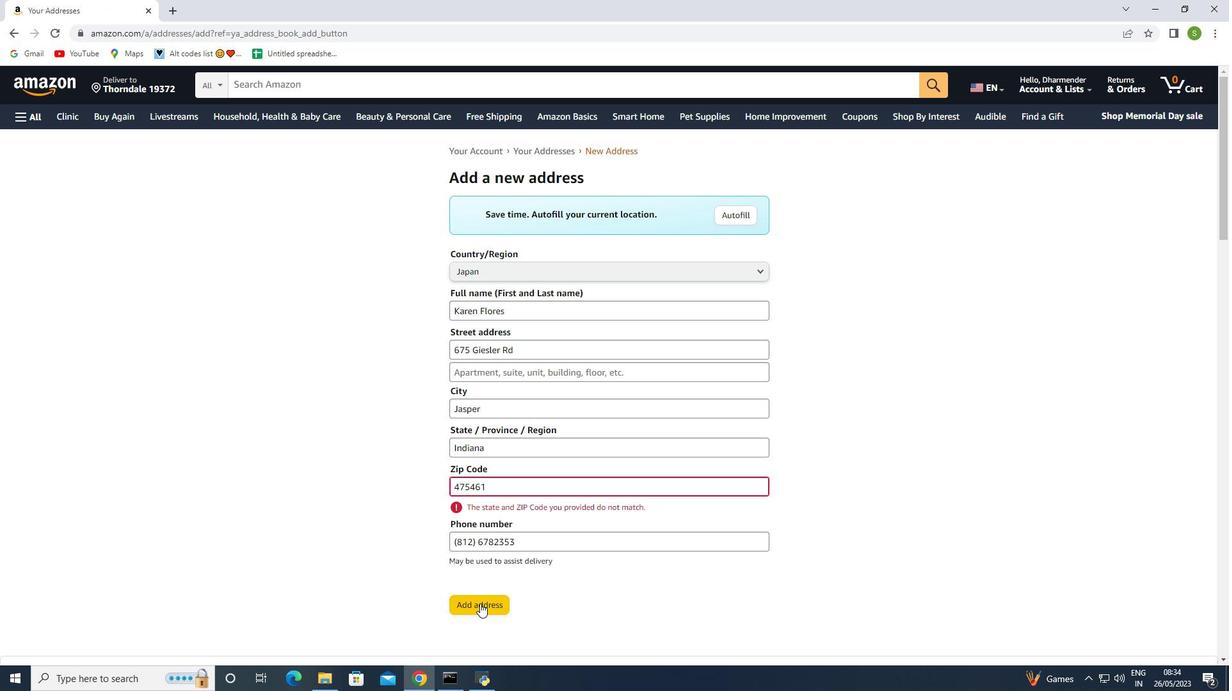 
Action: Mouse moved to (679, 594)
Screenshot: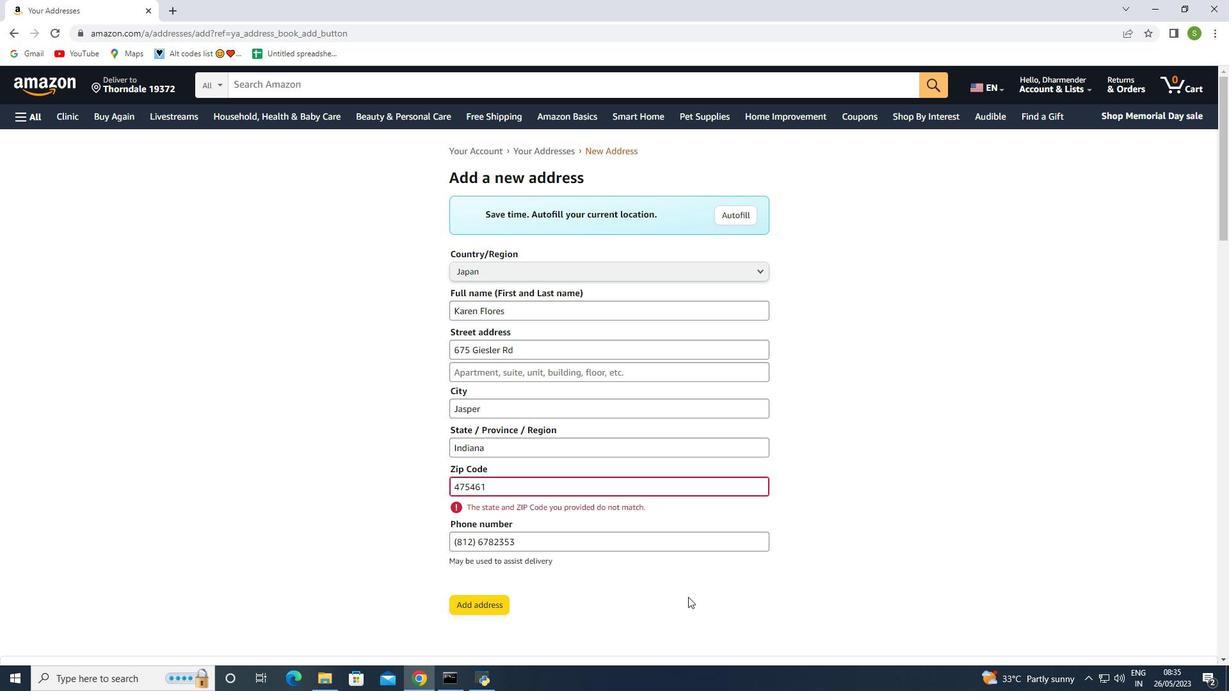 
